 Task: Create List views for custom objects.
Action: Mouse moved to (1, 75)
Screenshot: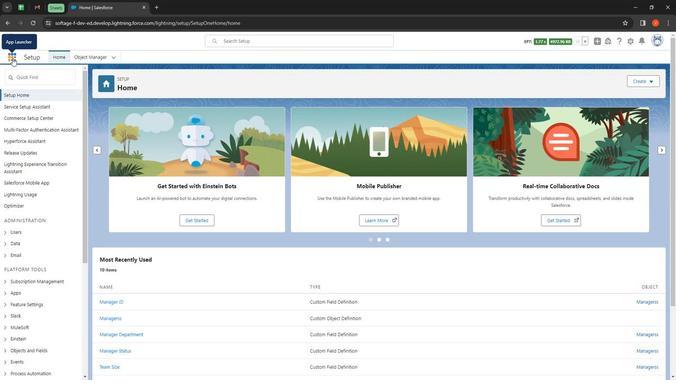 
Action: Mouse pressed left at (1, 75)
Screenshot: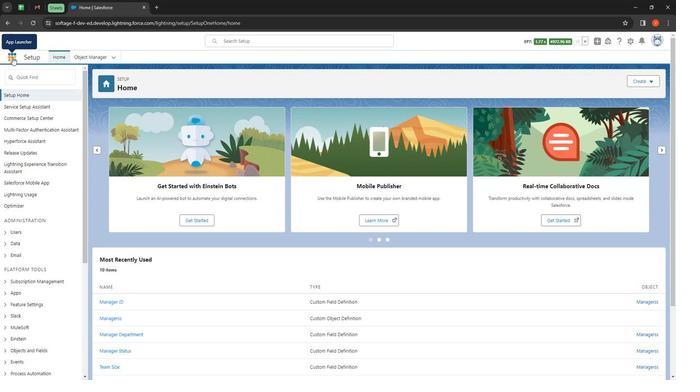 
Action: Mouse moved to (9, 181)
Screenshot: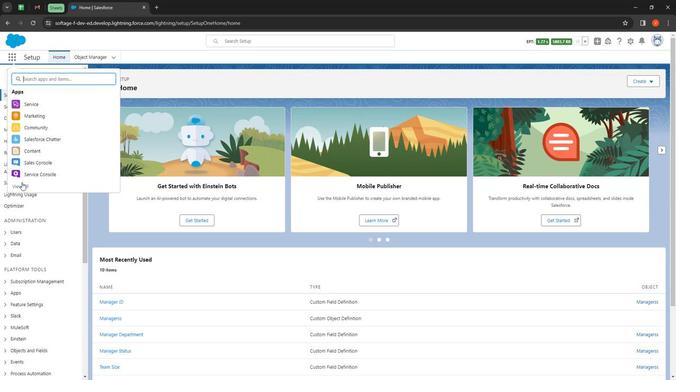 
Action: Mouse pressed left at (9, 181)
Screenshot: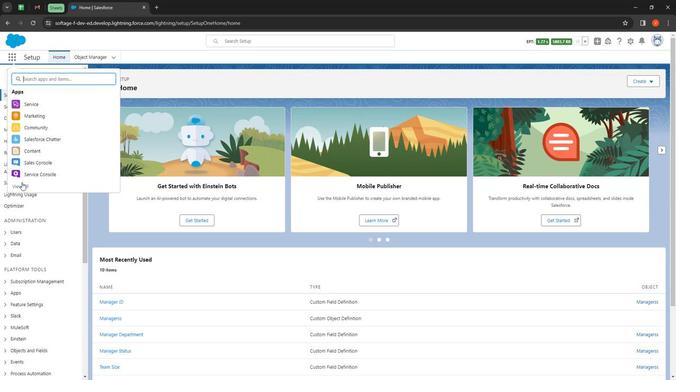 
Action: Mouse moved to (273, 226)
Screenshot: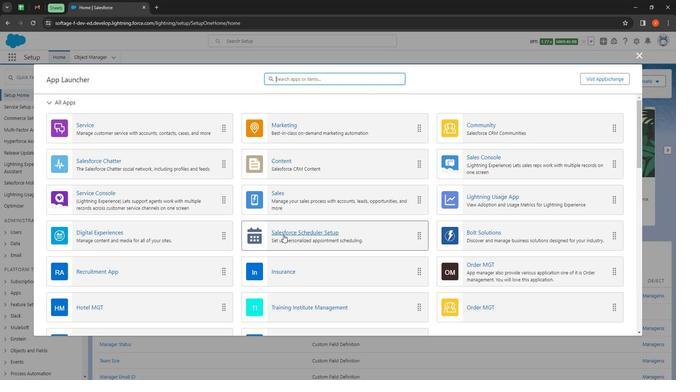 
Action: Mouse scrolled (273, 226) with delta (0, 0)
Screenshot: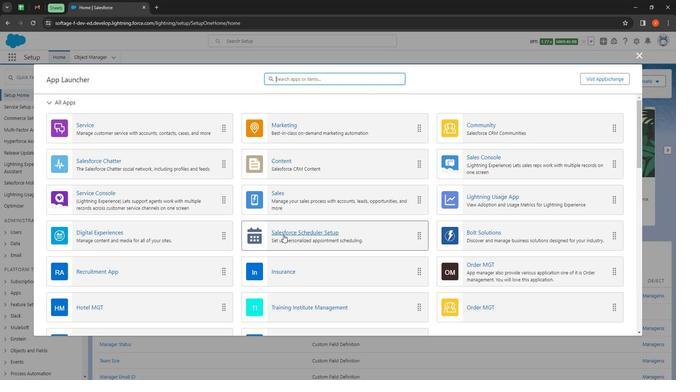 
Action: Mouse scrolled (273, 226) with delta (0, 0)
Screenshot: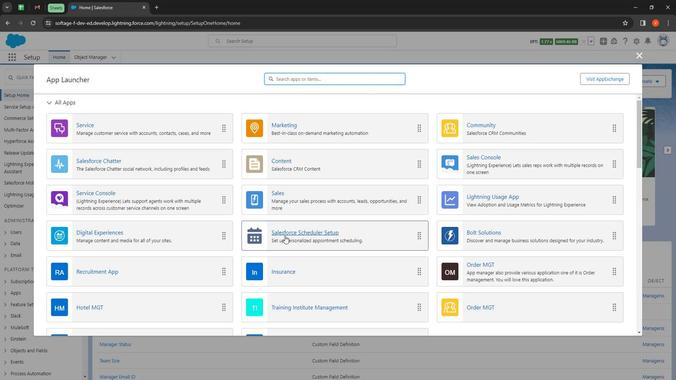 
Action: Mouse moved to (280, 252)
Screenshot: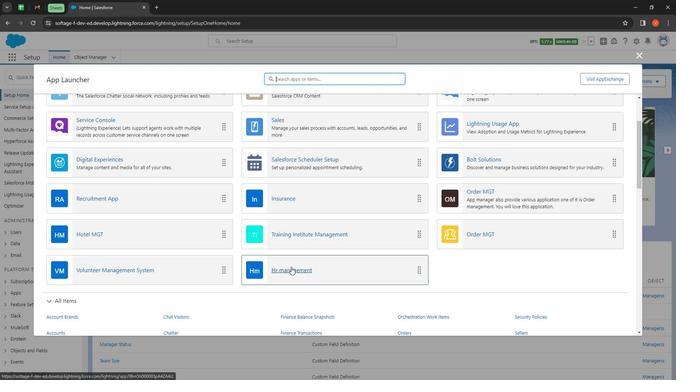 
Action: Mouse pressed left at (280, 252)
Screenshot: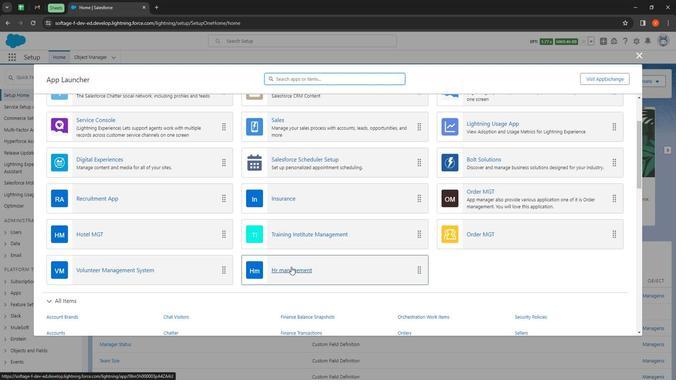 
Action: Mouse moved to (101, 75)
Screenshot: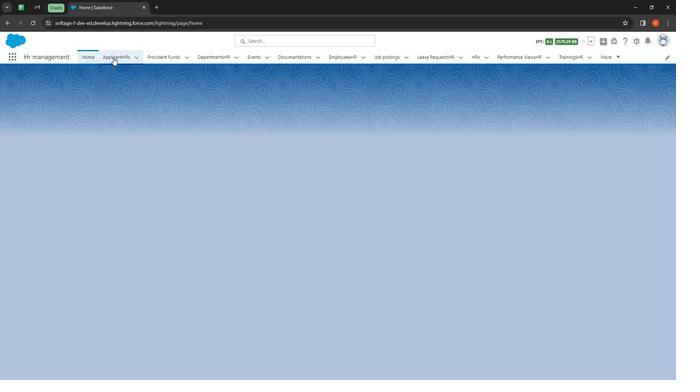 
Action: Mouse pressed left at (101, 75)
Screenshot: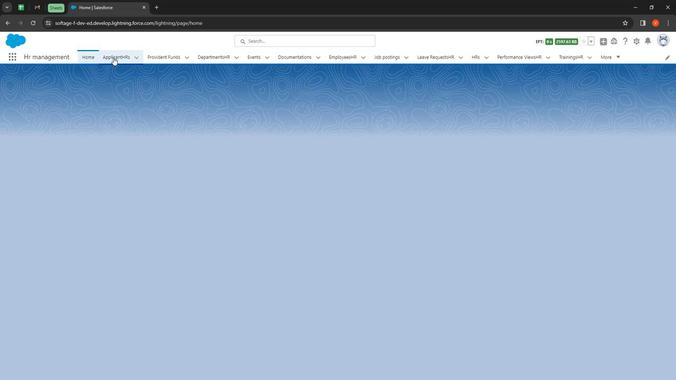 
Action: Mouse moved to (67, 94)
Screenshot: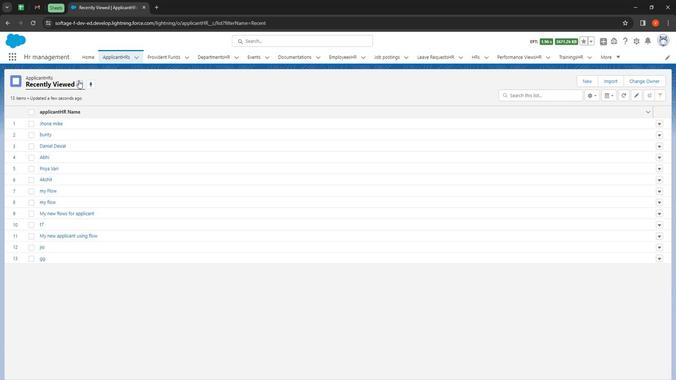 
Action: Mouse pressed left at (67, 94)
Screenshot: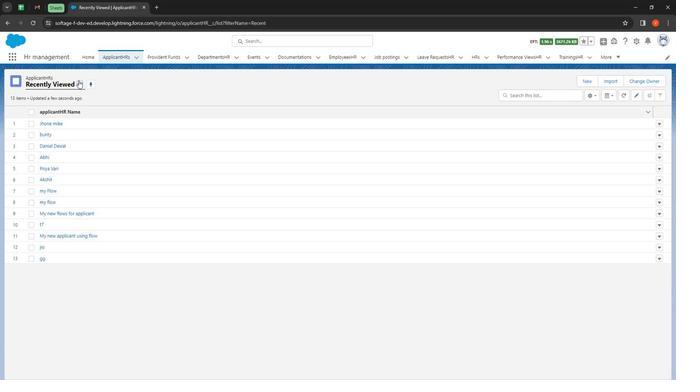 
Action: Mouse moved to (62, 114)
Screenshot: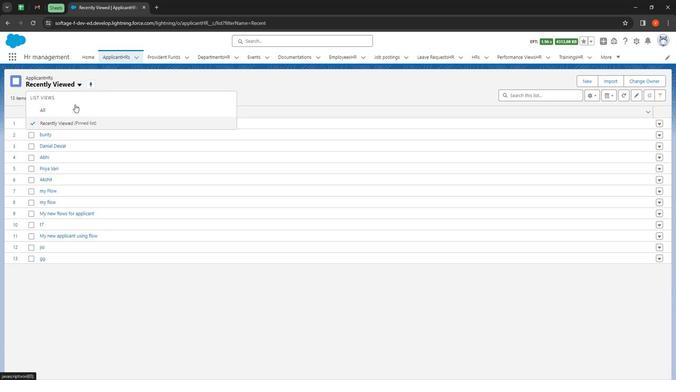 
Action: Mouse pressed left at (62, 114)
Screenshot: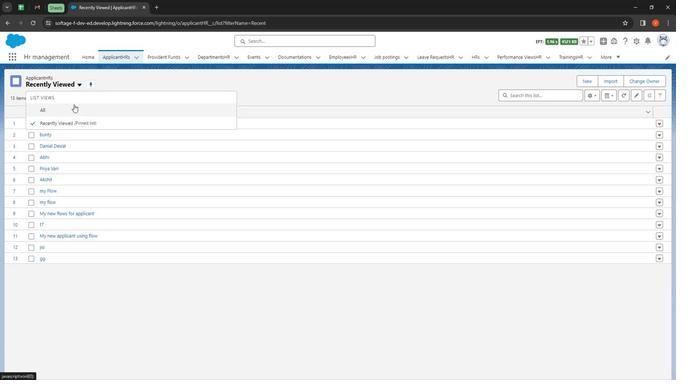 
Action: Mouse moved to (36, 98)
Screenshot: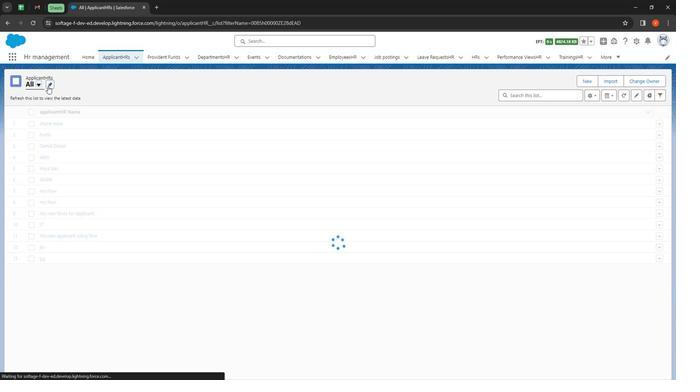 
Action: Mouse pressed left at (36, 98)
Screenshot: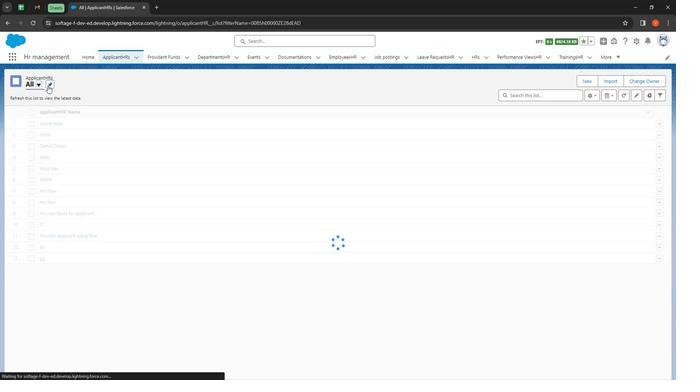 
Action: Mouse moved to (584, 106)
Screenshot: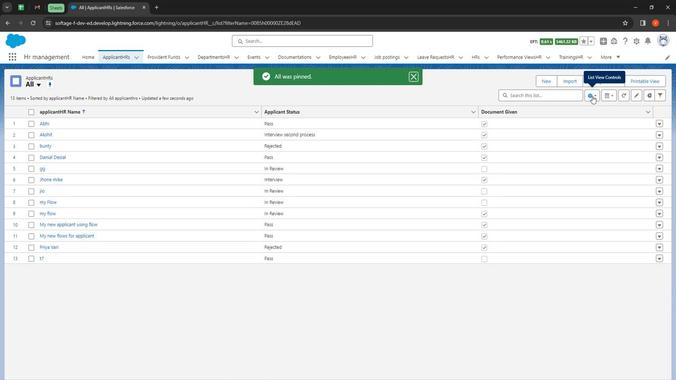 
Action: Mouse pressed left at (584, 106)
Screenshot: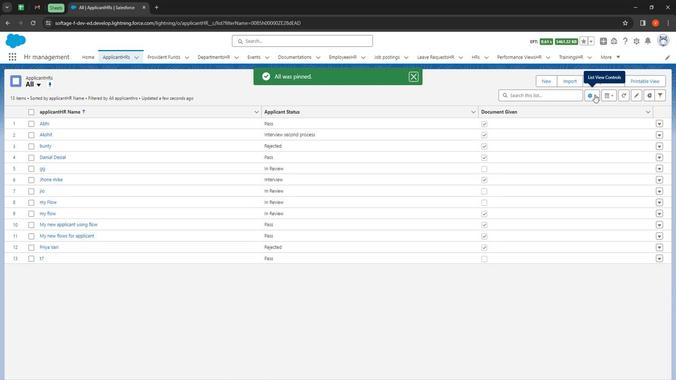 
Action: Mouse moved to (563, 133)
Screenshot: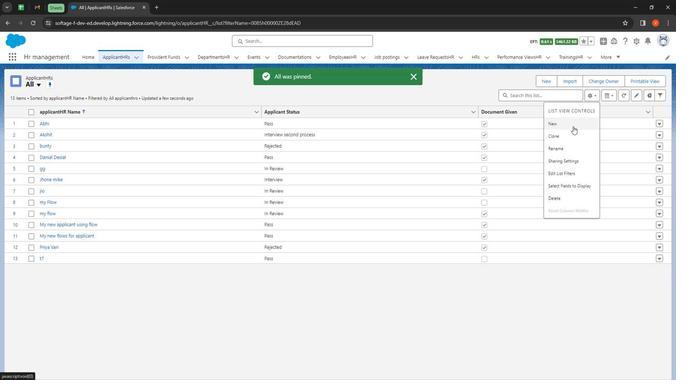 
Action: Mouse pressed left at (563, 133)
Screenshot: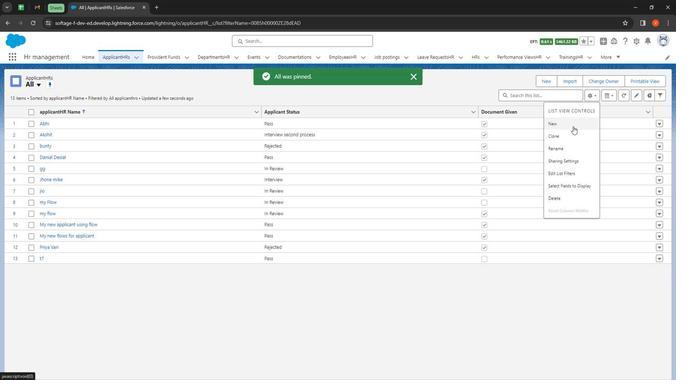 
Action: Mouse moved to (263, 164)
Screenshot: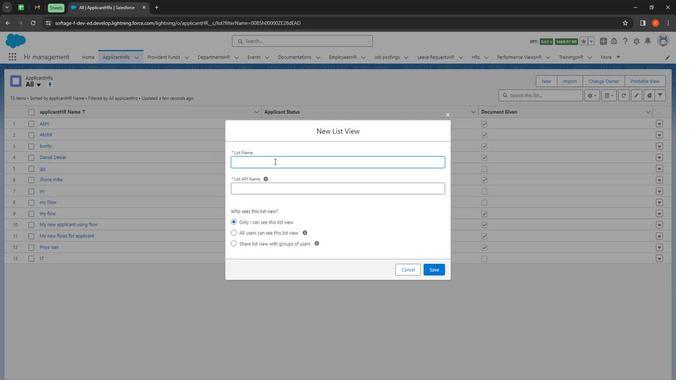
Action: Mouse pressed left at (263, 164)
Screenshot: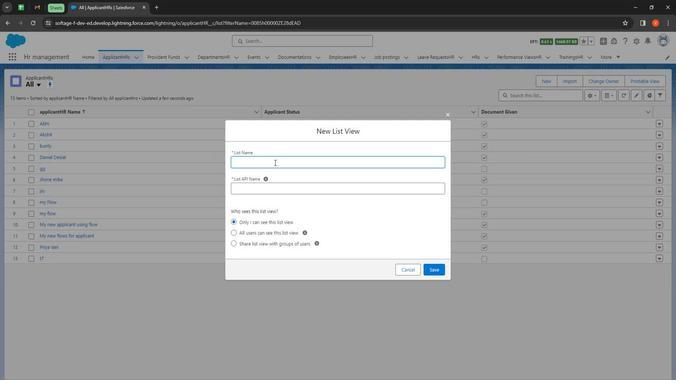 
Action: Mouse moved to (256, 160)
Screenshot: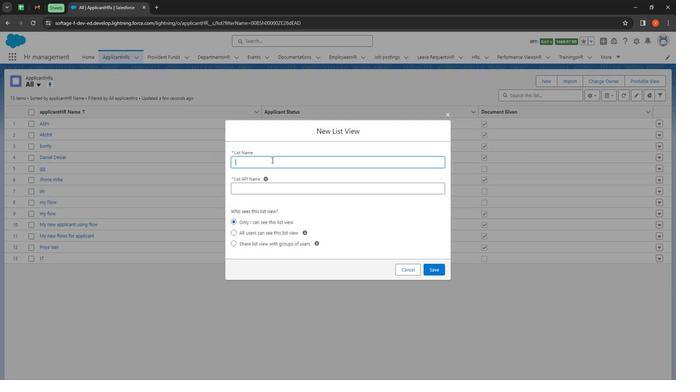 
Action: Key pressed <Key.esc>
Screenshot: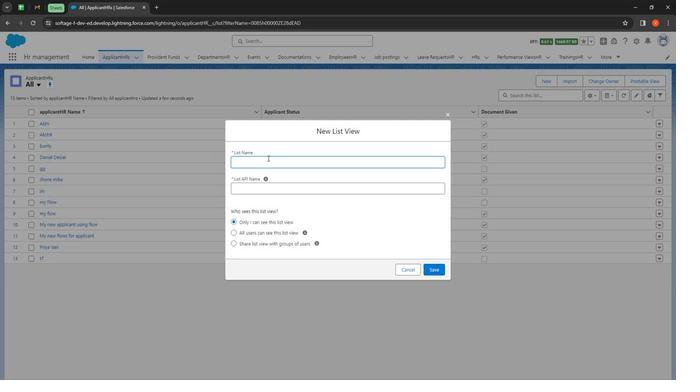 
Action: Mouse moved to (581, 107)
Screenshot: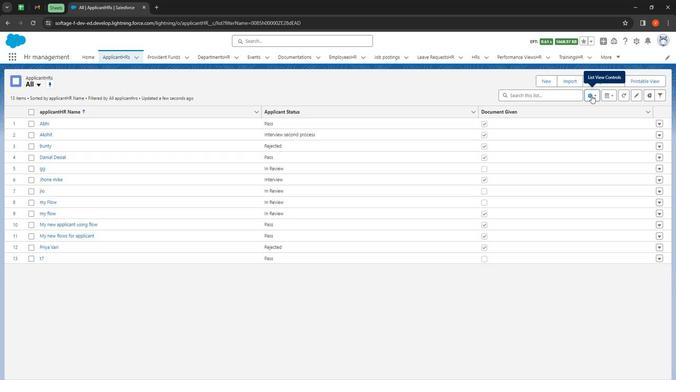 
Action: Mouse pressed left at (581, 107)
Screenshot: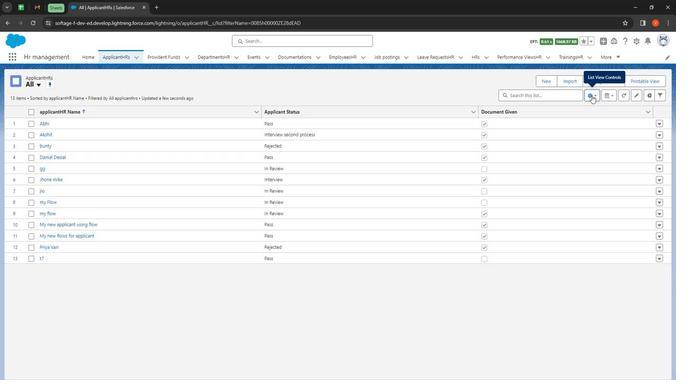 
Action: Mouse moved to (569, 128)
Screenshot: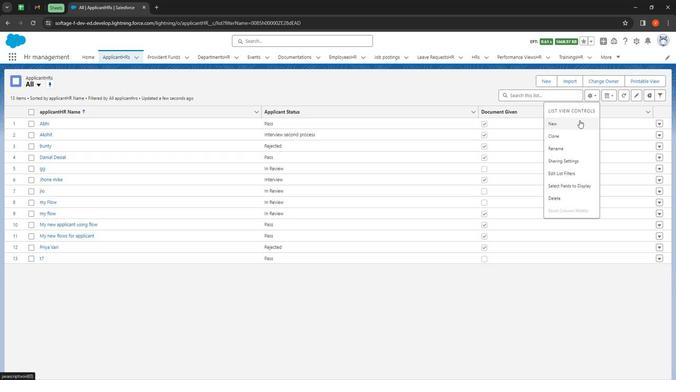 
Action: Mouse pressed left at (569, 128)
Screenshot: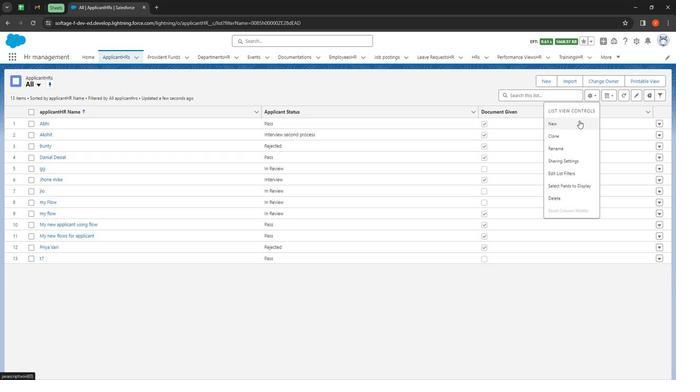 
Action: Mouse moved to (261, 165)
Screenshot: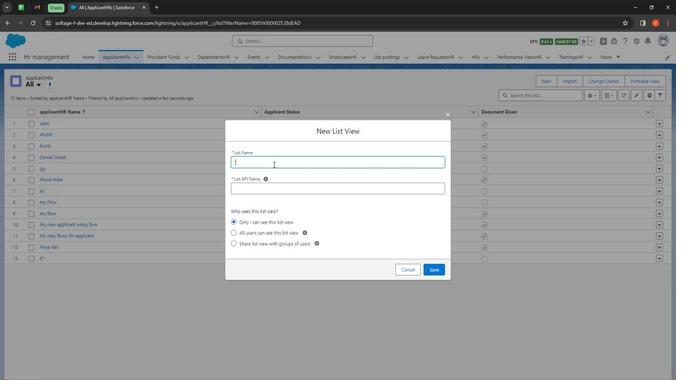 
Action: Mouse pressed left at (261, 165)
Screenshot: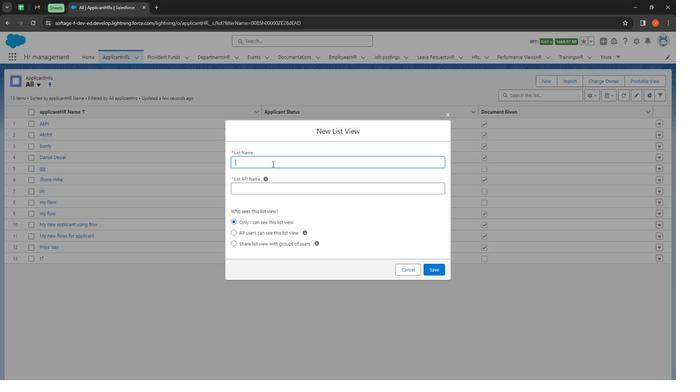 
Action: Mouse moved to (247, 157)
Screenshot: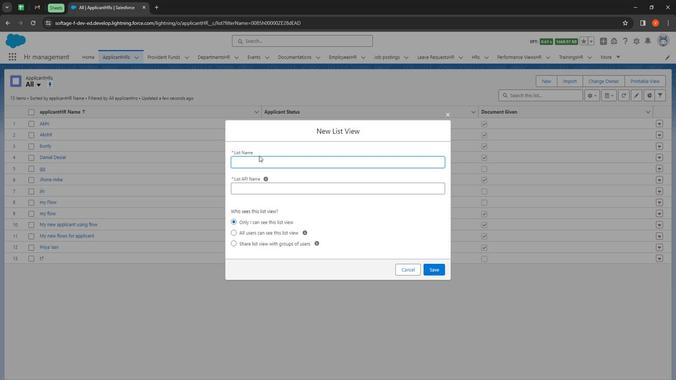 
Action: Key pressed applicant<Key.space>status<Key.space>in<Key.space>review
Screenshot: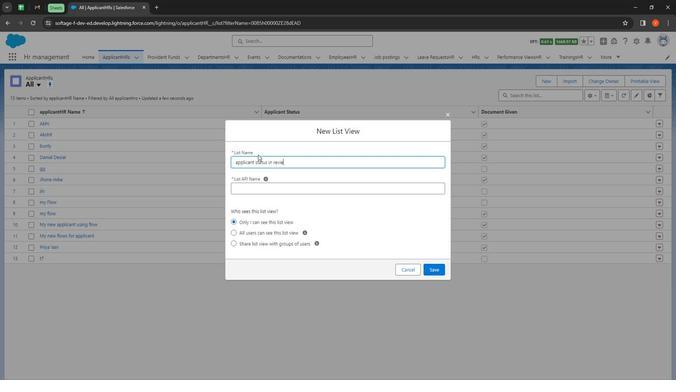
Action: Mouse moved to (265, 187)
Screenshot: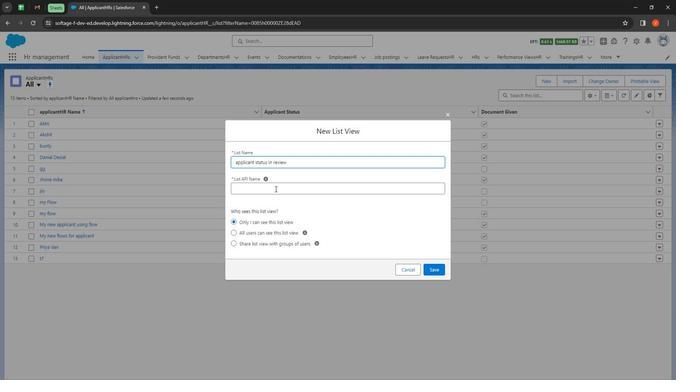 
Action: Mouse pressed left at (265, 187)
Screenshot: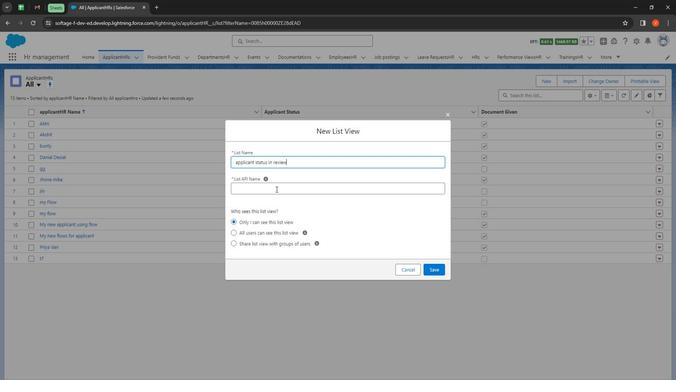 
Action: Mouse moved to (248, 224)
Screenshot: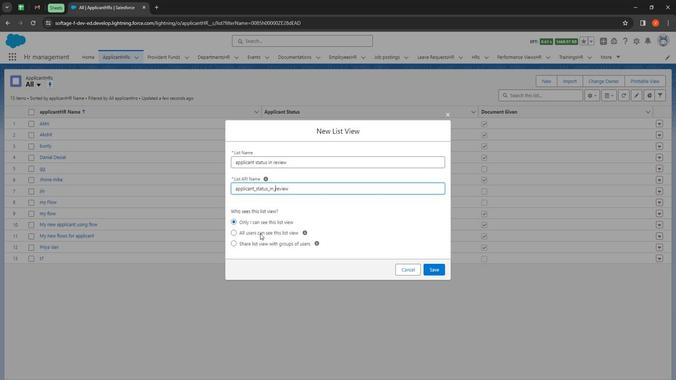 
Action: Mouse pressed left at (248, 224)
Screenshot: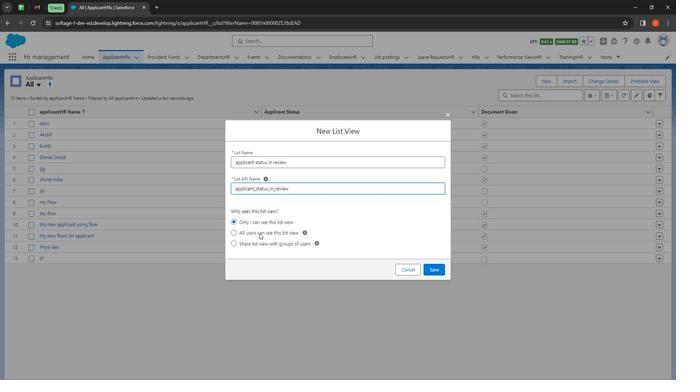 
Action: Mouse moved to (416, 256)
Screenshot: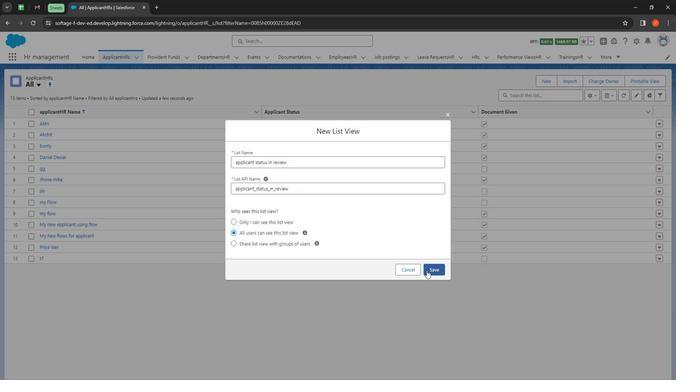 
Action: Mouse pressed left at (416, 256)
Screenshot: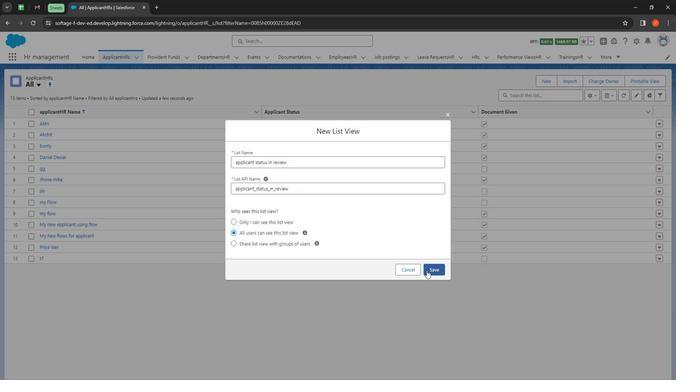 
Action: Mouse moved to (568, 162)
Screenshot: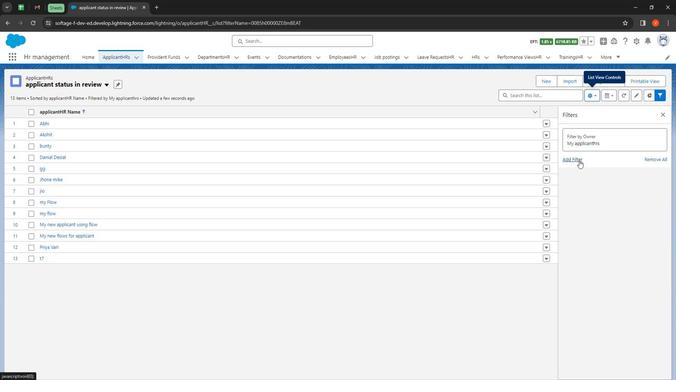 
Action: Mouse pressed left at (568, 162)
Screenshot: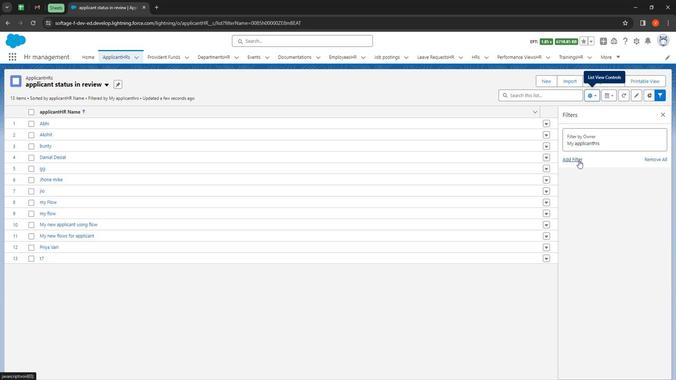 
Action: Mouse moved to (443, 147)
Screenshot: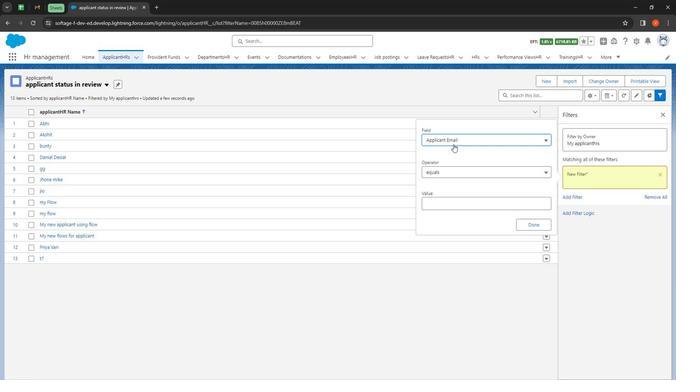 
Action: Mouse pressed left at (443, 147)
Screenshot: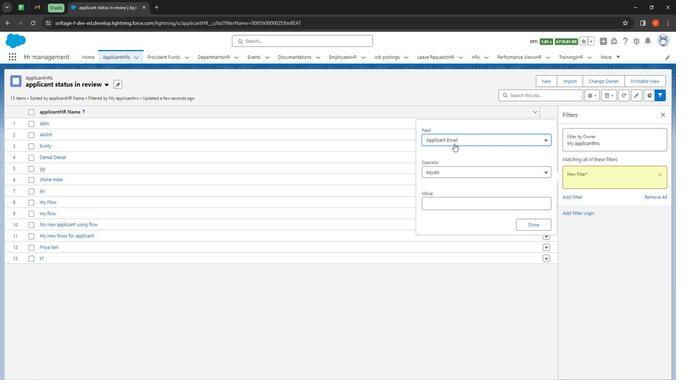 
Action: Mouse moved to (463, 205)
Screenshot: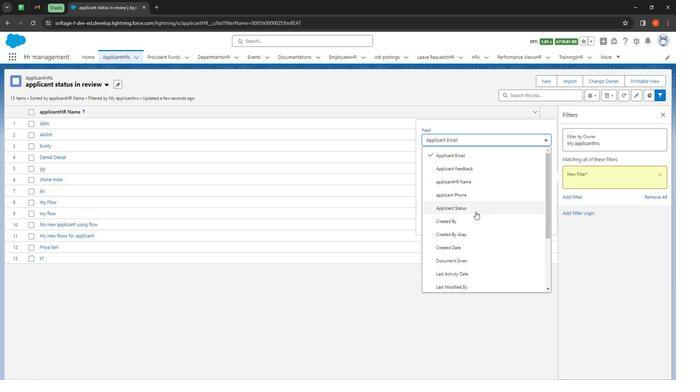 
Action: Mouse pressed left at (463, 205)
Screenshot: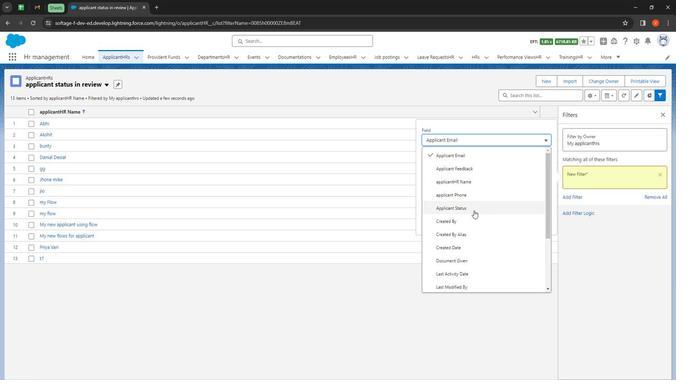 
Action: Mouse moved to (444, 199)
Screenshot: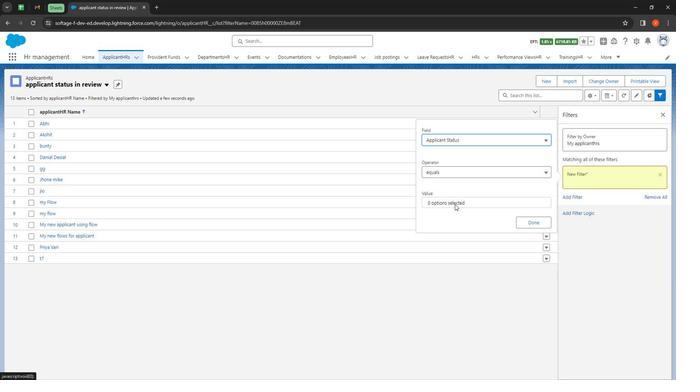 
Action: Mouse pressed left at (444, 199)
Screenshot: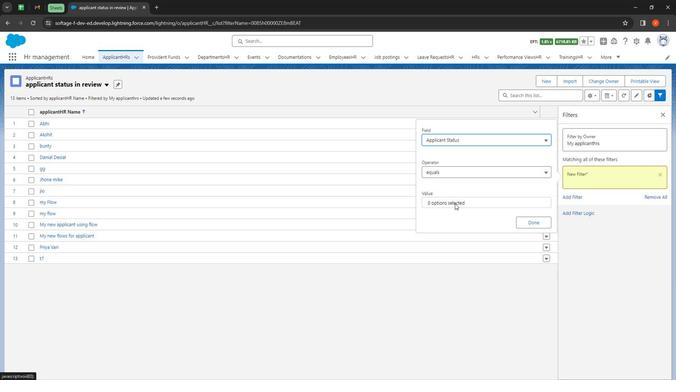 
Action: Mouse moved to (445, 165)
Screenshot: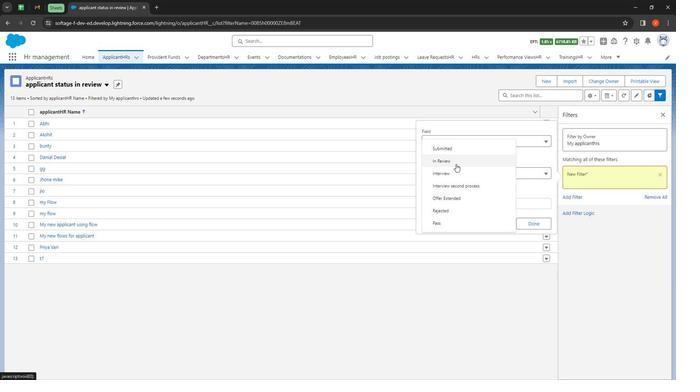 
Action: Mouse pressed left at (445, 165)
Screenshot: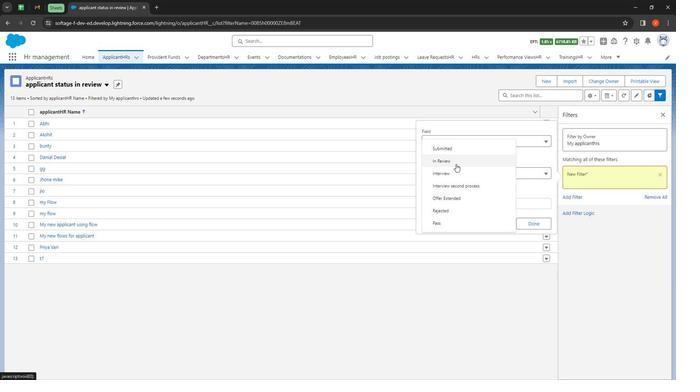 
Action: Mouse moved to (521, 216)
Screenshot: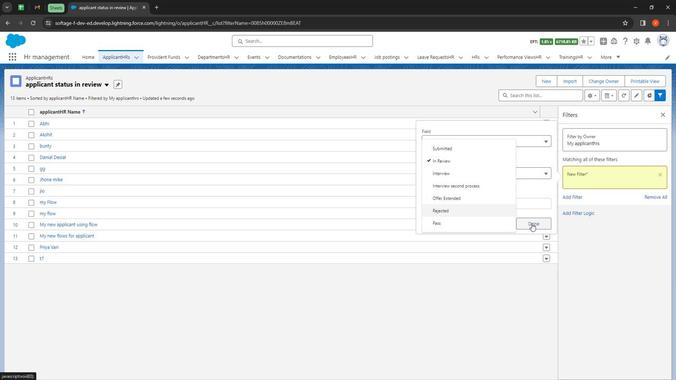 
Action: Mouse pressed left at (521, 216)
Screenshot: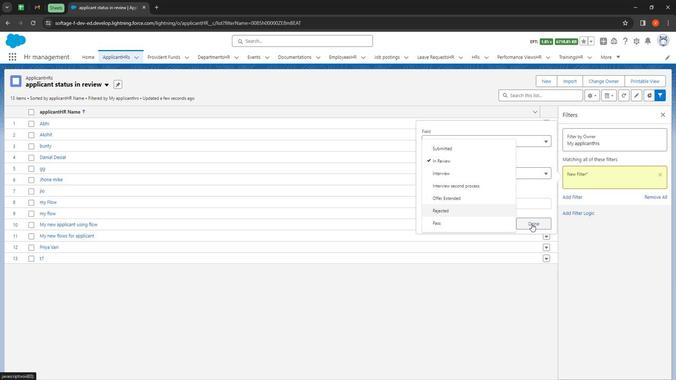 
Action: Mouse moved to (634, 126)
Screenshot: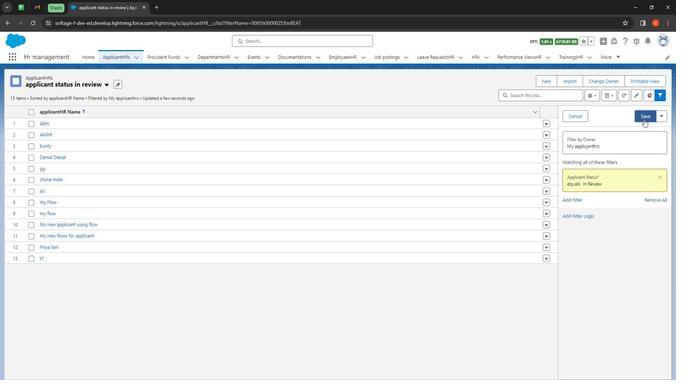 
Action: Mouse pressed left at (634, 126)
Screenshot: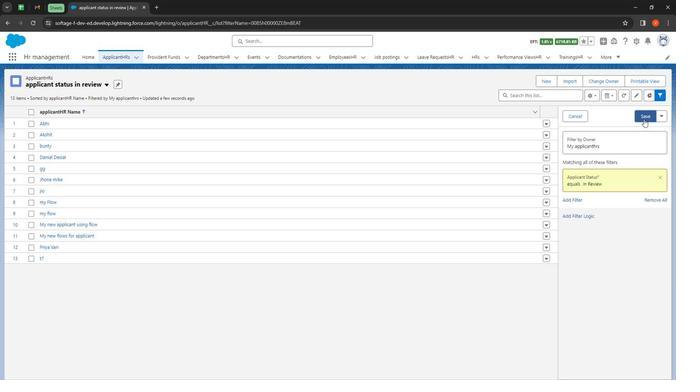 
Action: Mouse moved to (585, 109)
Screenshot: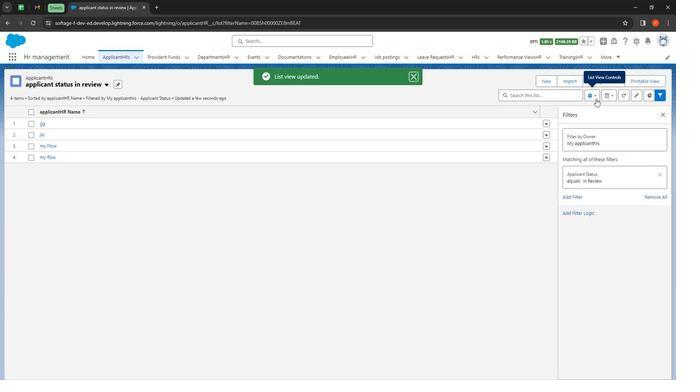 
Action: Mouse pressed left at (585, 109)
Screenshot: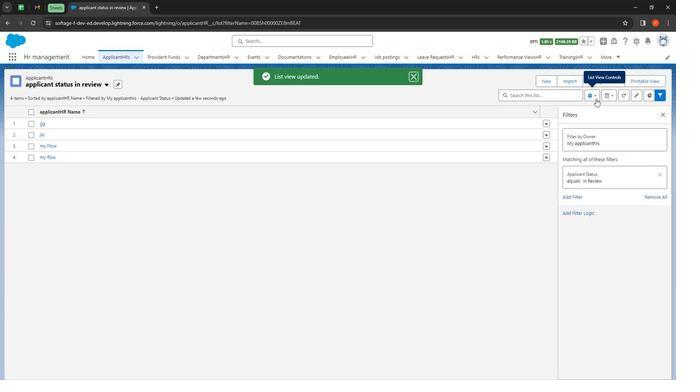 
Action: Mouse moved to (573, 185)
Screenshot: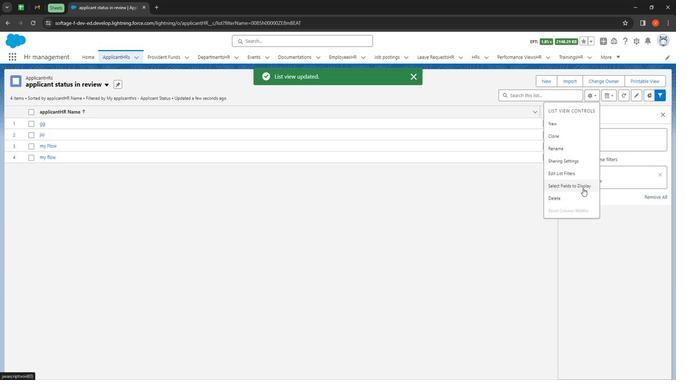 
Action: Mouse pressed left at (573, 185)
Screenshot: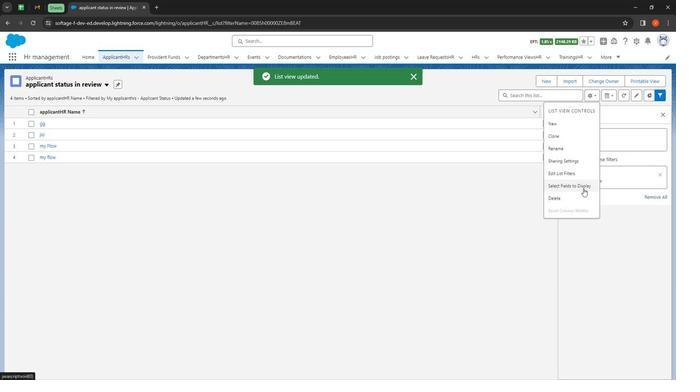 
Action: Mouse moved to (268, 217)
Screenshot: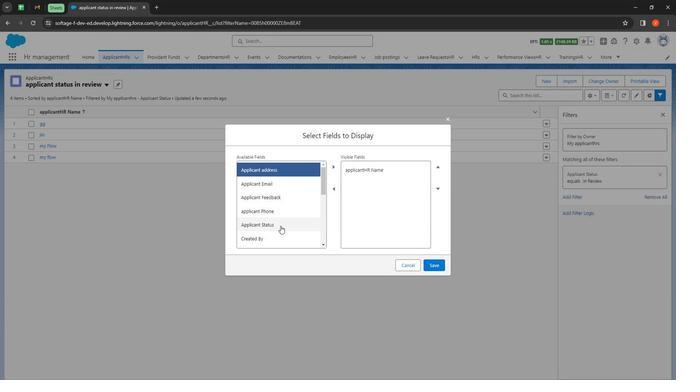 
Action: Mouse pressed left at (268, 217)
Screenshot: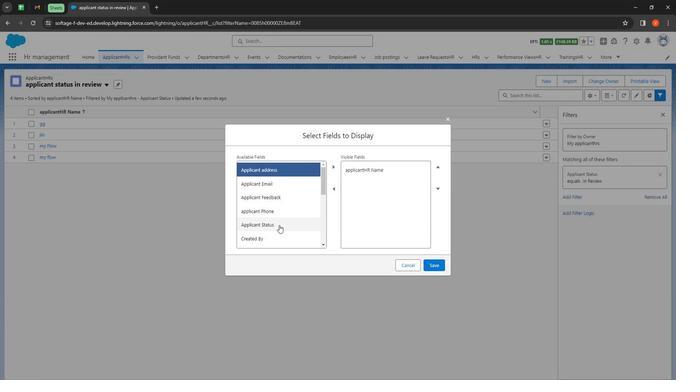 
Action: Mouse moved to (321, 166)
Screenshot: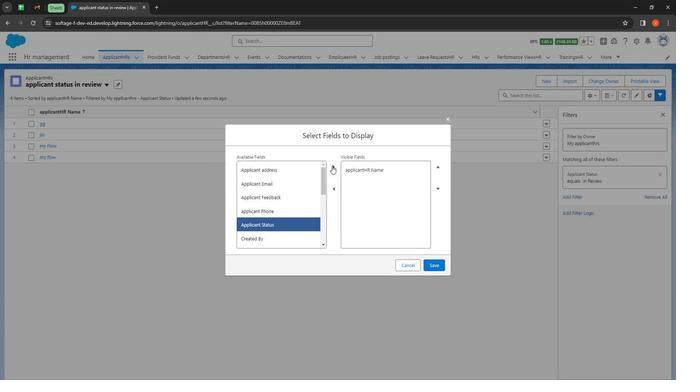 
Action: Mouse pressed left at (321, 166)
Screenshot: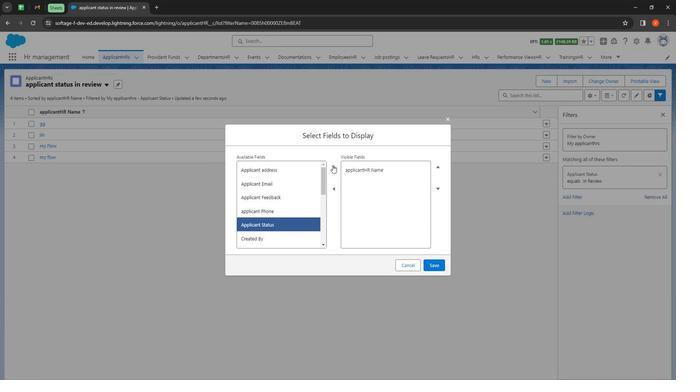 
Action: Mouse moved to (272, 195)
Screenshot: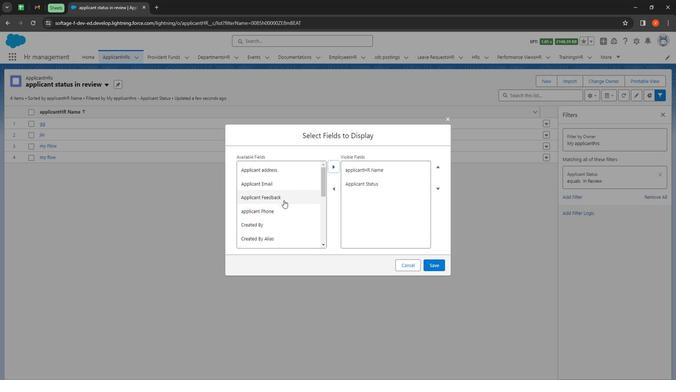 
Action: Mouse scrolled (272, 195) with delta (0, 0)
Screenshot: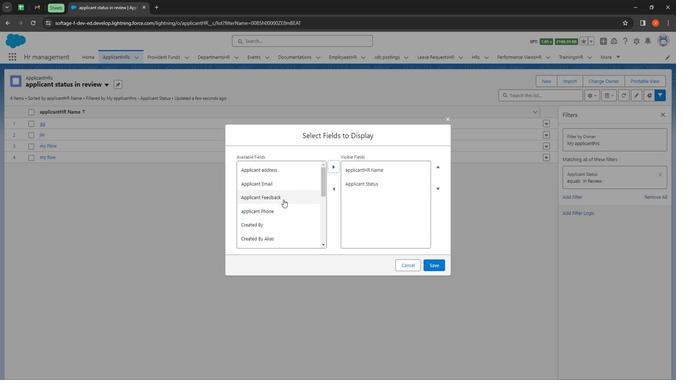 
Action: Mouse moved to (272, 195)
Screenshot: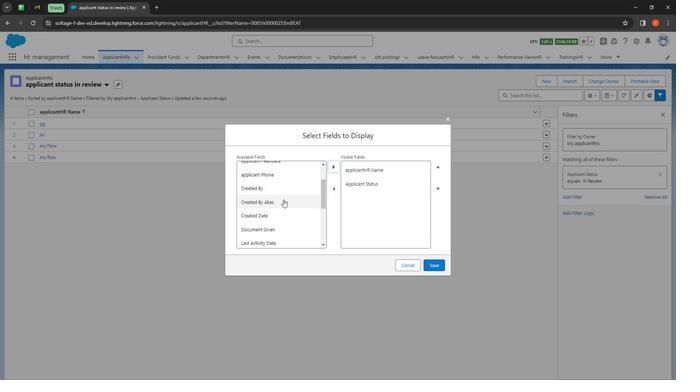 
Action: Mouse scrolled (272, 195) with delta (0, 0)
Screenshot: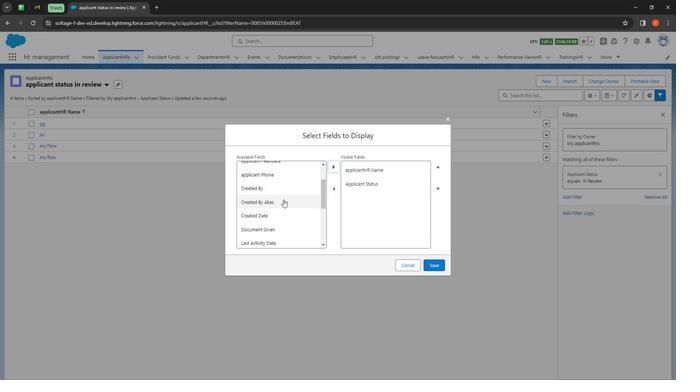 
Action: Mouse moved to (264, 190)
Screenshot: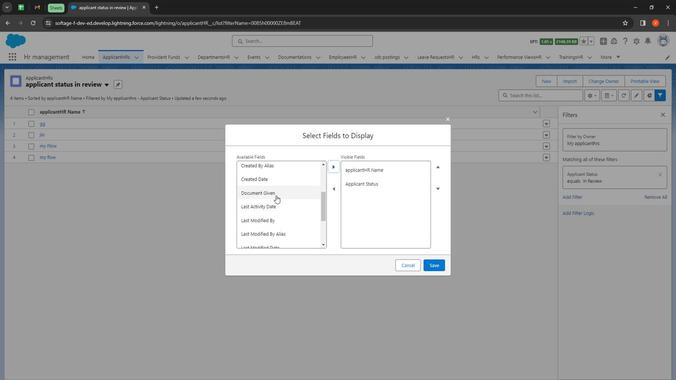 
Action: Mouse pressed left at (264, 190)
Screenshot: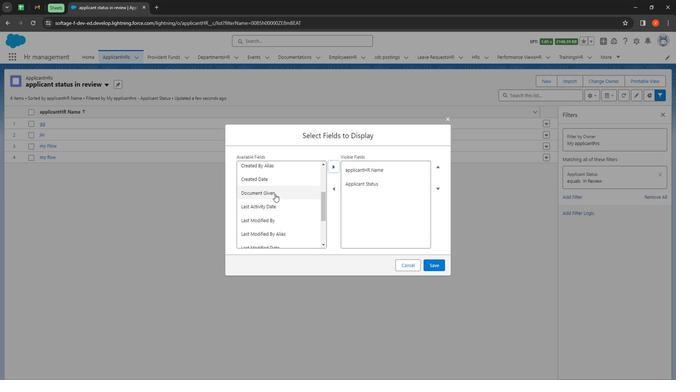 
Action: Mouse moved to (322, 168)
Screenshot: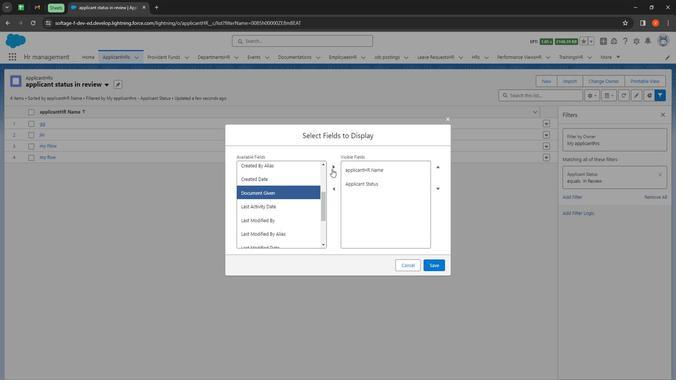 
Action: Mouse pressed left at (322, 168)
Screenshot: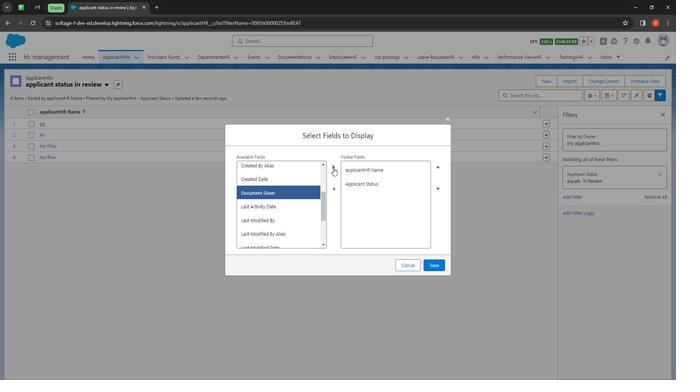 
Action: Mouse moved to (424, 249)
Screenshot: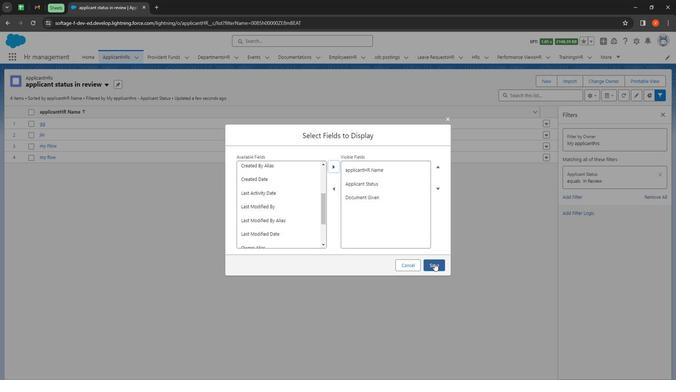 
Action: Mouse pressed left at (424, 249)
Screenshot: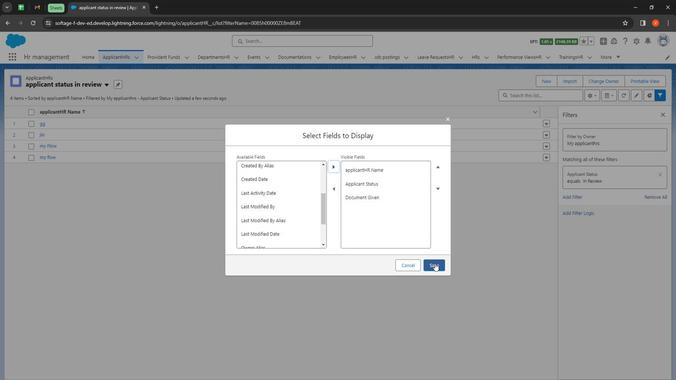 
Action: Mouse moved to (653, 124)
Screenshot: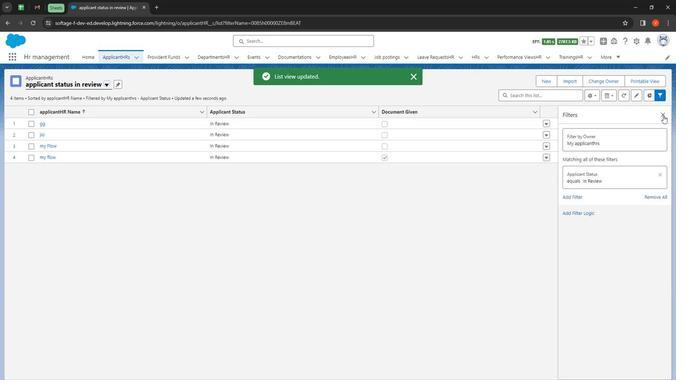 
Action: Mouse pressed left at (653, 124)
Screenshot: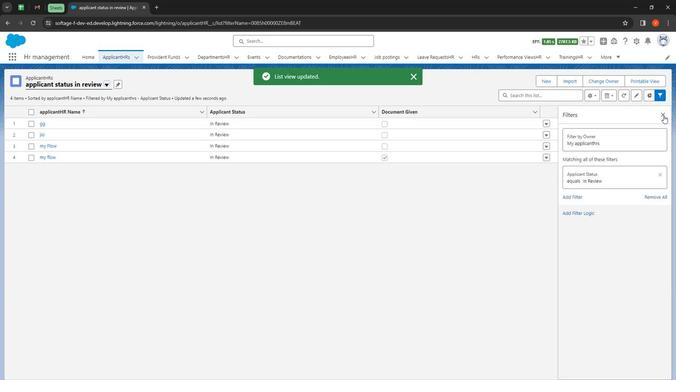 
Action: Mouse moved to (579, 108)
Screenshot: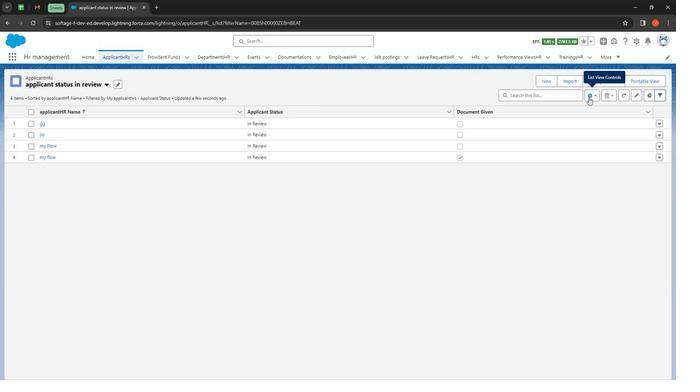 
Action: Mouse pressed left at (579, 108)
Screenshot: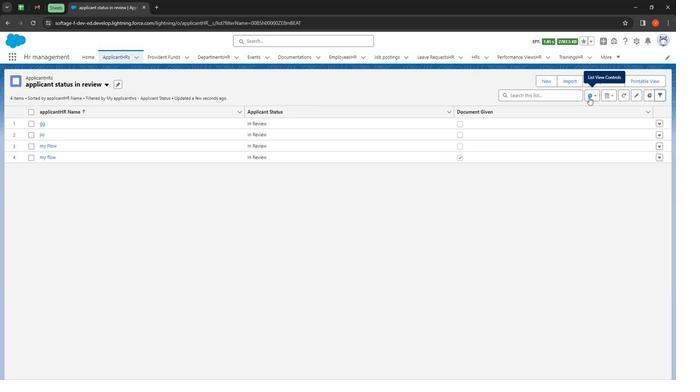 
Action: Mouse moved to (548, 131)
Screenshot: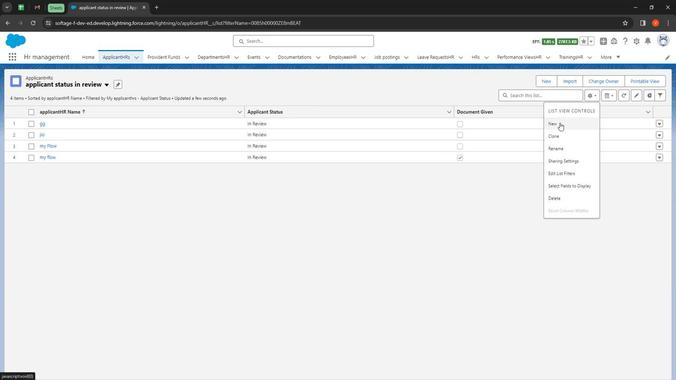 
Action: Mouse pressed left at (548, 131)
Screenshot: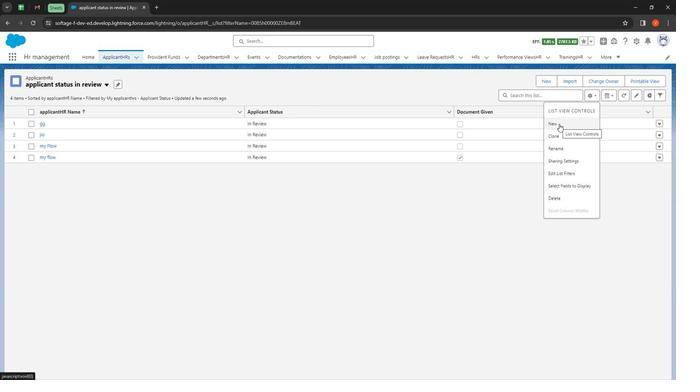 
Action: Mouse moved to (261, 163)
Screenshot: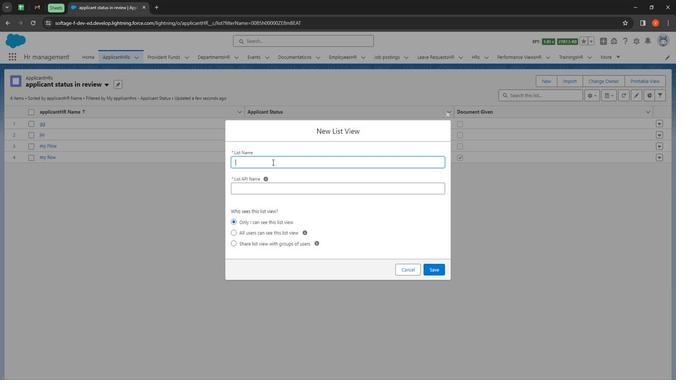 
Action: Mouse pressed left at (261, 163)
Screenshot: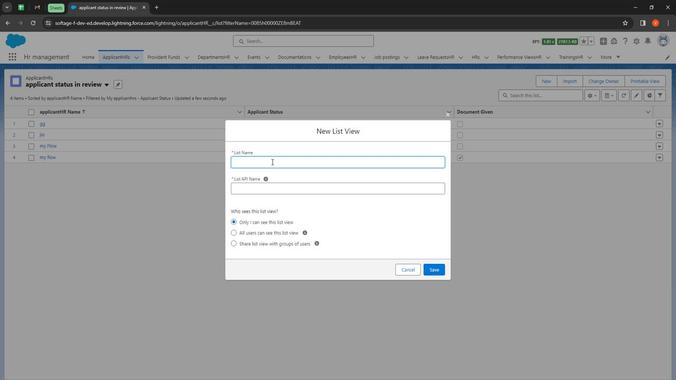 
Action: Mouse moved to (258, 165)
Screenshot: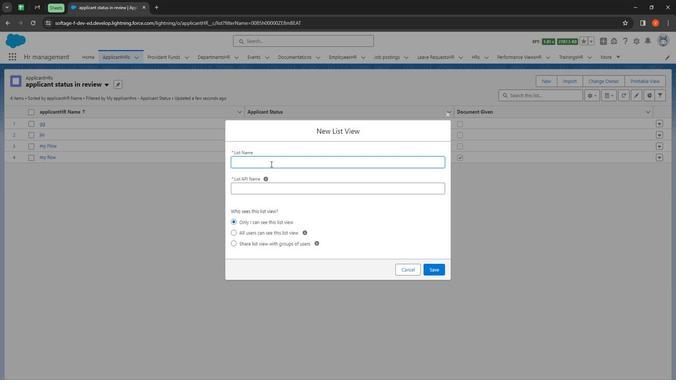 
Action: Key pressed <Key.shift>Document<Key.space>given<Key.space>true
Screenshot: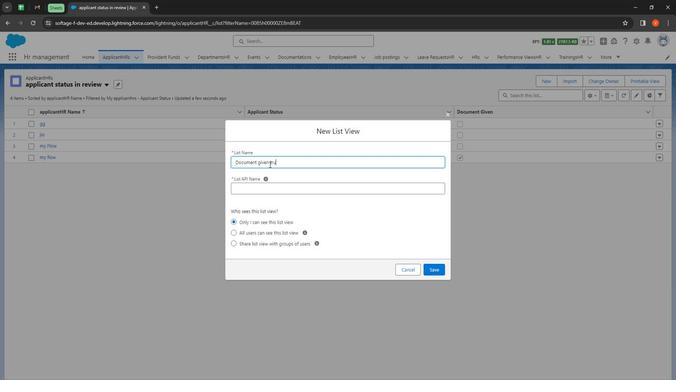 
Action: Mouse moved to (261, 192)
Screenshot: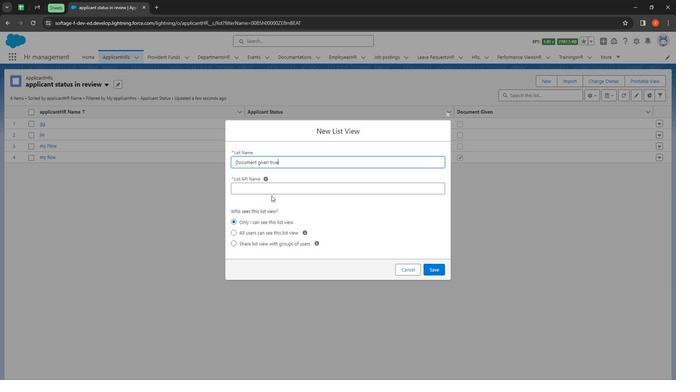 
Action: Mouse pressed left at (261, 192)
Screenshot: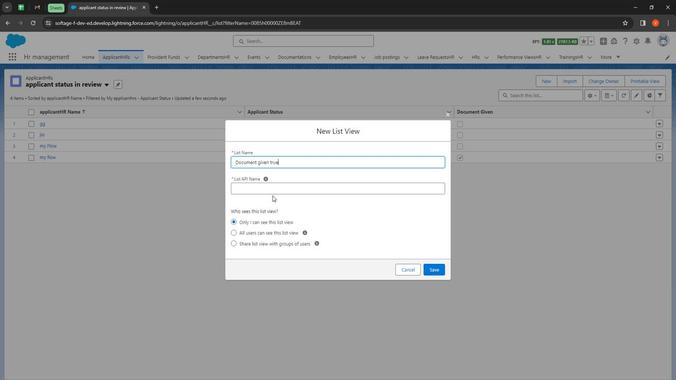 
Action: Mouse moved to (247, 224)
Screenshot: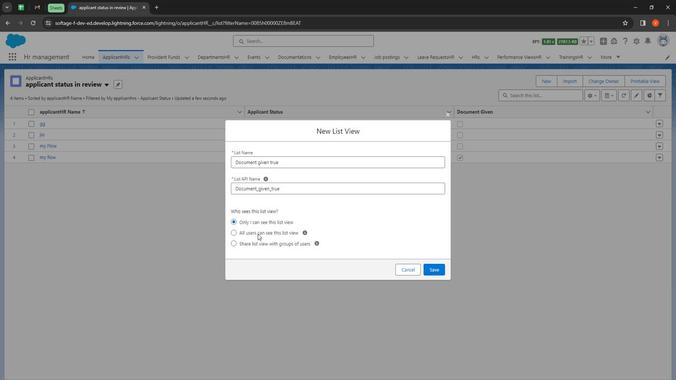 
Action: Mouse pressed left at (247, 224)
Screenshot: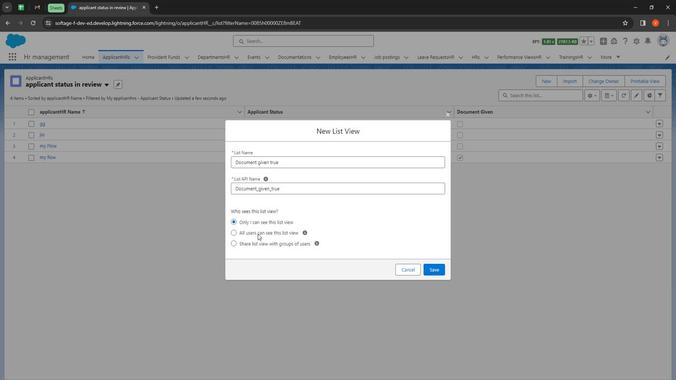 
Action: Mouse moved to (424, 255)
Screenshot: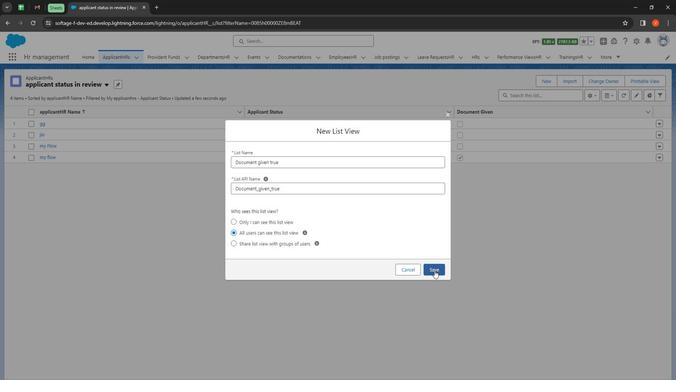 
Action: Mouse pressed left at (424, 255)
Screenshot: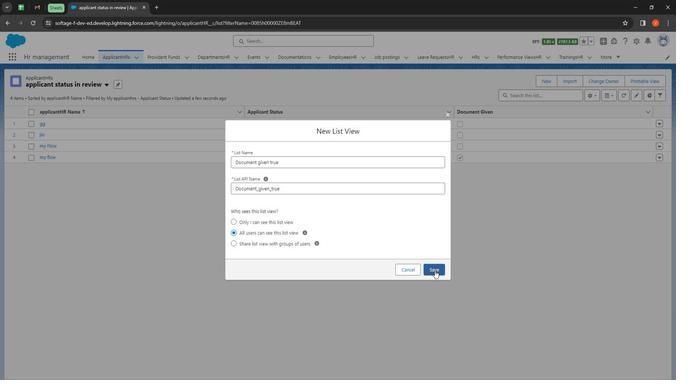 
Action: Mouse moved to (583, 148)
Screenshot: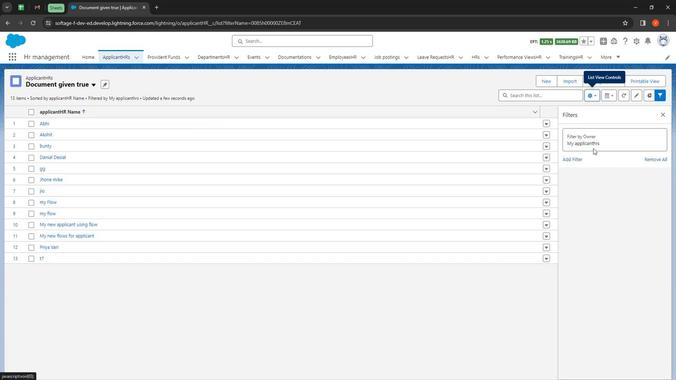 
Action: Mouse pressed left at (583, 148)
Screenshot: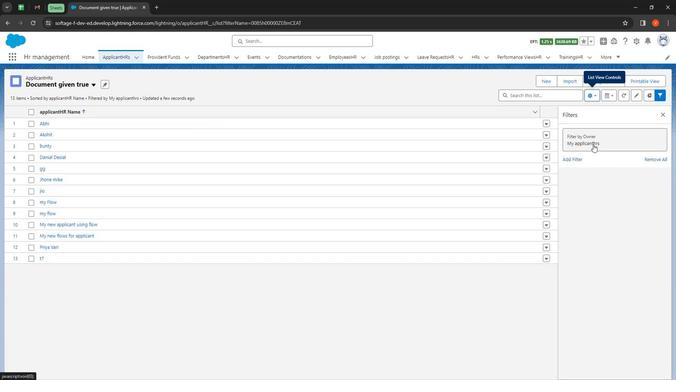 
Action: Mouse moved to (423, 126)
Screenshot: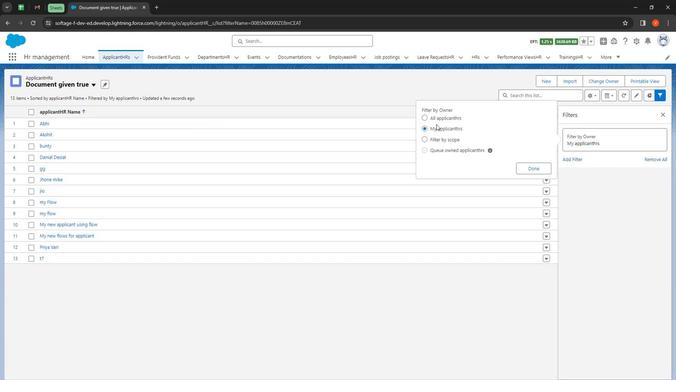 
Action: Mouse pressed left at (423, 126)
Screenshot: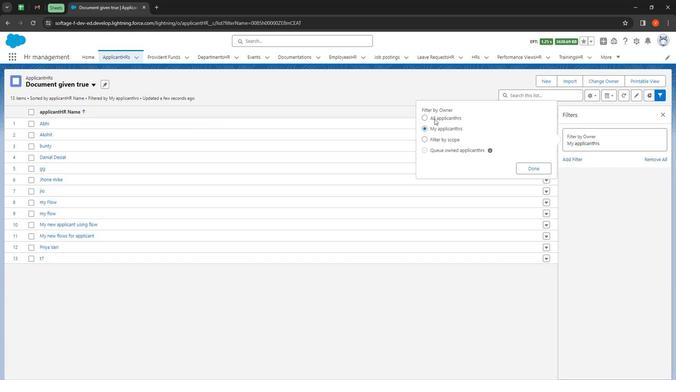 
Action: Mouse moved to (519, 169)
Screenshot: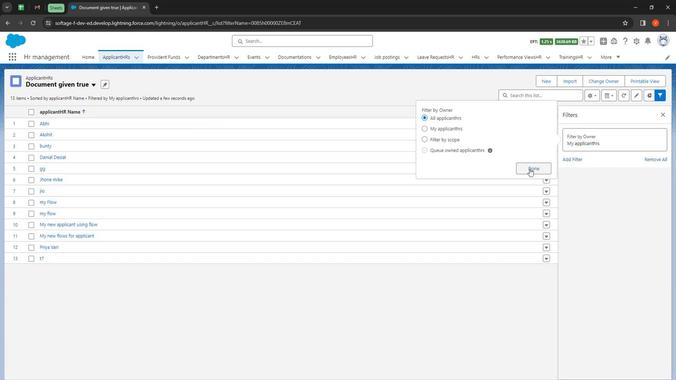 
Action: Mouse pressed left at (519, 169)
Screenshot: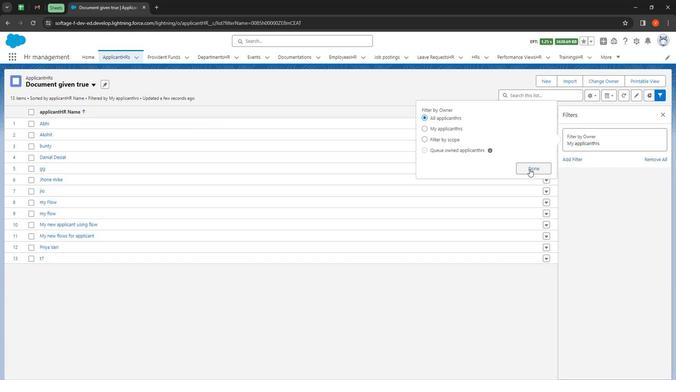 
Action: Mouse moved to (557, 165)
Screenshot: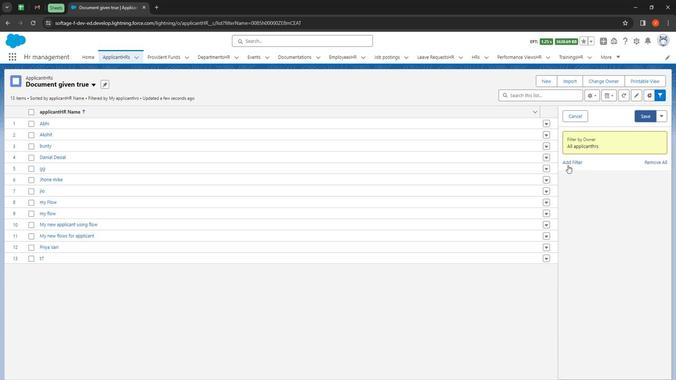 
Action: Mouse pressed left at (557, 165)
Screenshot: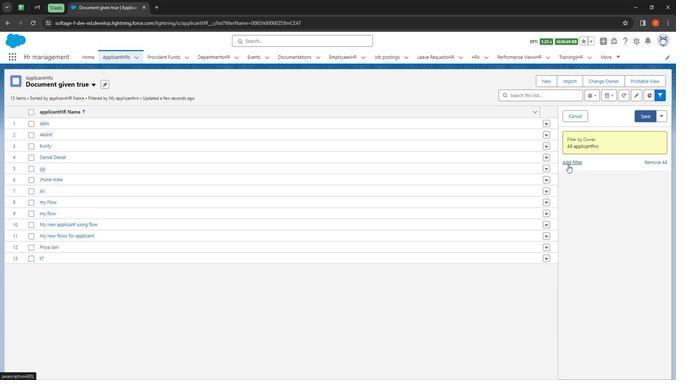 
Action: Mouse moved to (459, 146)
Screenshot: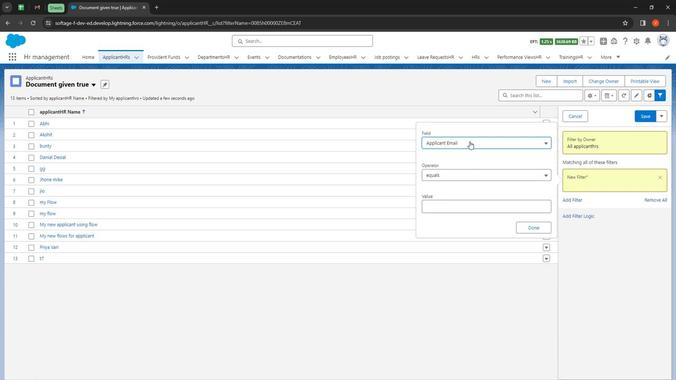 
Action: Mouse pressed left at (459, 146)
Screenshot: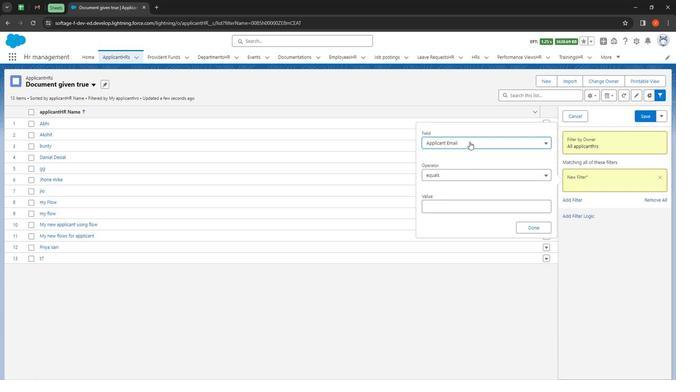 
Action: Mouse moved to (469, 251)
Screenshot: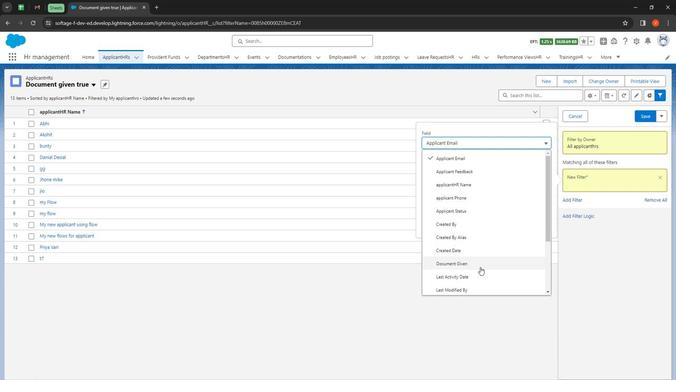 
Action: Mouse pressed left at (469, 251)
Screenshot: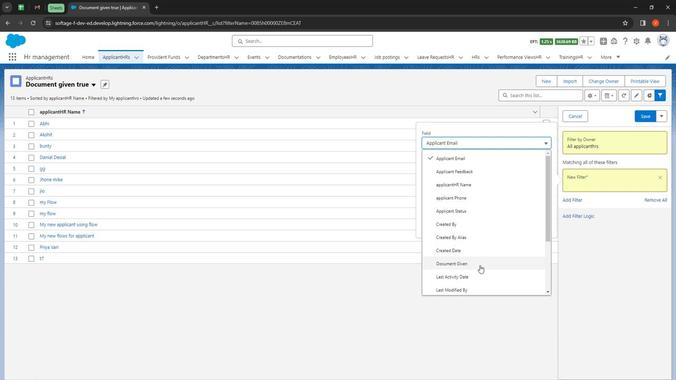 
Action: Mouse moved to (454, 205)
Screenshot: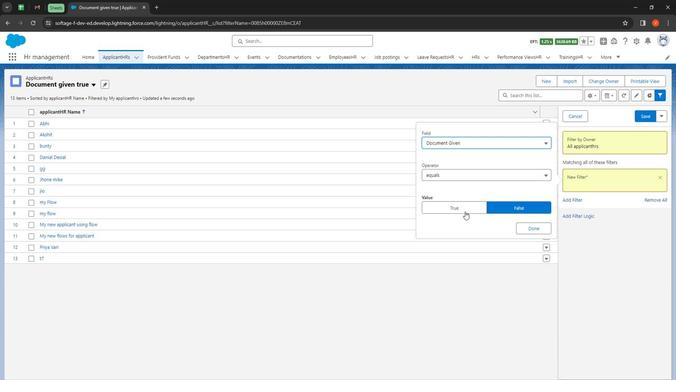 
Action: Mouse pressed left at (454, 205)
Screenshot: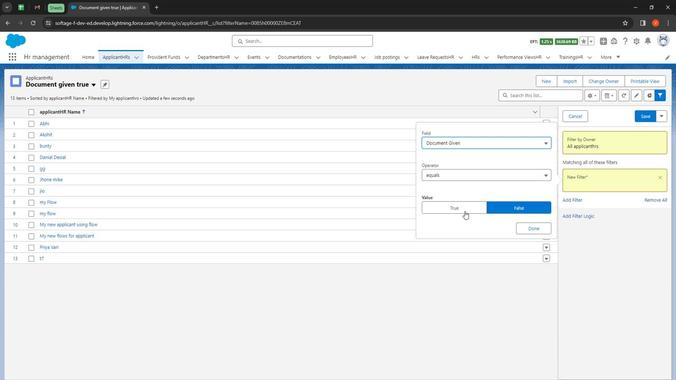 
Action: Mouse moved to (525, 220)
Screenshot: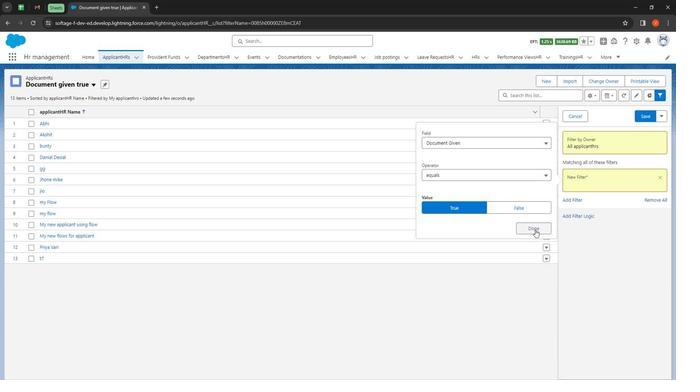 
Action: Mouse pressed left at (525, 220)
Screenshot: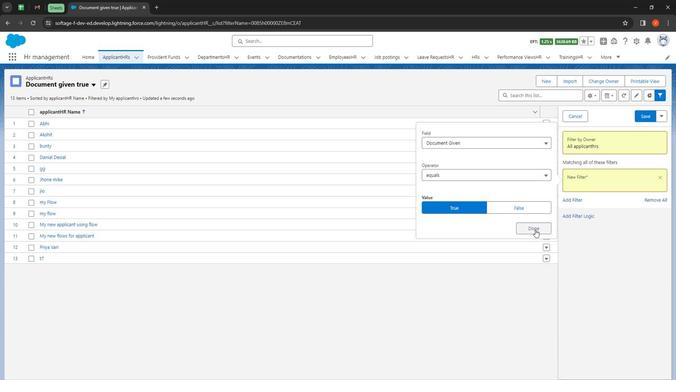 
Action: Mouse moved to (641, 123)
Screenshot: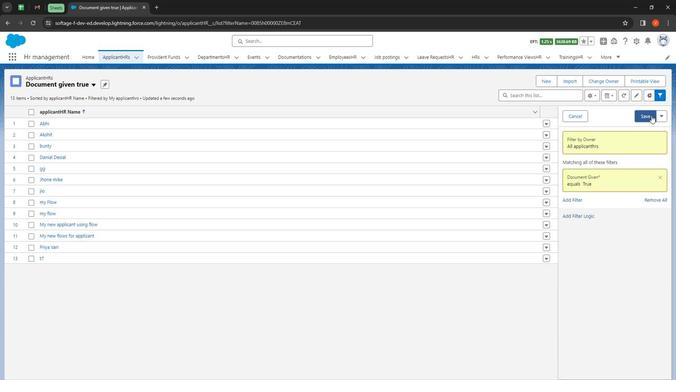 
Action: Mouse pressed left at (641, 123)
Screenshot: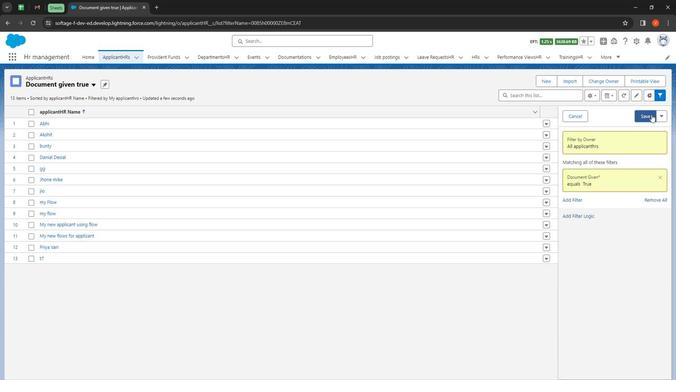 
Action: Mouse moved to (582, 106)
Screenshot: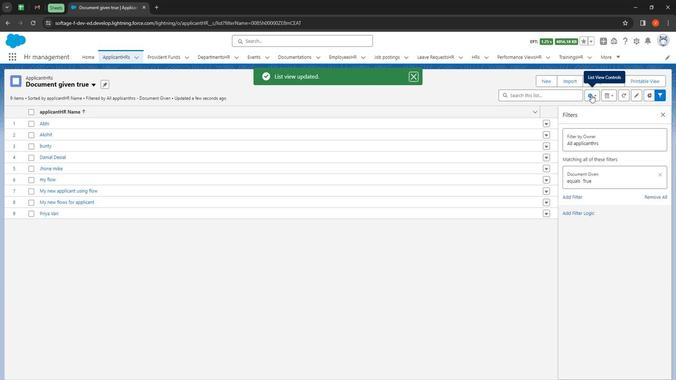 
Action: Mouse pressed left at (582, 106)
Screenshot: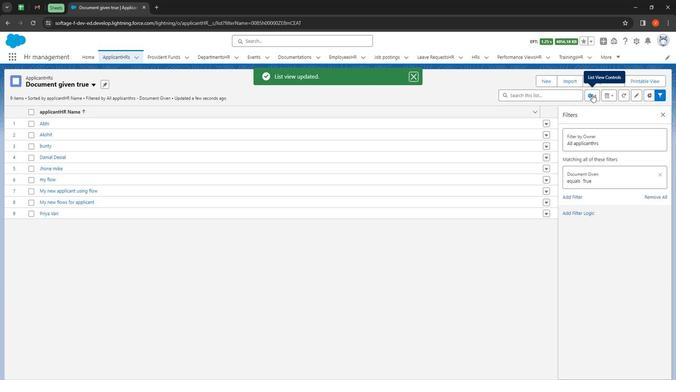 
Action: Mouse moved to (560, 185)
Screenshot: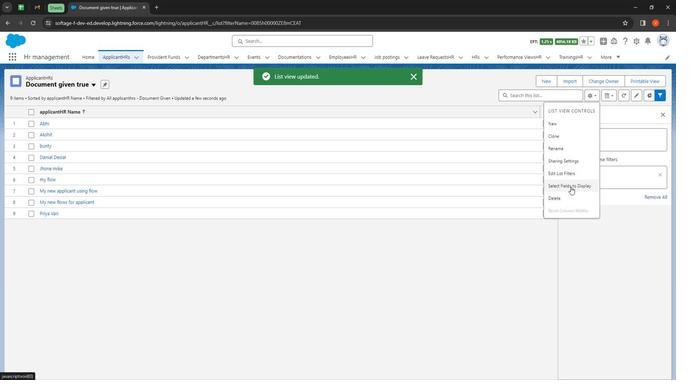 
Action: Mouse pressed left at (560, 185)
Screenshot: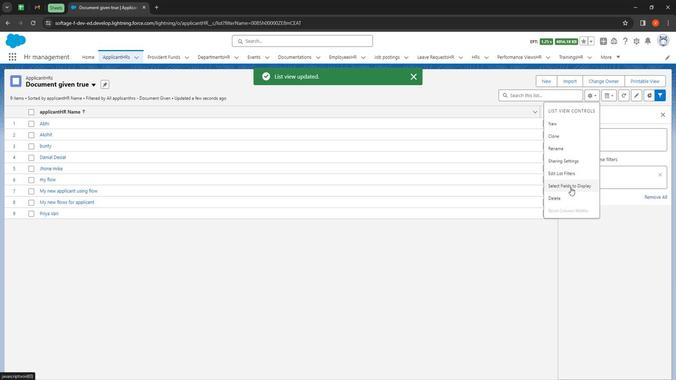 
Action: Mouse moved to (274, 199)
Screenshot: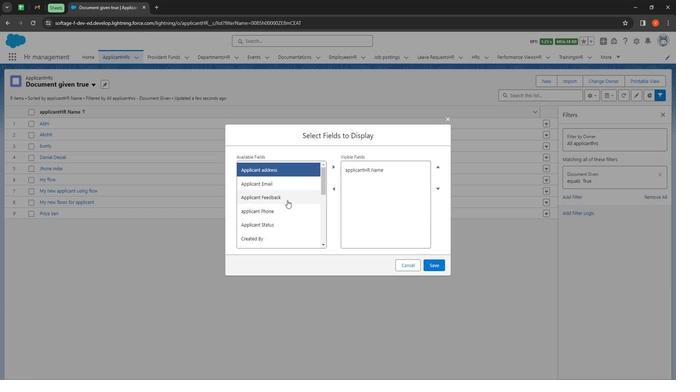 
Action: Mouse scrolled (274, 199) with delta (0, 0)
Screenshot: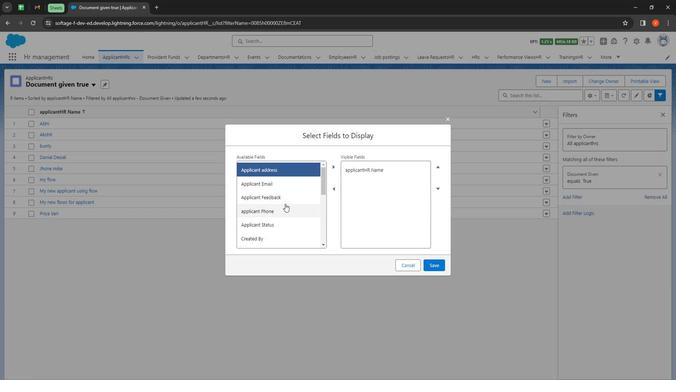 
Action: Mouse moved to (266, 213)
Screenshot: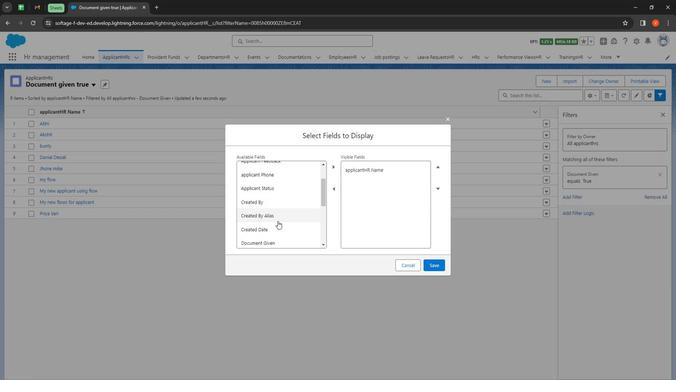 
Action: Mouse scrolled (266, 213) with delta (0, 0)
Screenshot: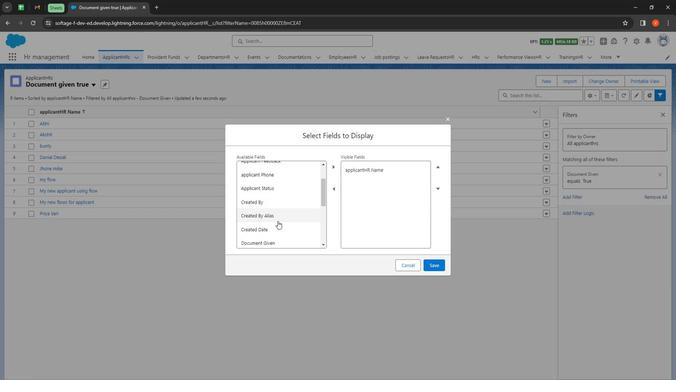 
Action: Mouse moved to (255, 198)
Screenshot: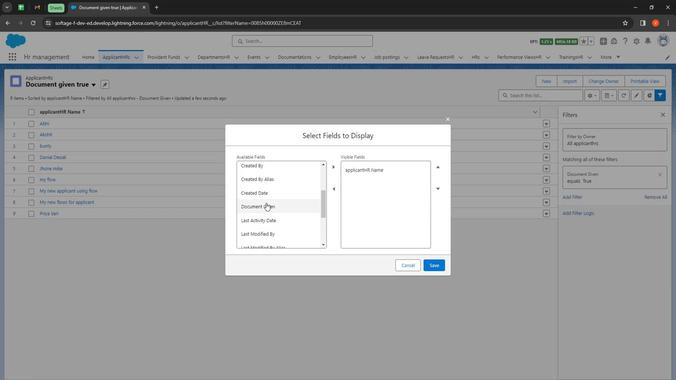 
Action: Mouse pressed left at (255, 198)
Screenshot: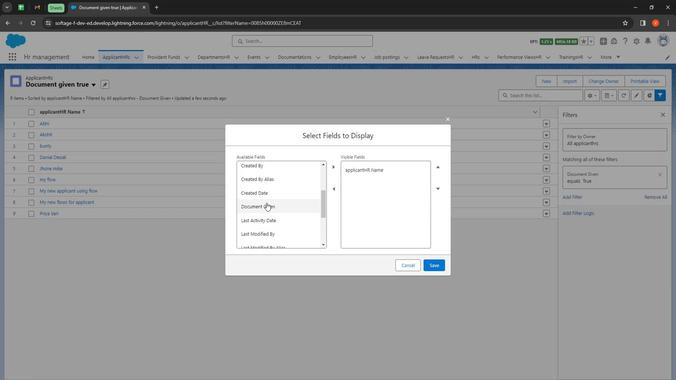 
Action: Mouse moved to (320, 166)
Screenshot: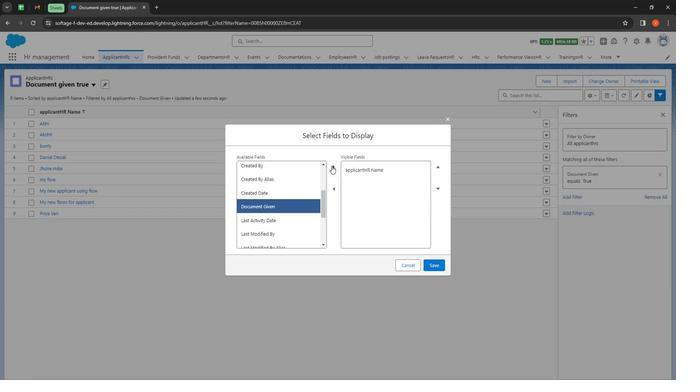 
Action: Mouse pressed left at (320, 166)
Screenshot: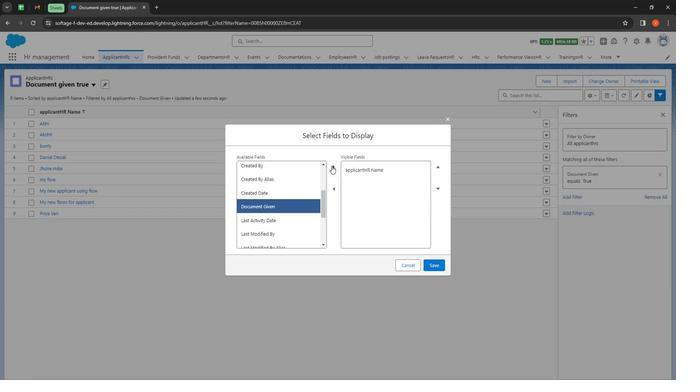 
Action: Mouse moved to (426, 248)
Screenshot: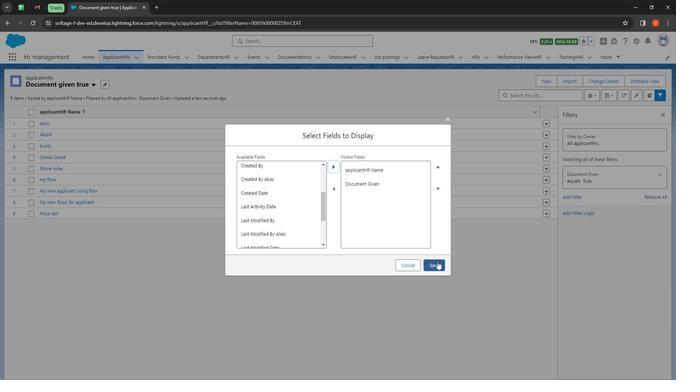 
Action: Mouse pressed left at (426, 248)
Screenshot: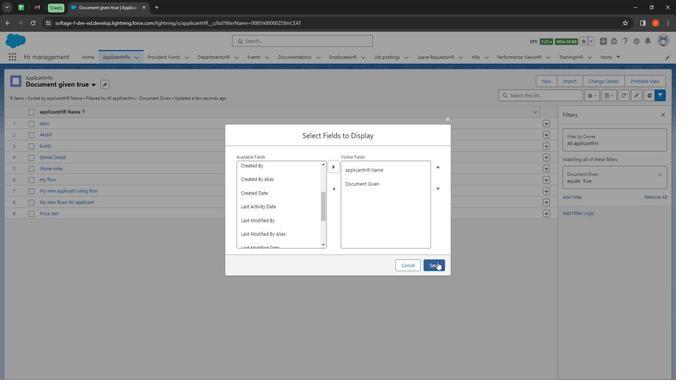 
Action: Mouse moved to (652, 124)
Screenshot: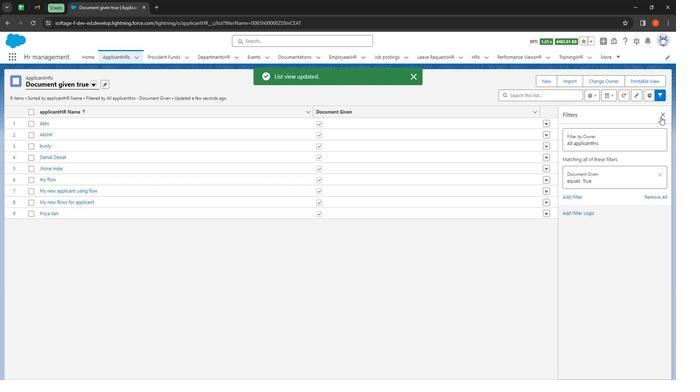 
Action: Mouse pressed left at (652, 124)
Screenshot: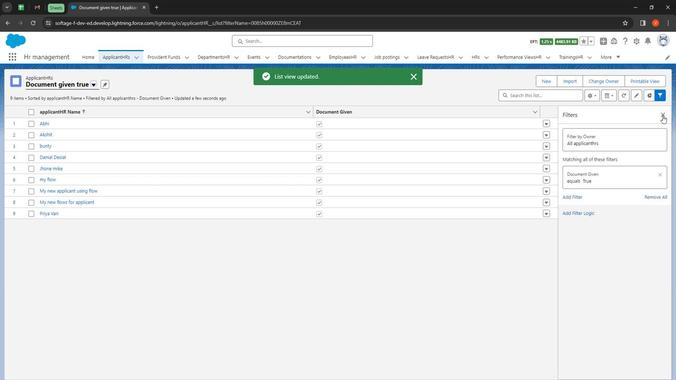 
Action: Mouse moved to (582, 106)
Screenshot: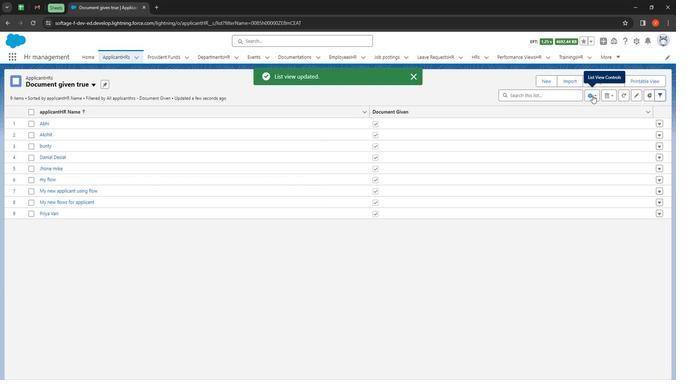 
Action: Mouse pressed left at (582, 106)
Screenshot: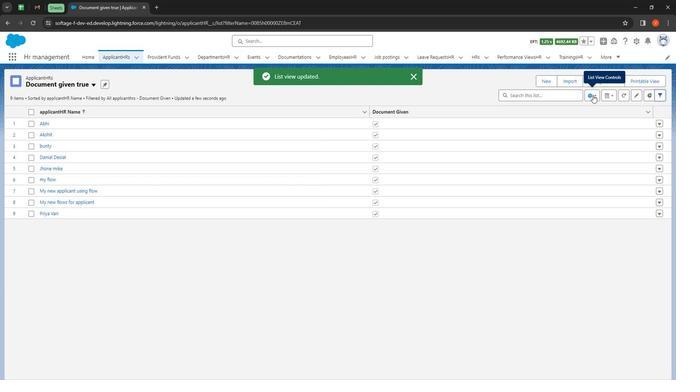 
Action: Mouse moved to (556, 131)
Screenshot: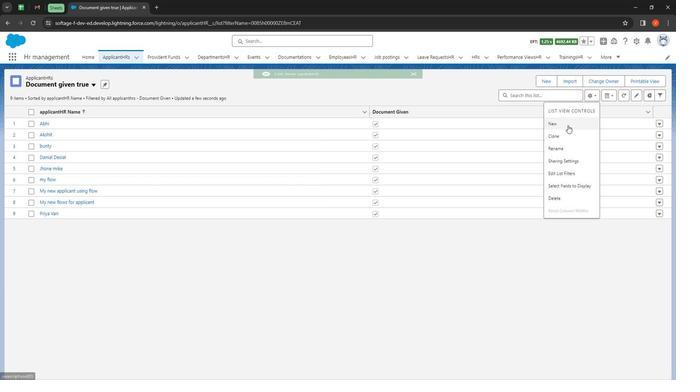
Action: Mouse pressed left at (556, 131)
Screenshot: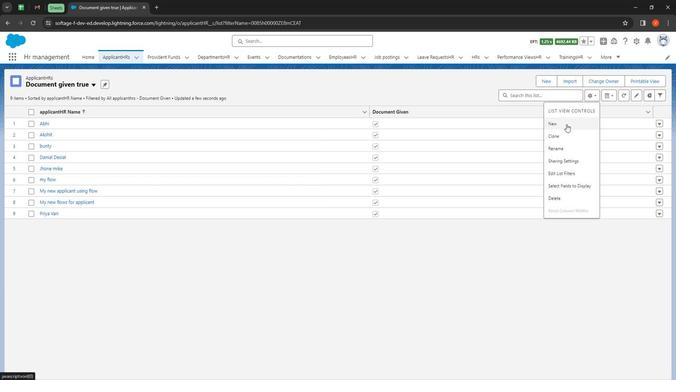 
Action: Mouse moved to (317, 166)
Screenshot: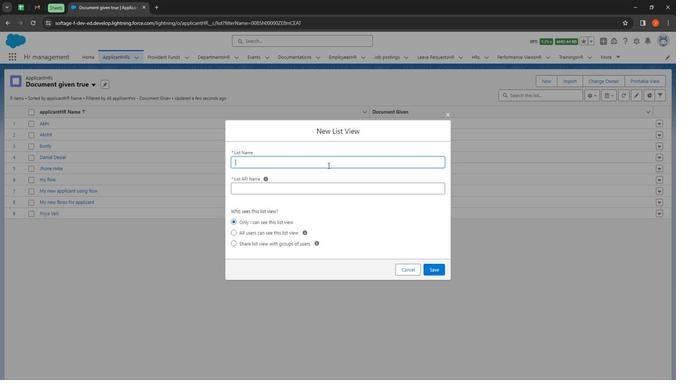 
Action: Mouse pressed left at (317, 166)
Screenshot: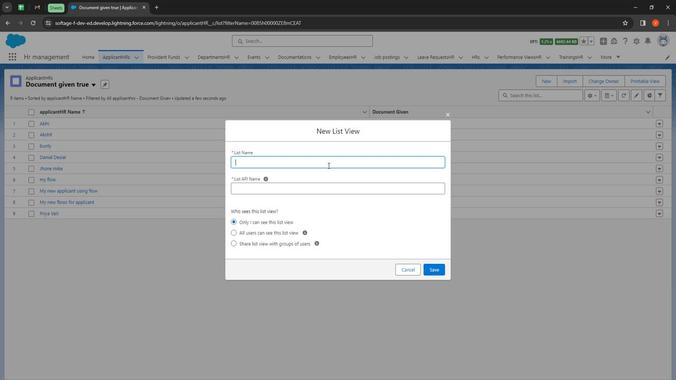
Action: Mouse moved to (300, 162)
Screenshot: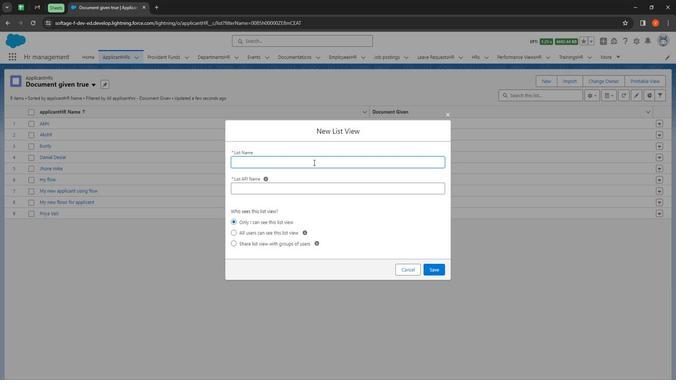 
Action: Key pressed <Key.shift>Document<Key.space>given<Key.space>fale<Key.backspace>se
Screenshot: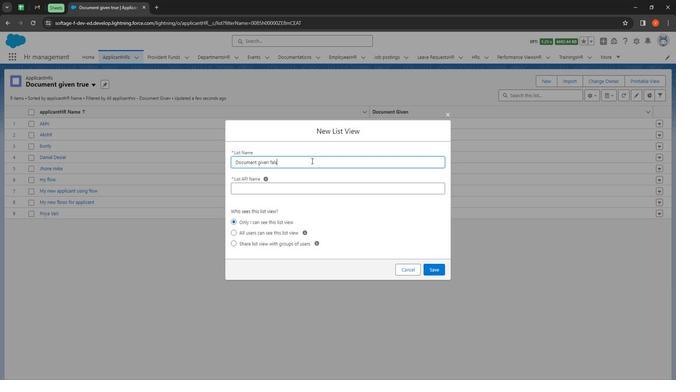 
Action: Mouse moved to (257, 226)
Screenshot: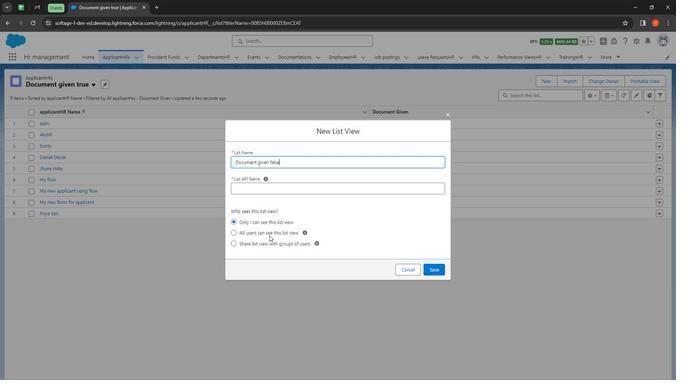 
Action: Mouse pressed left at (257, 226)
Screenshot: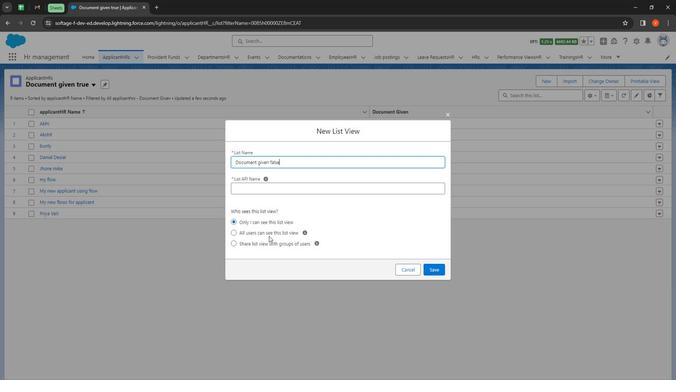 
Action: Mouse moved to (268, 224)
Screenshot: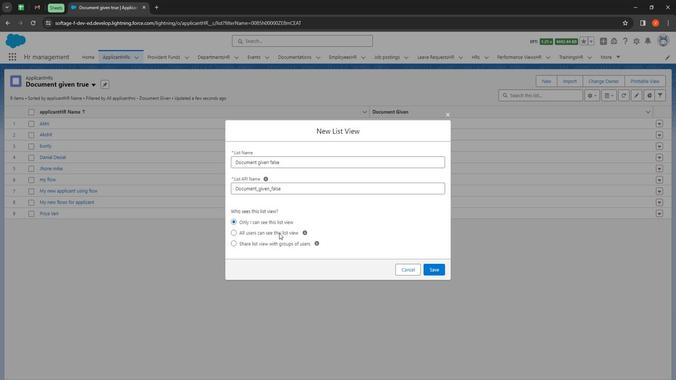 
Action: Mouse pressed left at (268, 224)
Screenshot: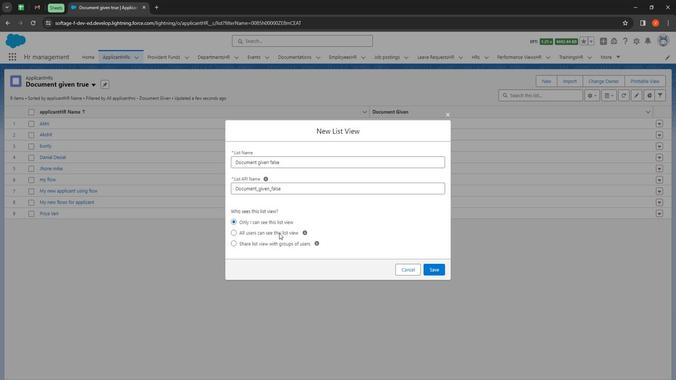 
Action: Mouse moved to (418, 256)
Screenshot: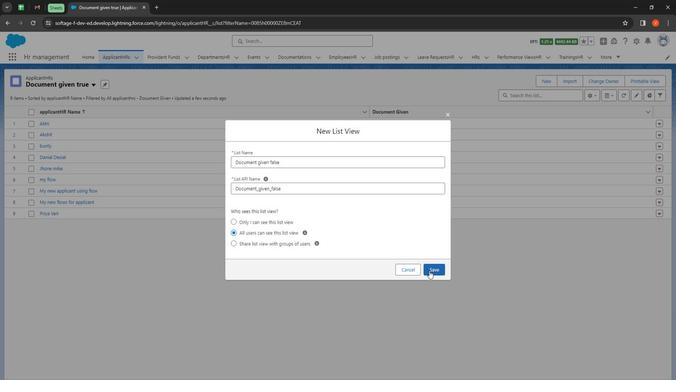 
Action: Mouse pressed left at (418, 256)
Screenshot: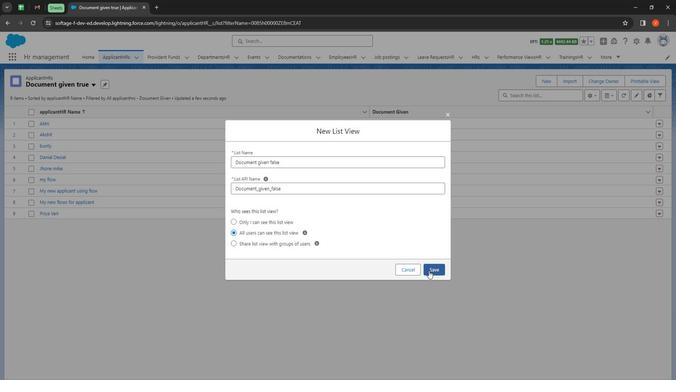 
Action: Mouse moved to (588, 150)
Screenshot: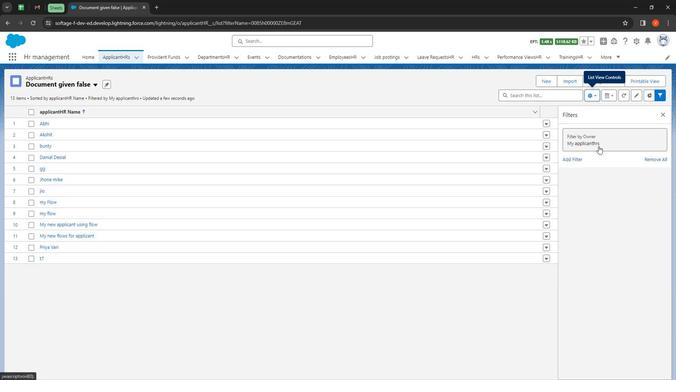 
Action: Mouse pressed left at (588, 150)
Screenshot: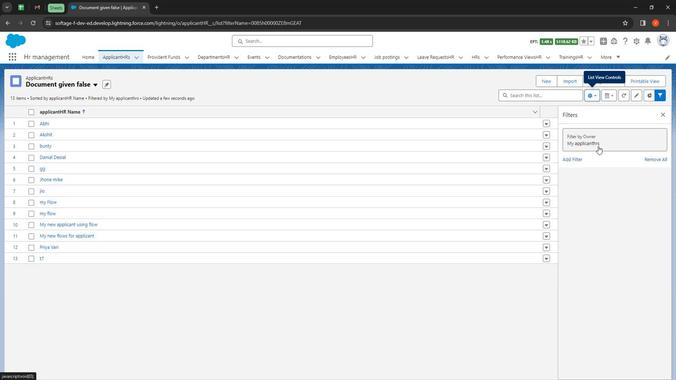 
Action: Mouse moved to (576, 144)
Screenshot: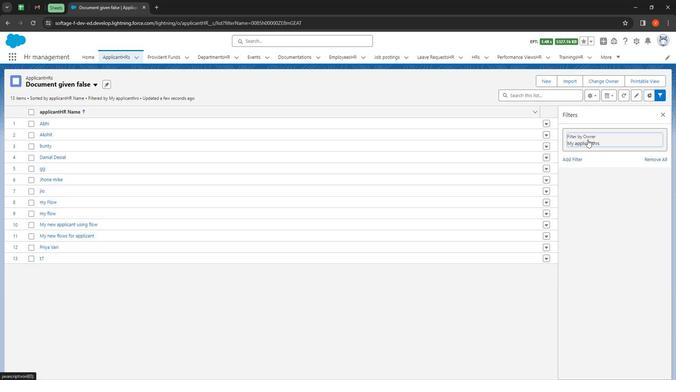 
Action: Mouse pressed left at (576, 144)
Screenshot: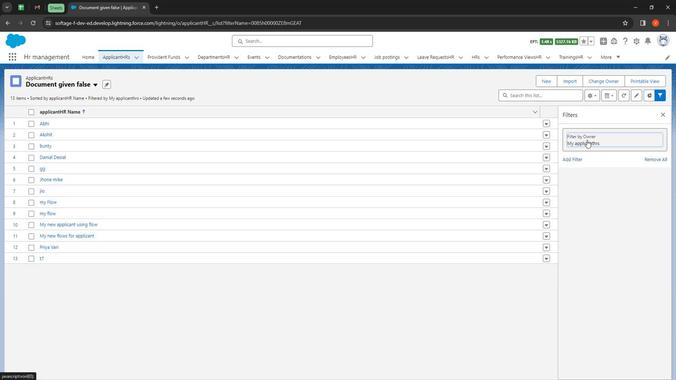 
Action: Mouse moved to (433, 127)
Screenshot: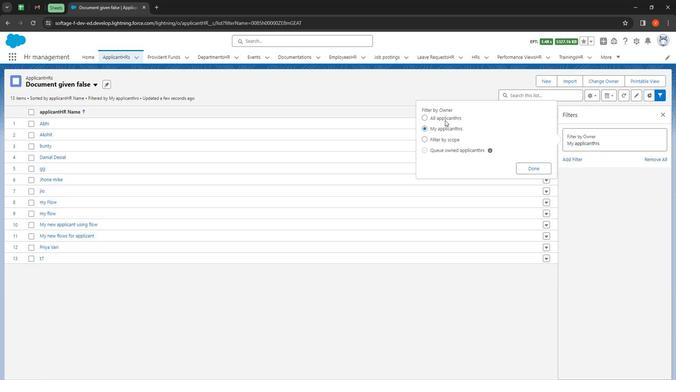 
Action: Mouse pressed left at (433, 127)
Screenshot: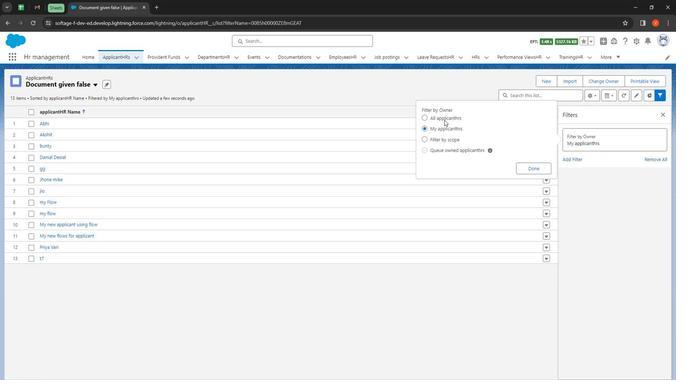 
Action: Mouse moved to (414, 126)
Screenshot: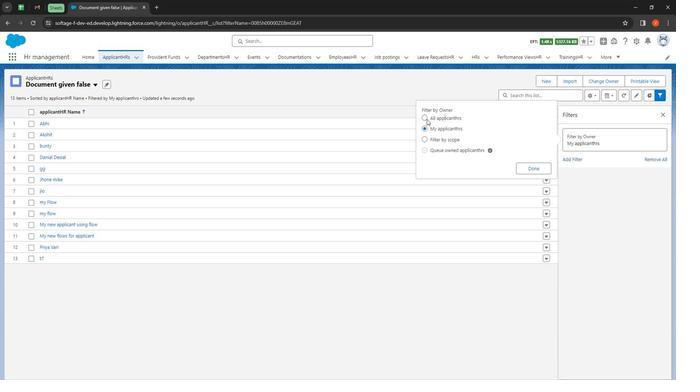 
Action: Mouse pressed left at (414, 126)
Screenshot: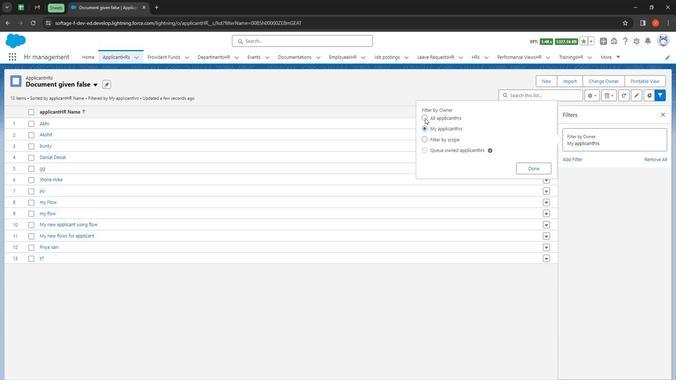 
Action: Mouse moved to (530, 168)
Screenshot: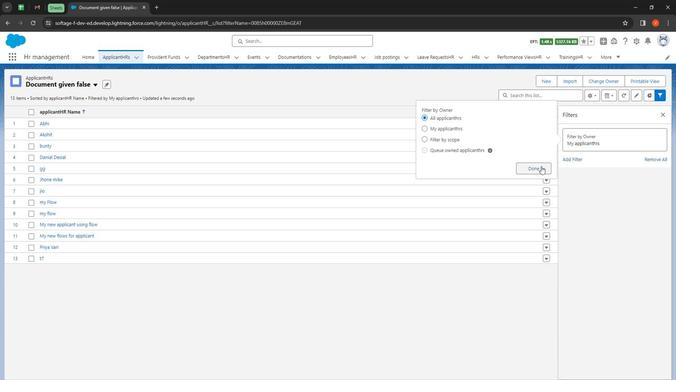 
Action: Mouse pressed left at (530, 168)
Screenshot: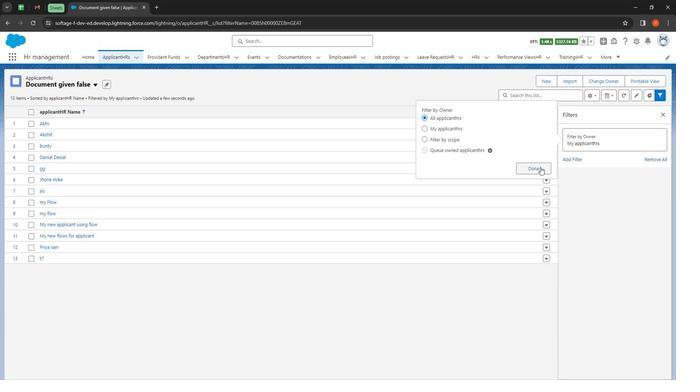 
Action: Mouse moved to (562, 165)
Screenshot: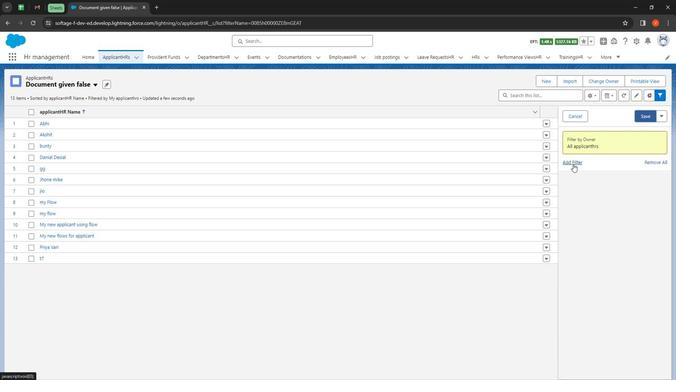 
Action: Mouse pressed left at (562, 165)
Screenshot: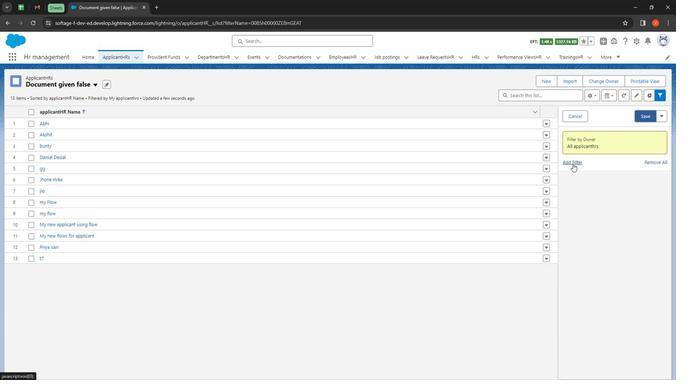 
Action: Mouse moved to (453, 147)
Screenshot: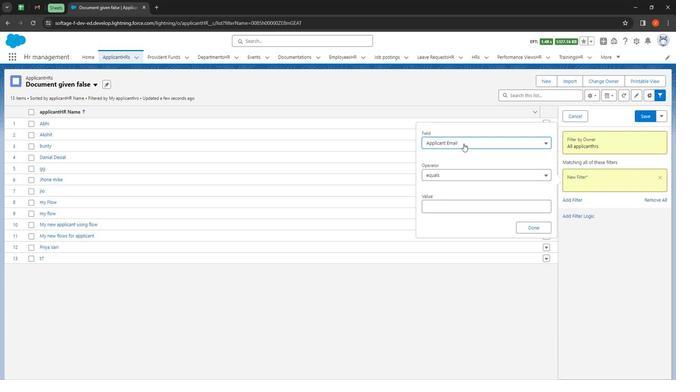 
Action: Mouse pressed left at (453, 147)
Screenshot: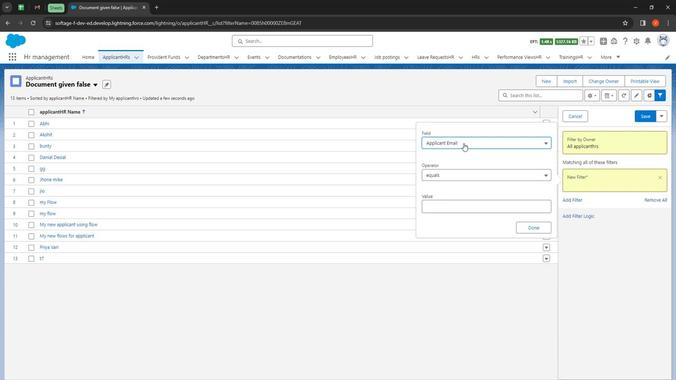 
Action: Mouse moved to (468, 248)
Screenshot: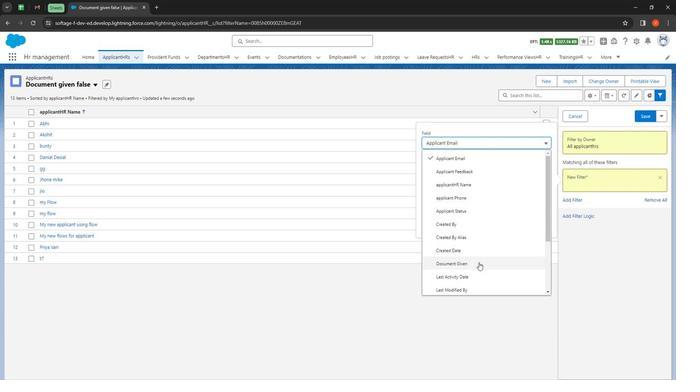 
Action: Mouse pressed left at (468, 248)
Screenshot: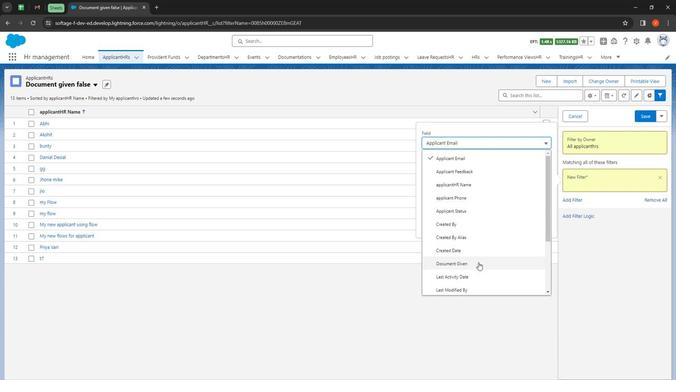 
Action: Mouse moved to (497, 205)
Screenshot: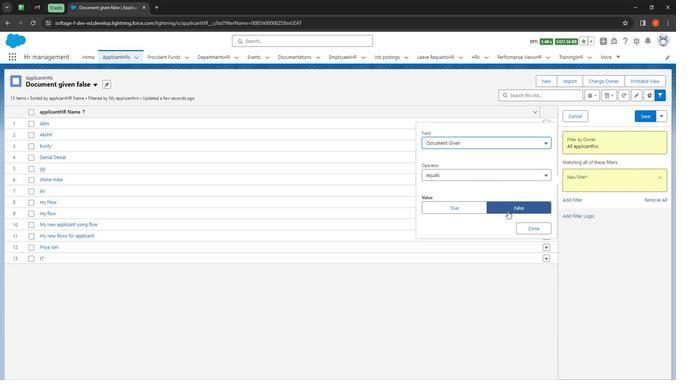 
Action: Mouse pressed left at (497, 205)
Screenshot: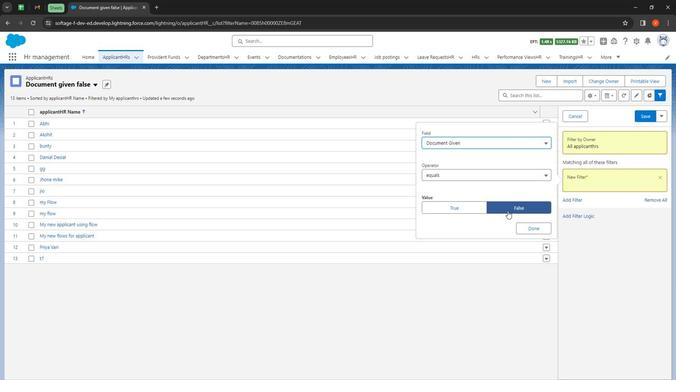 
Action: Mouse moved to (529, 222)
Screenshot: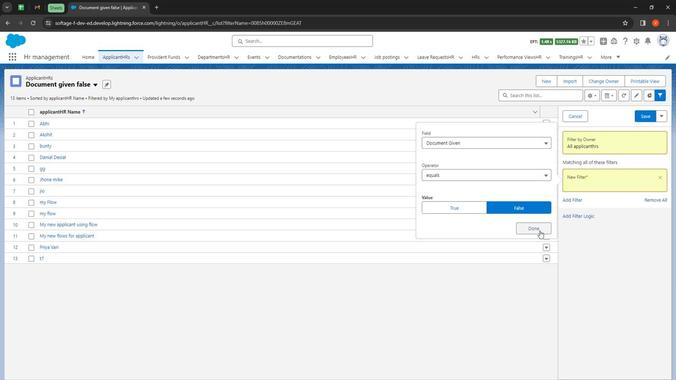 
Action: Mouse pressed left at (529, 222)
Screenshot: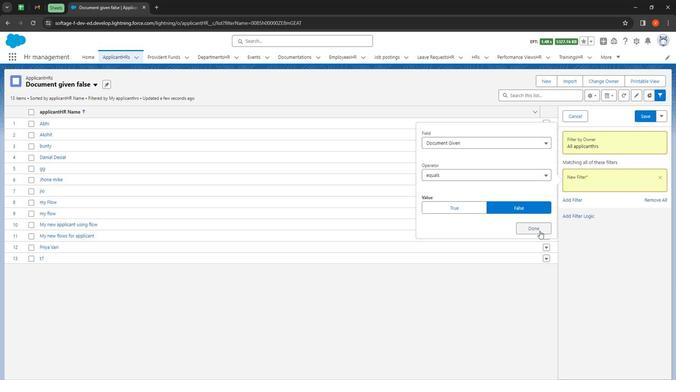 
Action: Mouse moved to (633, 125)
Screenshot: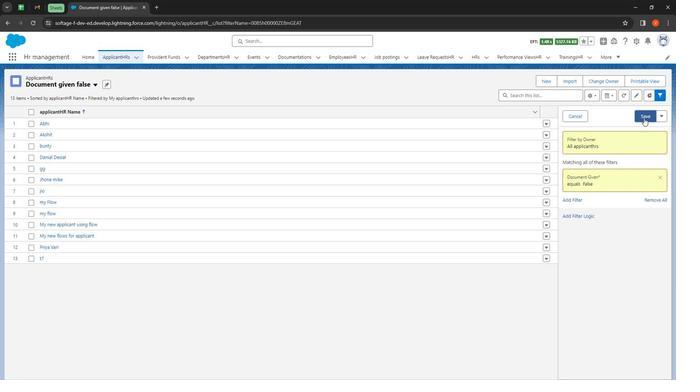 
Action: Mouse pressed left at (633, 125)
Screenshot: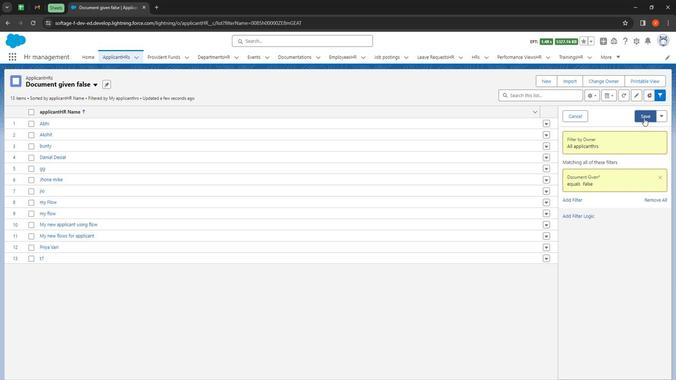 
Action: Mouse moved to (653, 123)
Screenshot: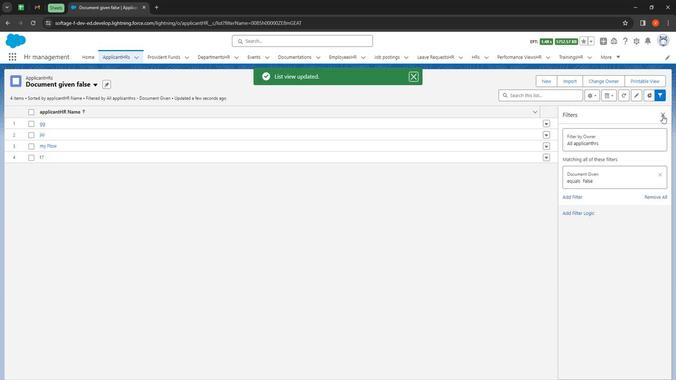 
Action: Mouse pressed left at (653, 123)
Screenshot: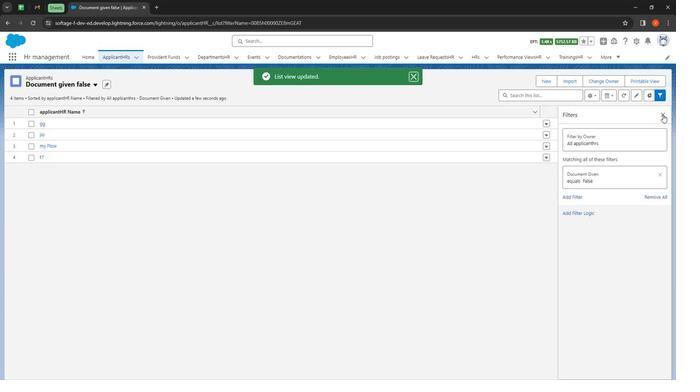 
Action: Mouse moved to (70, 97)
Screenshot: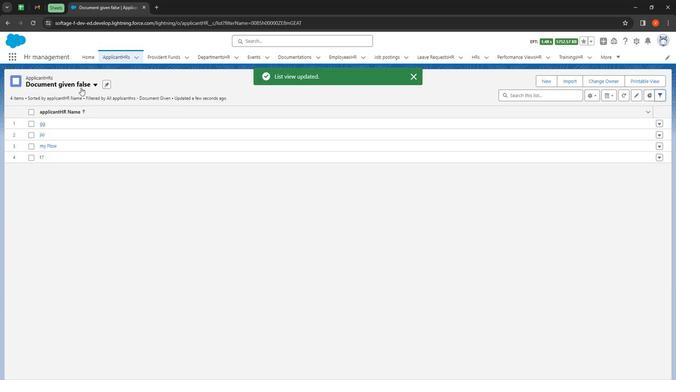 
Action: Mouse pressed left at (70, 97)
Screenshot: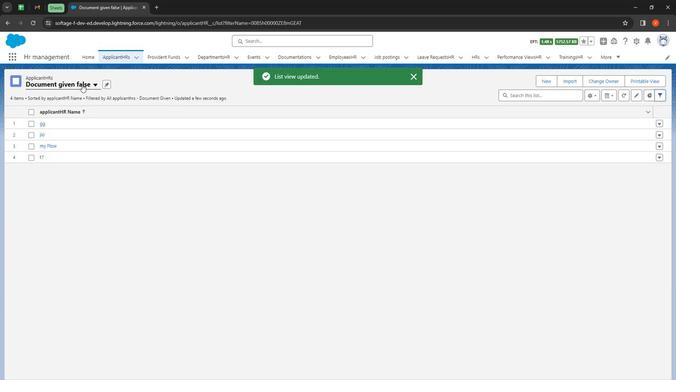 
Action: Mouse moved to (56, 118)
Screenshot: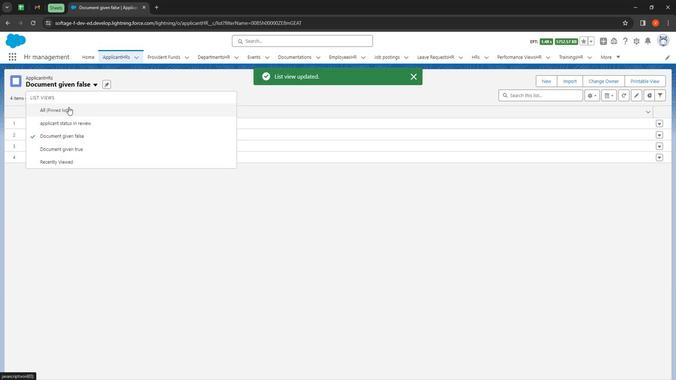 
Action: Mouse pressed left at (56, 118)
Screenshot: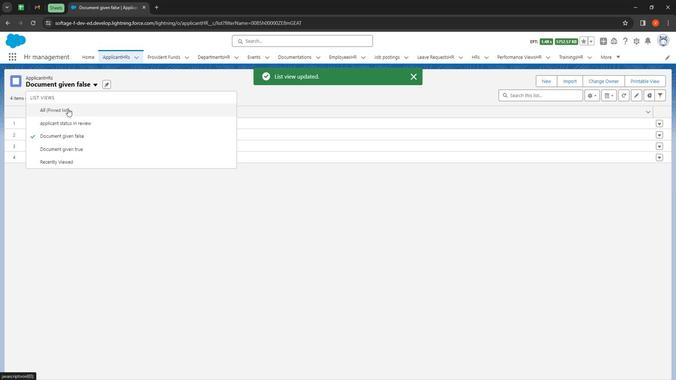 
Action: Mouse moved to (585, 107)
Screenshot: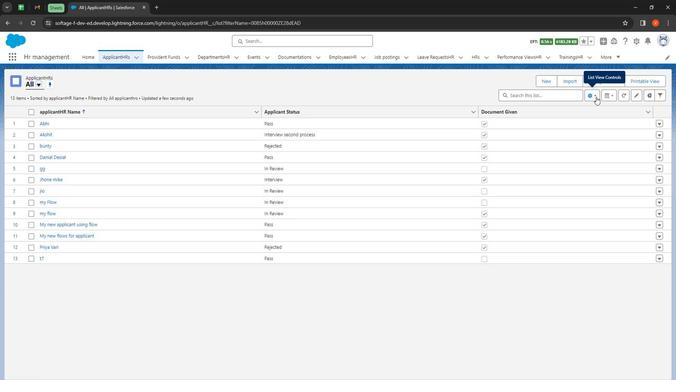 
Action: Mouse pressed left at (585, 107)
Screenshot: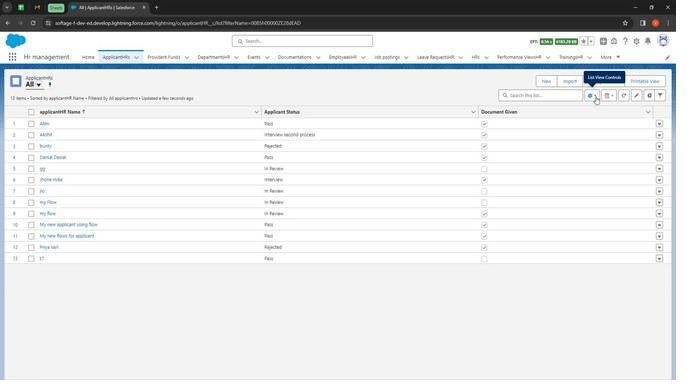 
Action: Mouse moved to (561, 131)
Screenshot: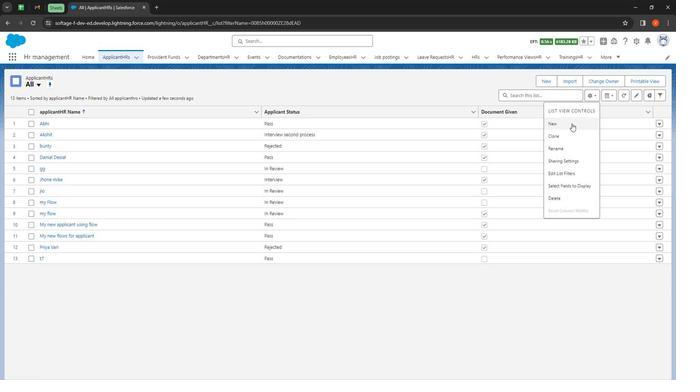 
Action: Mouse pressed left at (561, 131)
Screenshot: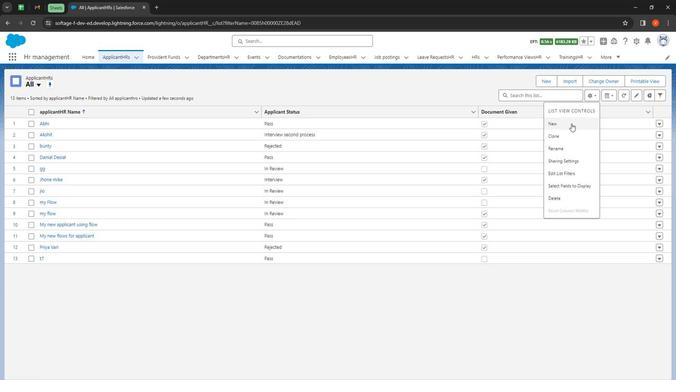 
Action: Mouse moved to (275, 162)
Screenshot: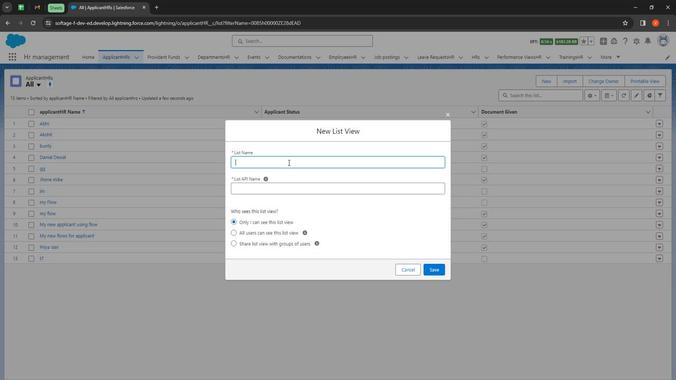 
Action: Mouse pressed left at (275, 162)
Screenshot: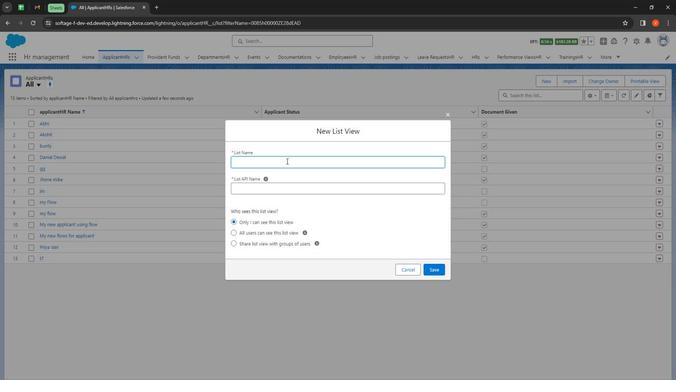 
Action: Mouse moved to (237, 156)
Screenshot: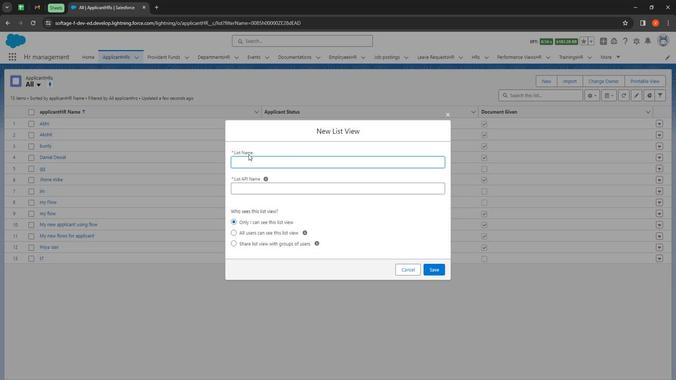 
Action: Key pressed applicant<Key.space>status<Key.space>pass
Screenshot: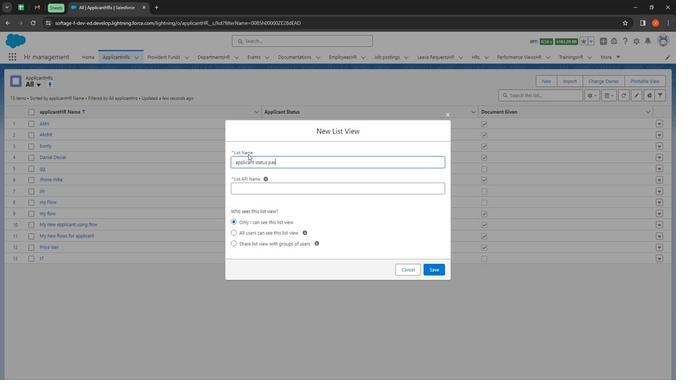 
Action: Mouse moved to (267, 184)
Screenshot: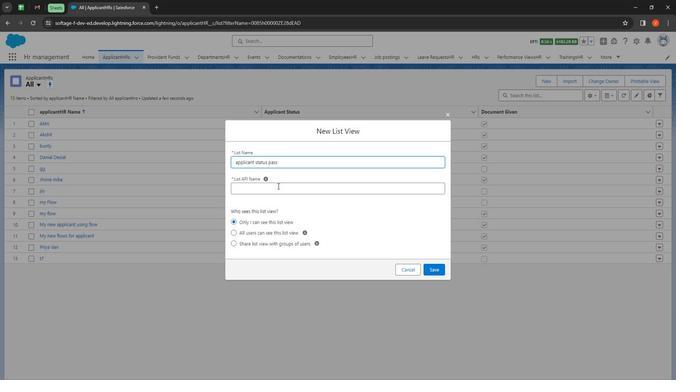 
Action: Mouse pressed left at (267, 184)
Screenshot: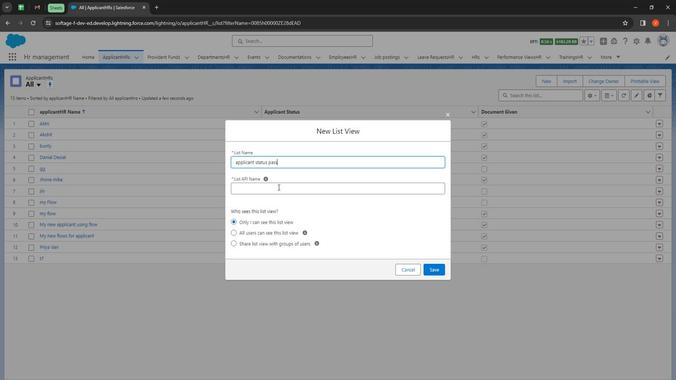 
Action: Mouse moved to (263, 225)
Screenshot: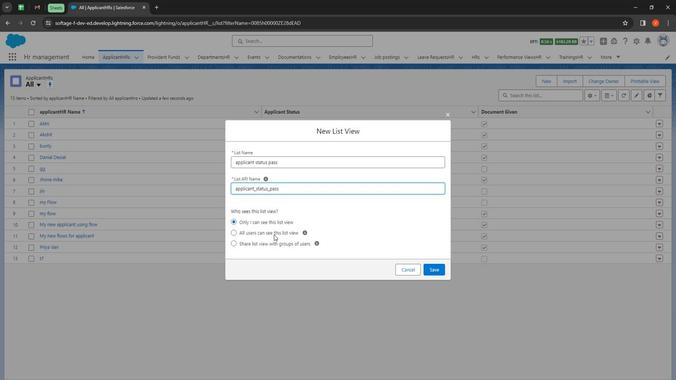 
Action: Mouse pressed left at (263, 225)
Screenshot: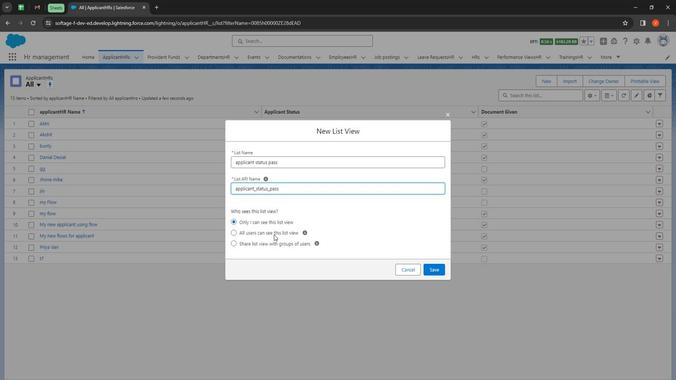 
Action: Mouse moved to (429, 254)
Screenshot: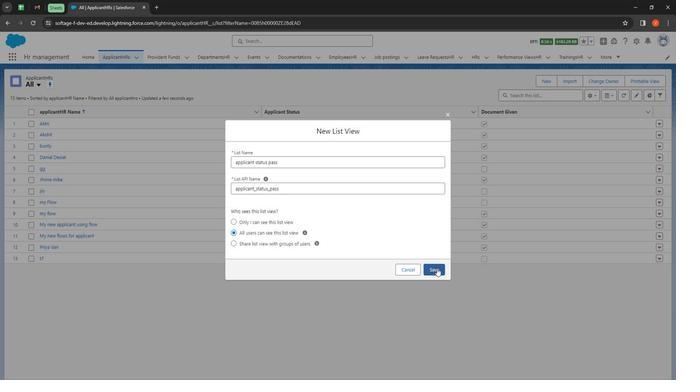 
Action: Mouse pressed left at (429, 254)
Screenshot: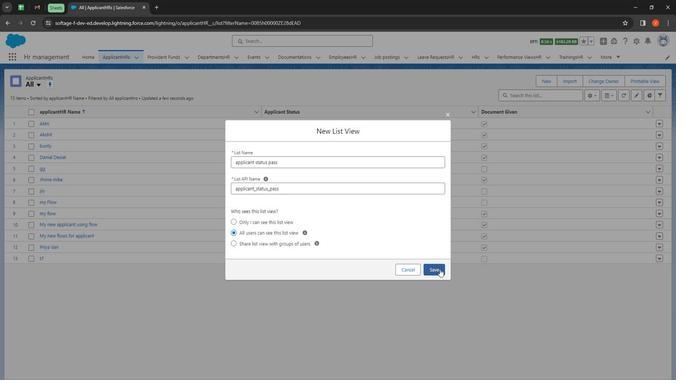 
Action: Mouse moved to (563, 146)
Screenshot: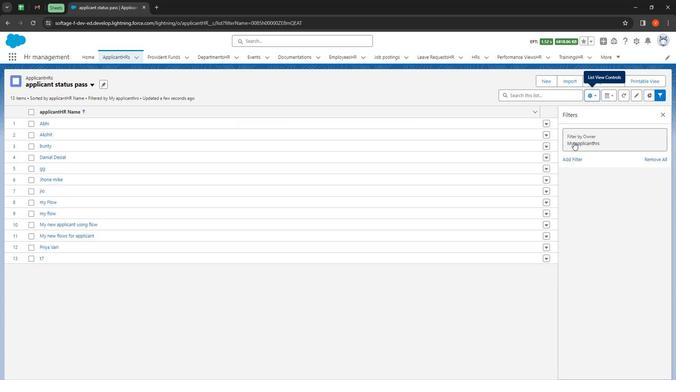 
Action: Mouse pressed left at (563, 146)
Screenshot: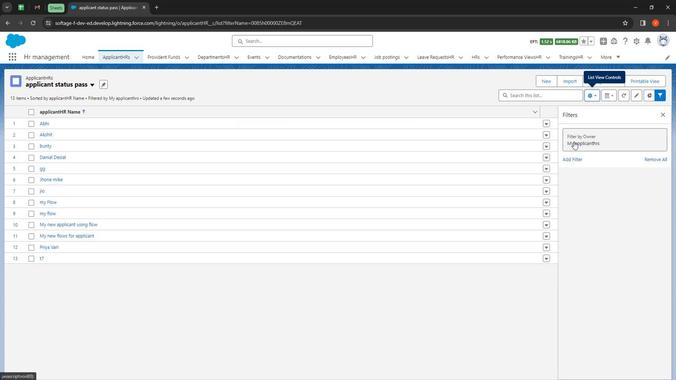 
Action: Mouse moved to (432, 128)
Screenshot: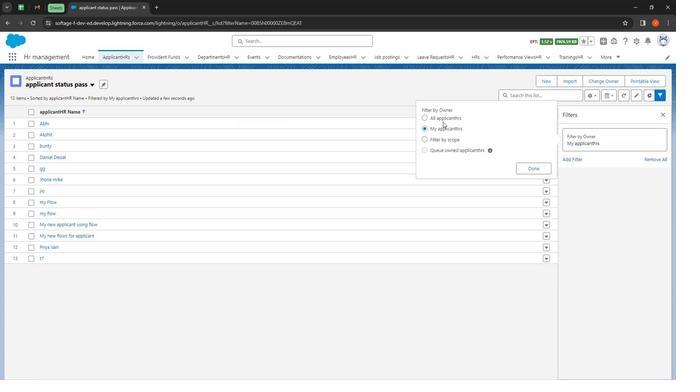 
Action: Mouse pressed left at (432, 128)
Screenshot: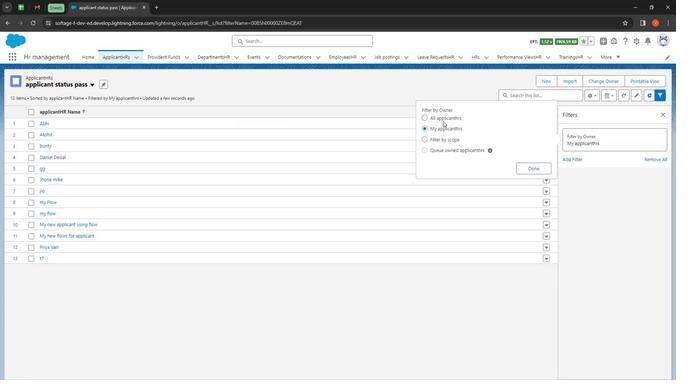 
Action: Mouse moved to (435, 127)
Screenshot: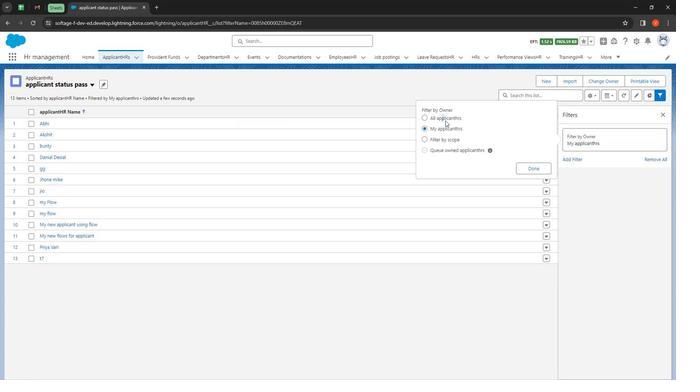 
Action: Mouse pressed left at (435, 127)
Screenshot: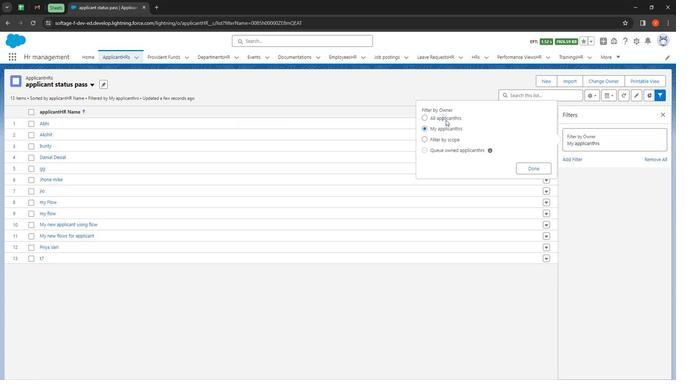 
Action: Mouse moved to (520, 166)
Screenshot: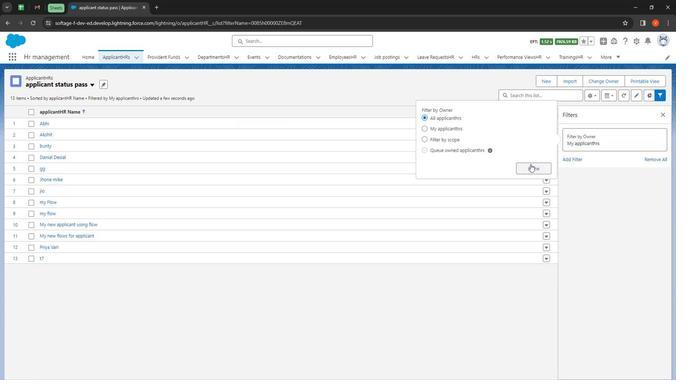 
Action: Mouse pressed left at (520, 166)
Screenshot: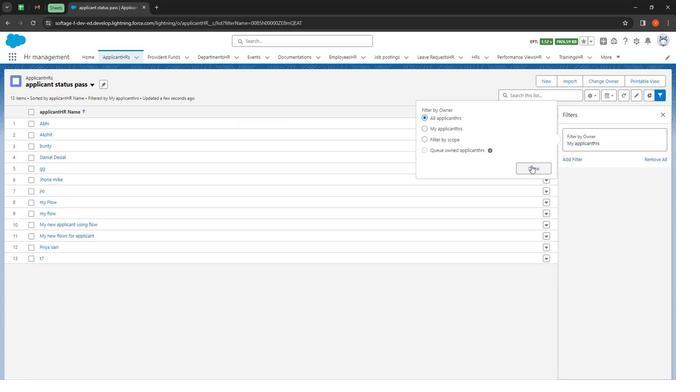 
Action: Mouse moved to (565, 163)
Screenshot: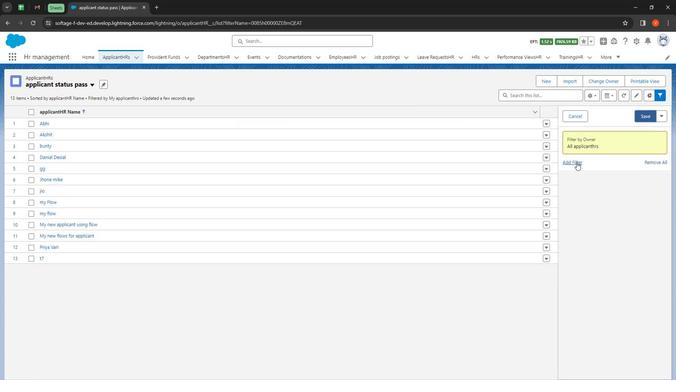 
Action: Mouse pressed left at (565, 163)
Screenshot: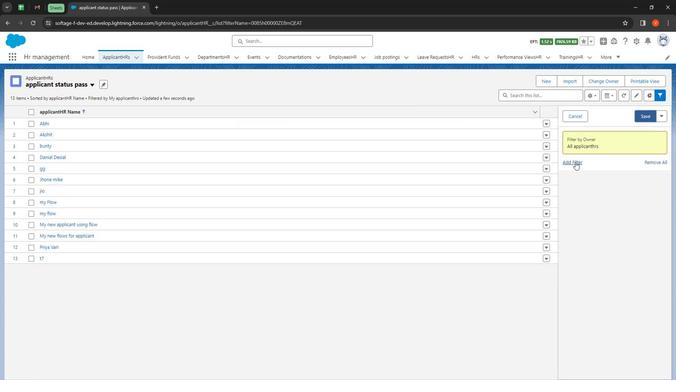 
Action: Mouse moved to (436, 149)
Screenshot: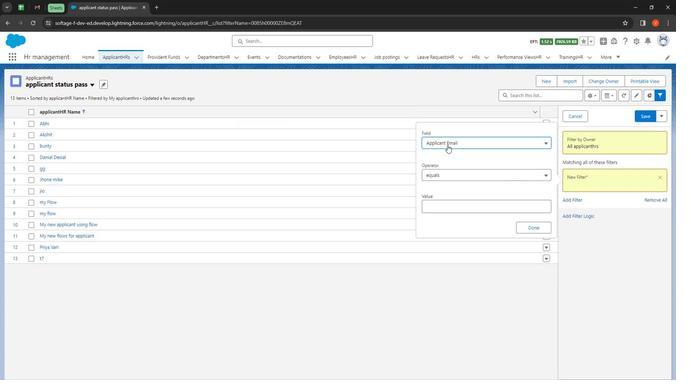 
Action: Mouse pressed left at (436, 149)
Screenshot: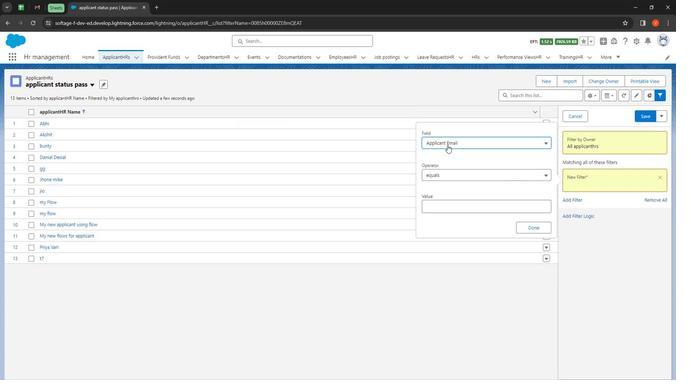 
Action: Mouse moved to (465, 204)
Screenshot: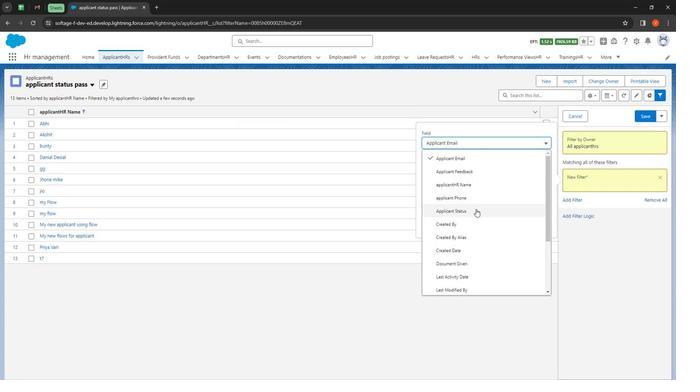 
Action: Mouse pressed left at (465, 204)
Screenshot: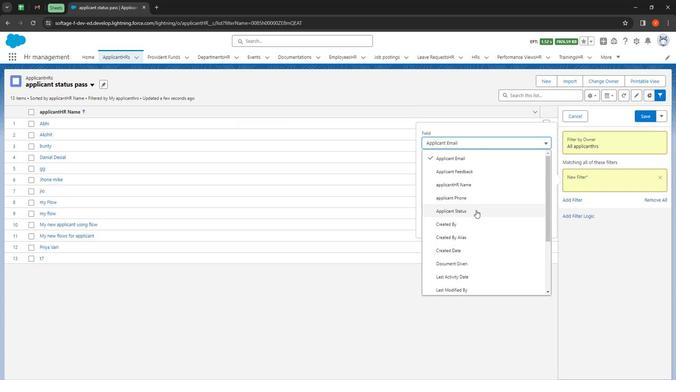 
Action: Mouse moved to (450, 174)
Screenshot: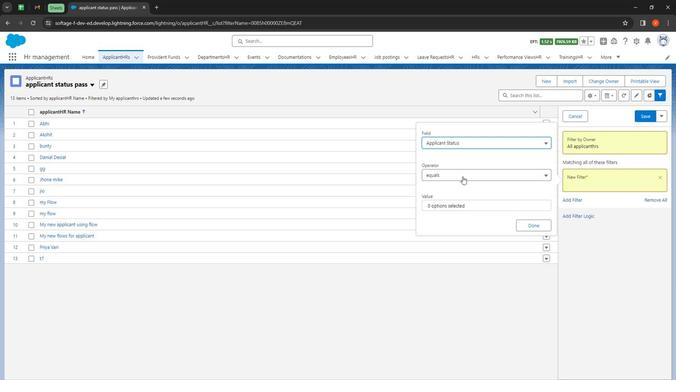 
Action: Mouse pressed left at (450, 174)
Screenshot: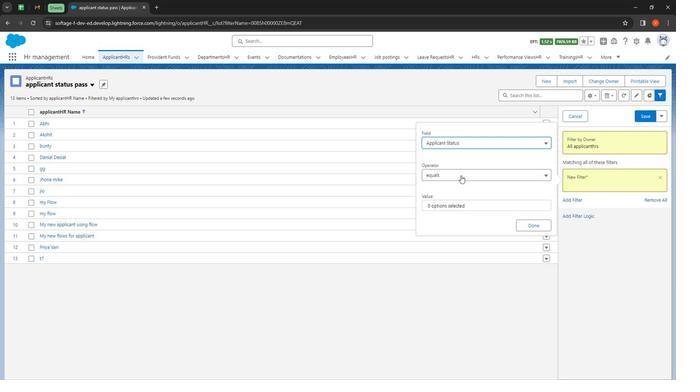 
Action: Mouse moved to (444, 185)
Screenshot: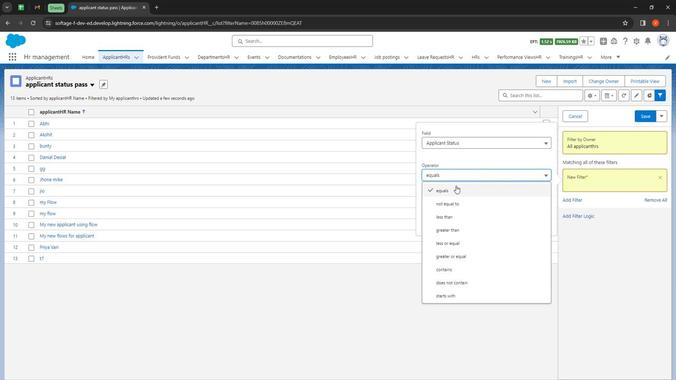 
Action: Mouse pressed left at (444, 185)
Screenshot: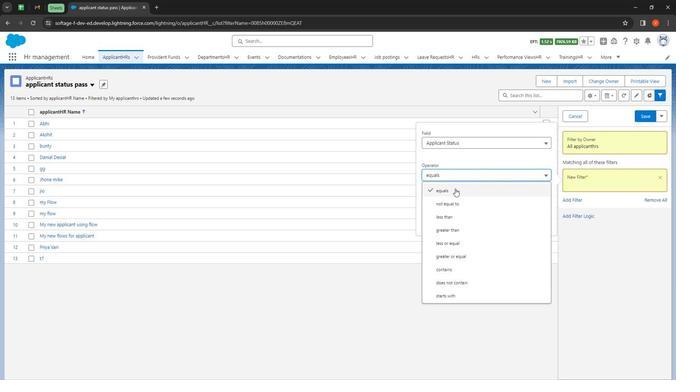 
Action: Mouse moved to (448, 197)
Screenshot: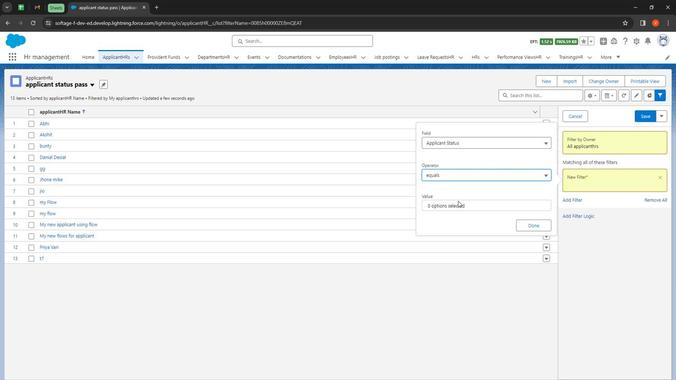 
Action: Mouse pressed left at (448, 197)
Screenshot: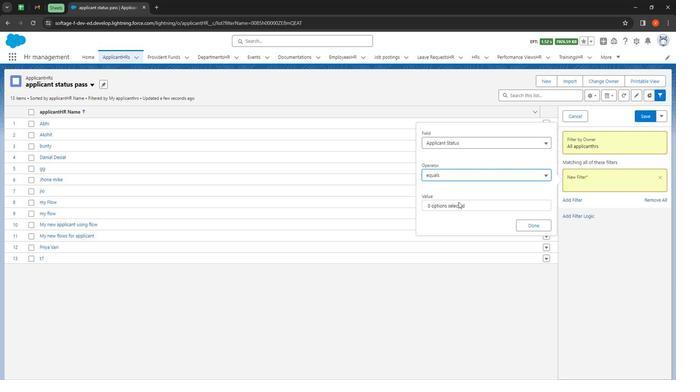 
Action: Mouse moved to (445, 217)
Screenshot: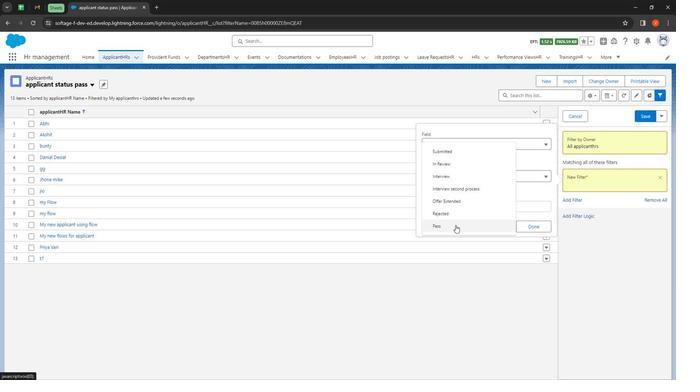 
Action: Mouse pressed left at (445, 217)
Screenshot: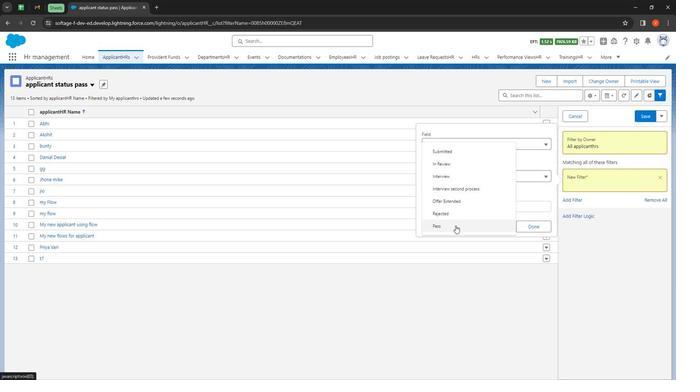 
Action: Mouse moved to (523, 215)
Screenshot: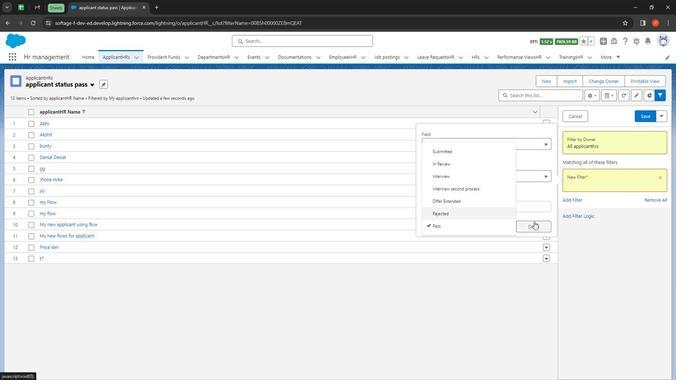 
Action: Mouse pressed left at (523, 215)
Screenshot: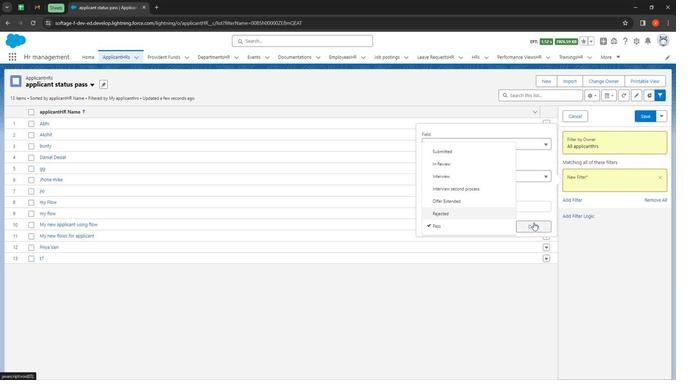 
Action: Mouse moved to (635, 126)
Screenshot: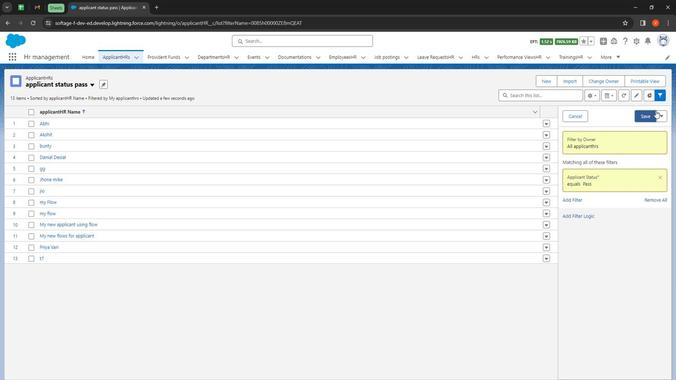 
Action: Mouse pressed left at (635, 126)
Screenshot: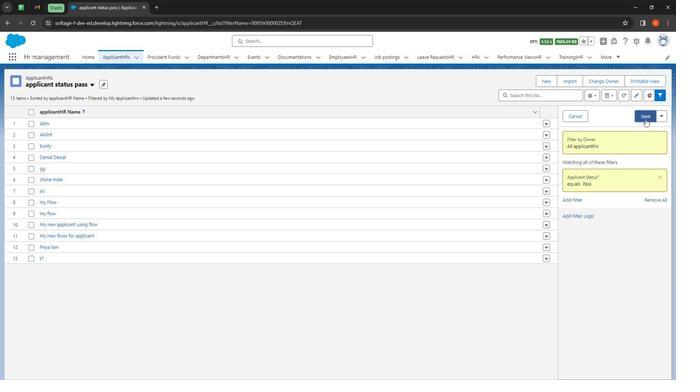 
Action: Mouse moved to (649, 123)
Screenshot: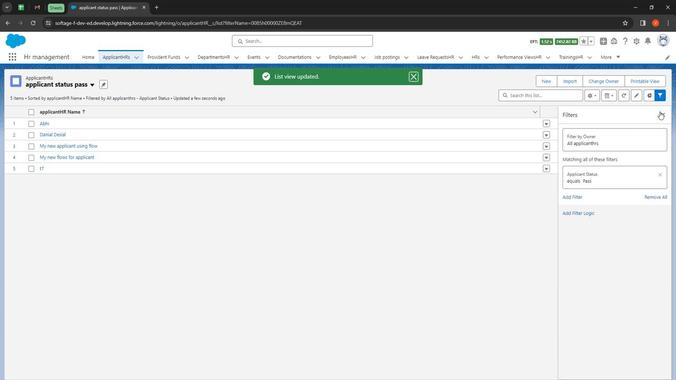 
Action: Mouse pressed left at (649, 123)
Screenshot: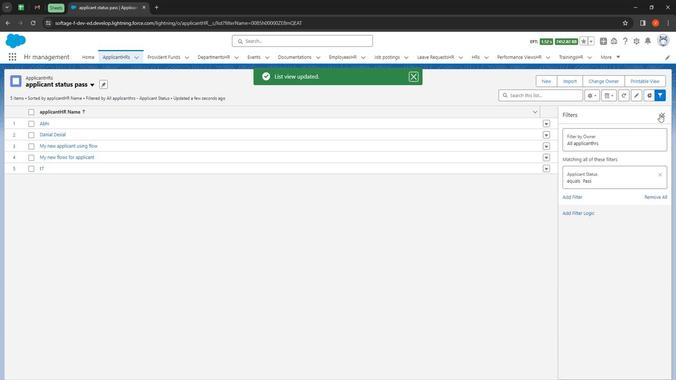 
Action: Mouse moved to (577, 109)
Screenshot: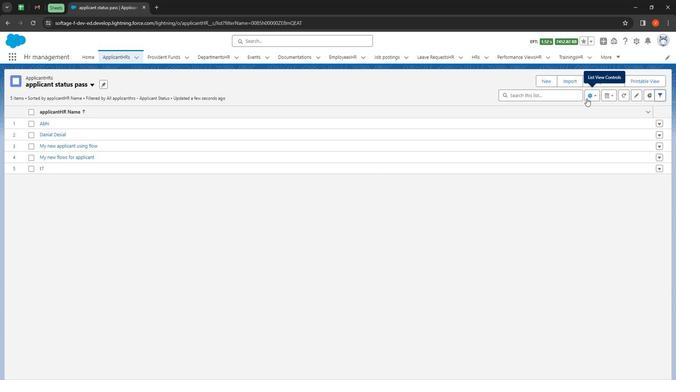
Action: Mouse pressed left at (577, 109)
Screenshot: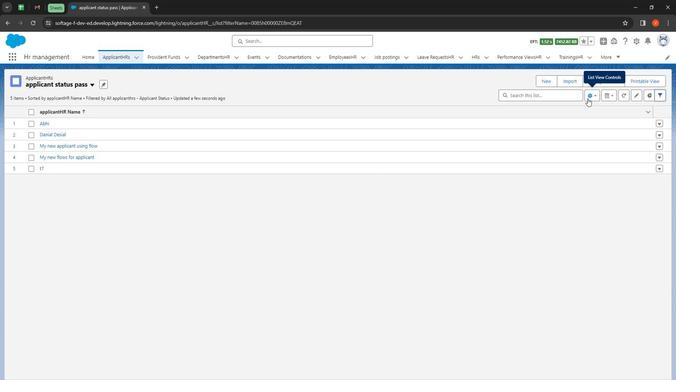 
Action: Mouse moved to (570, 183)
Screenshot: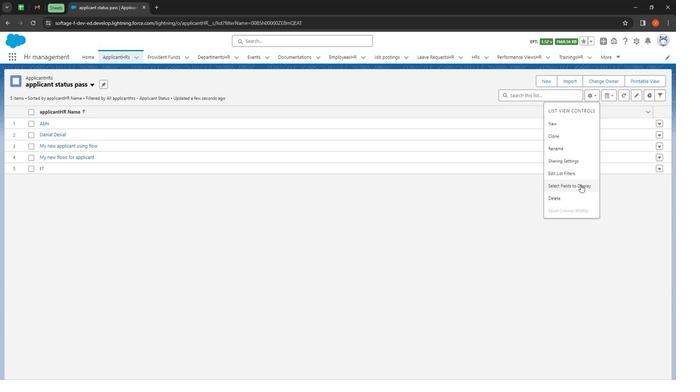 
Action: Mouse pressed left at (570, 183)
Screenshot: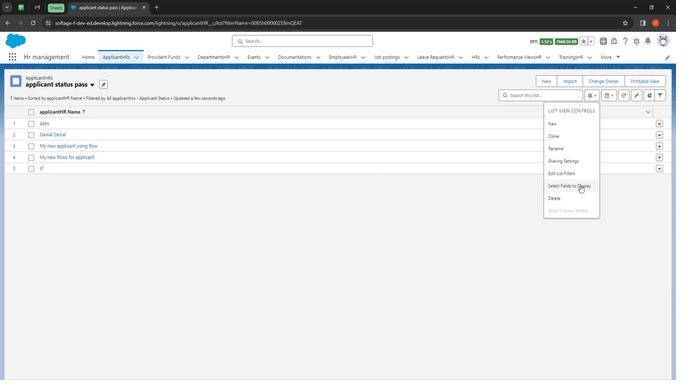 
Action: Mouse moved to (270, 218)
Screenshot: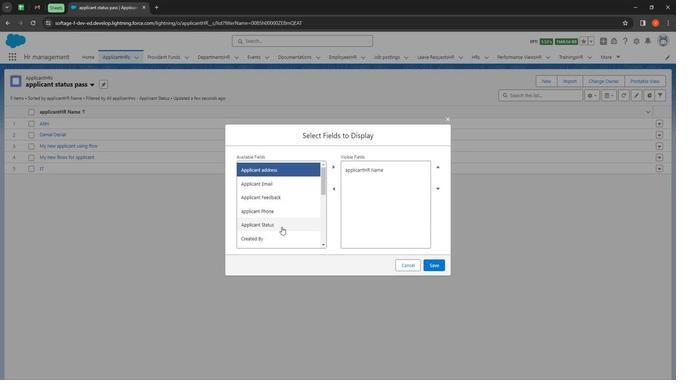 
Action: Mouse pressed left at (270, 218)
Screenshot: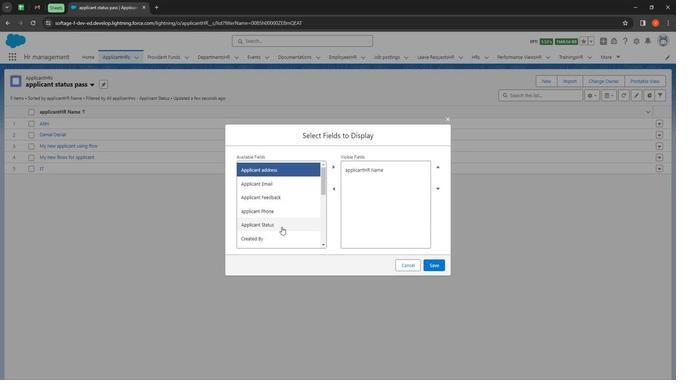 
Action: Mouse moved to (319, 168)
Screenshot: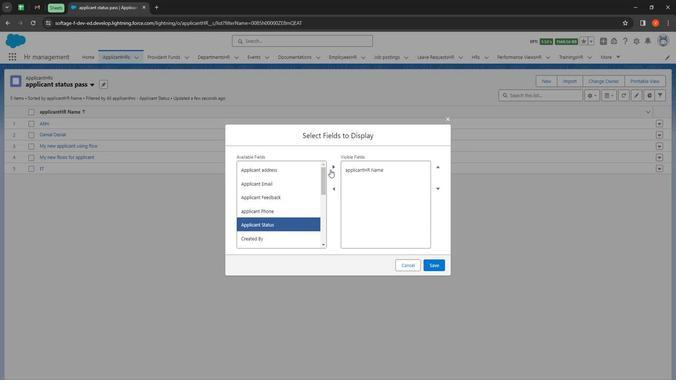 
Action: Mouse pressed left at (319, 168)
Screenshot: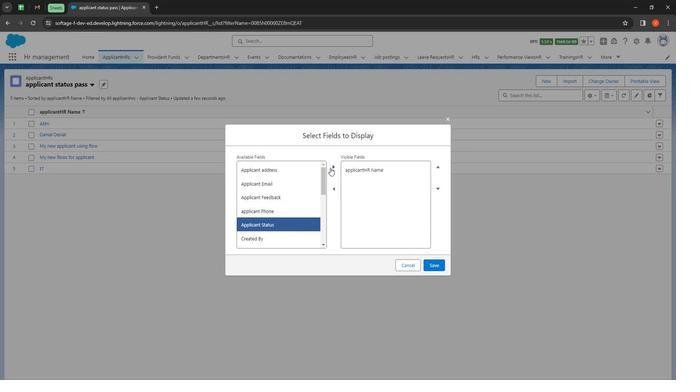 
Action: Mouse moved to (427, 248)
Screenshot: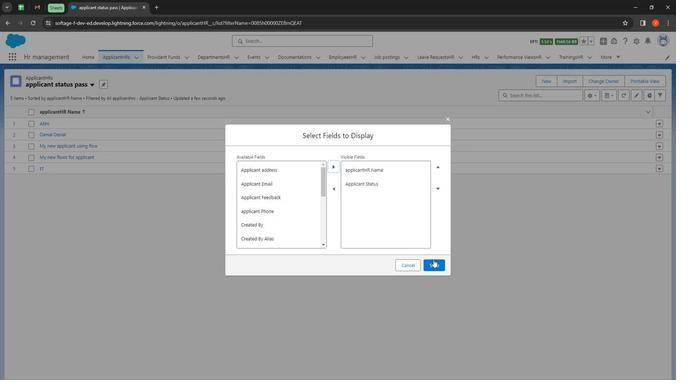 
Action: Mouse pressed left at (427, 248)
Screenshot: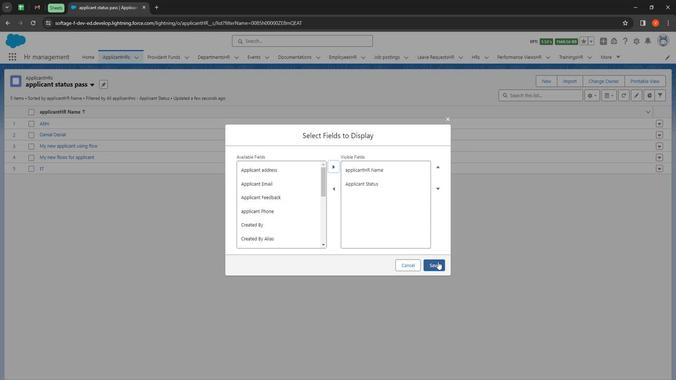 
Action: Mouse moved to (146, 75)
Screenshot: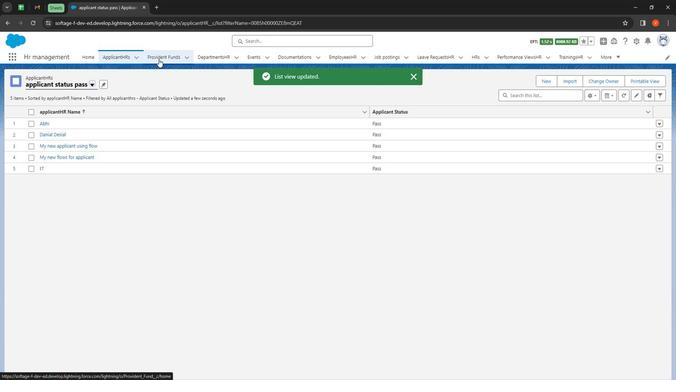 
Action: Mouse pressed left at (146, 75)
Screenshot: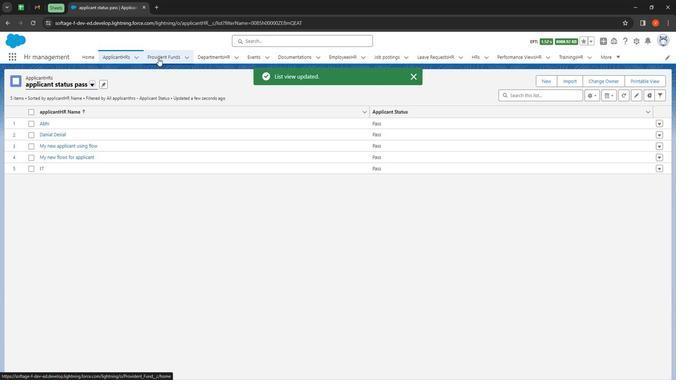 
Action: Mouse moved to (61, 99)
Screenshot: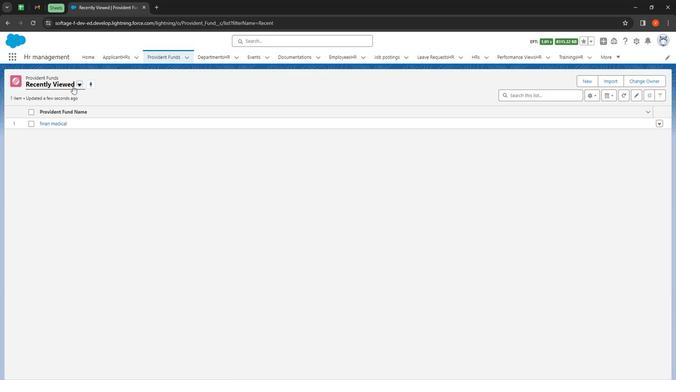
Action: Mouse pressed left at (61, 99)
Screenshot: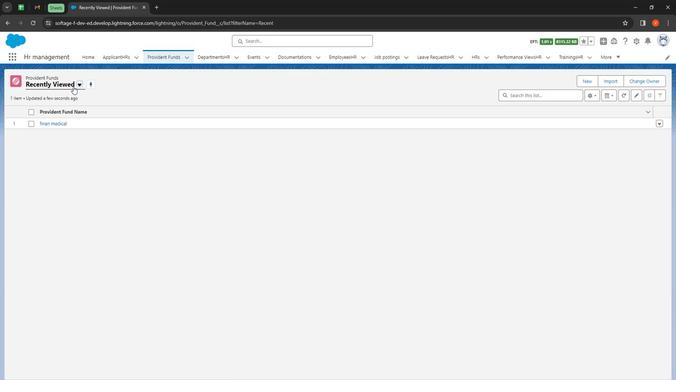 
Action: Mouse moved to (39, 116)
Screenshot: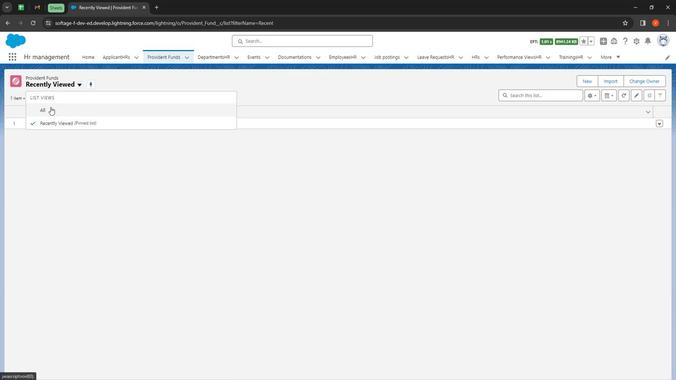 
Action: Mouse pressed left at (39, 116)
Screenshot: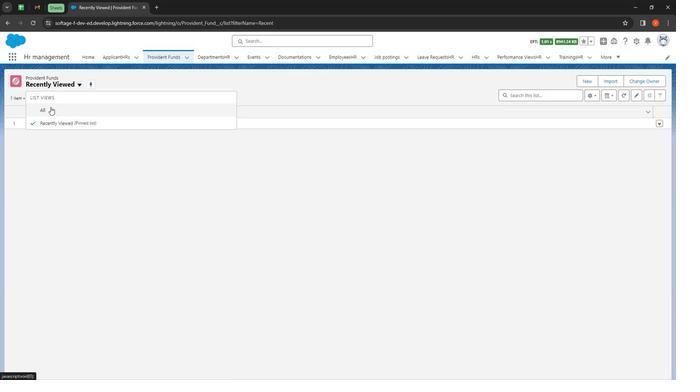 
Action: Mouse moved to (583, 107)
Screenshot: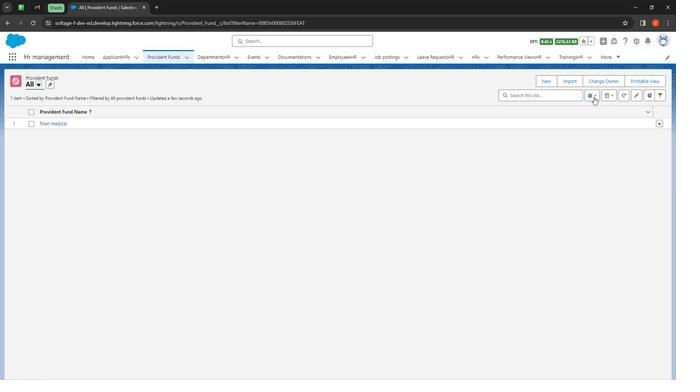 
Action: Mouse pressed left at (583, 107)
Screenshot: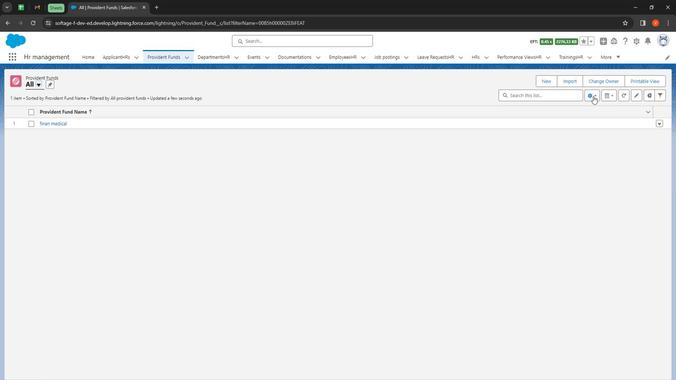 
Action: Mouse moved to (200, 73)
Screenshot: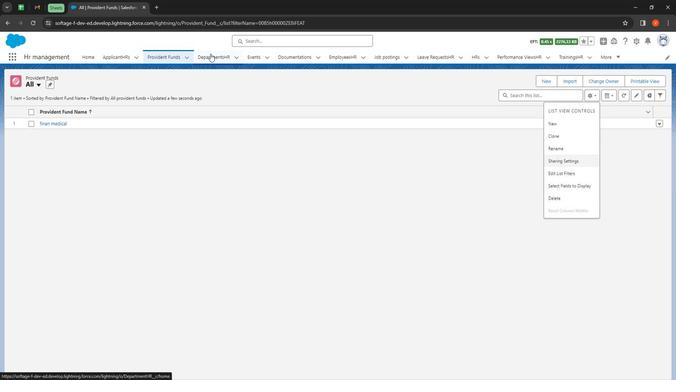 
Action: Mouse pressed left at (200, 73)
Screenshot: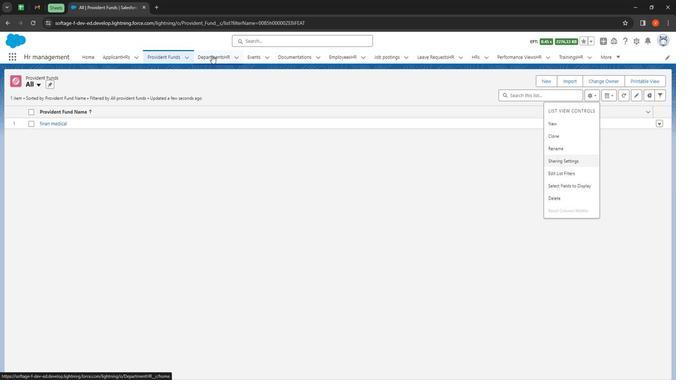 
Action: Mouse moved to (587, 108)
Screenshot: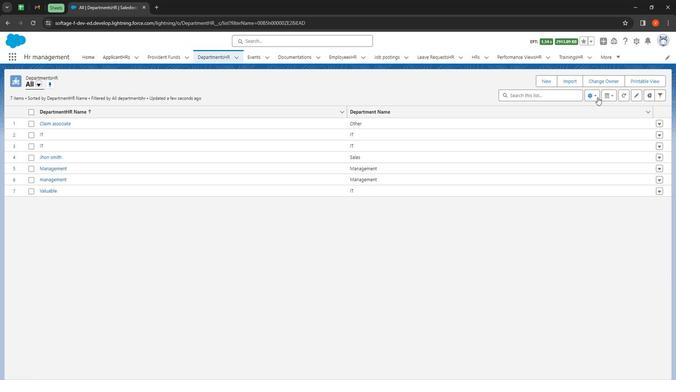 
Action: Mouse pressed left at (587, 108)
Screenshot: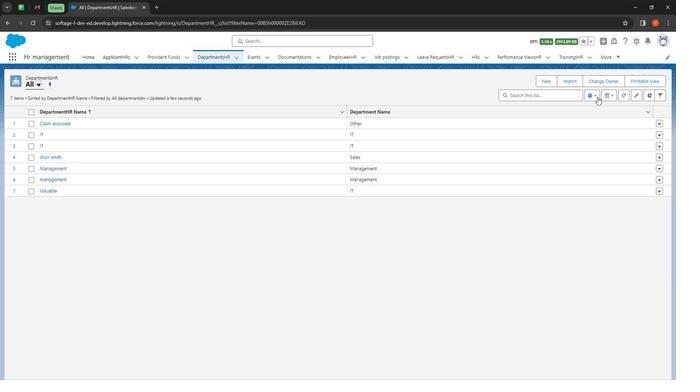 
Action: Mouse moved to (555, 133)
Screenshot: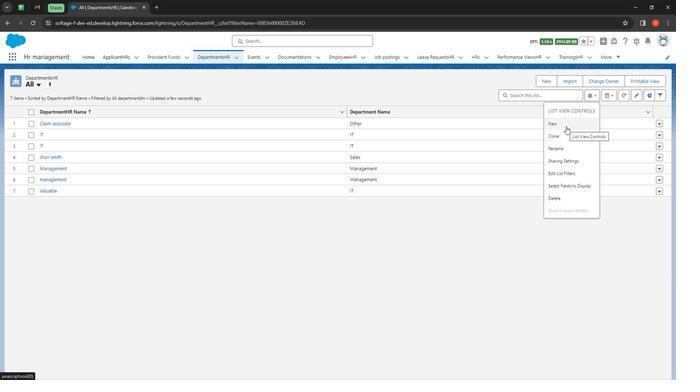 
Action: Mouse pressed left at (555, 133)
Screenshot: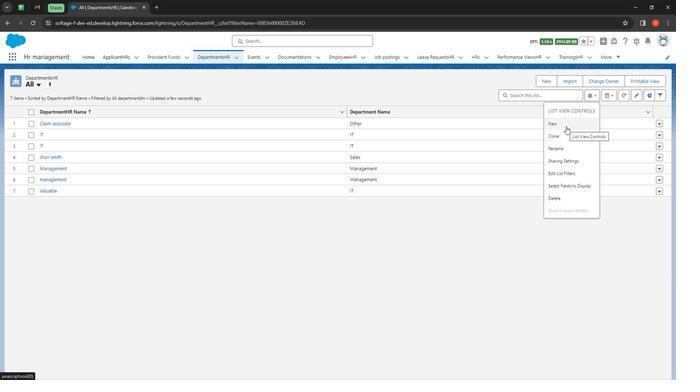 
Action: Mouse moved to (240, 164)
Screenshot: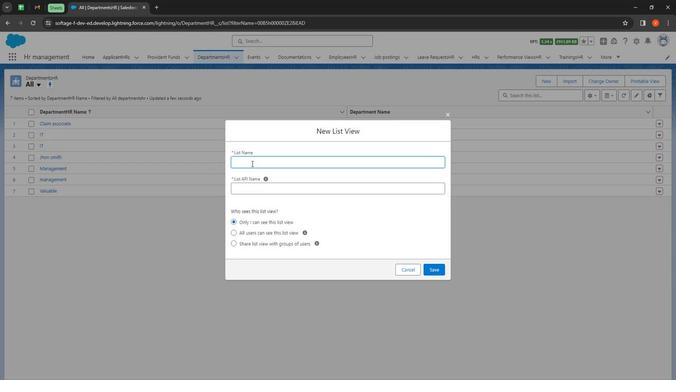 
Action: Mouse pressed left at (240, 164)
Screenshot: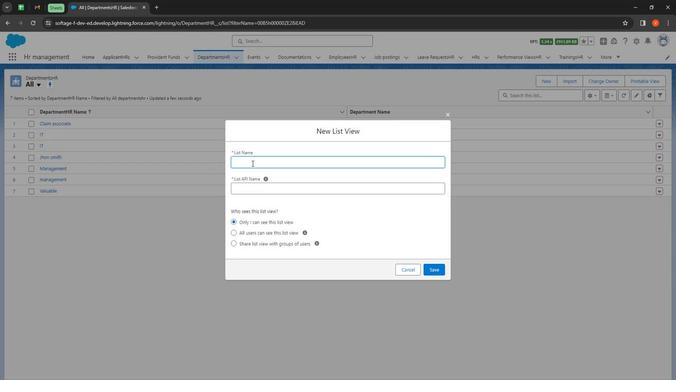 
Action: Mouse moved to (220, 150)
Screenshot: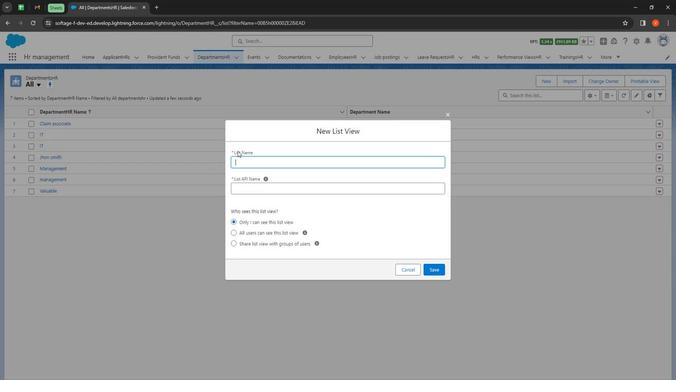
Action: Key pressed <Key.shift>
Screenshot: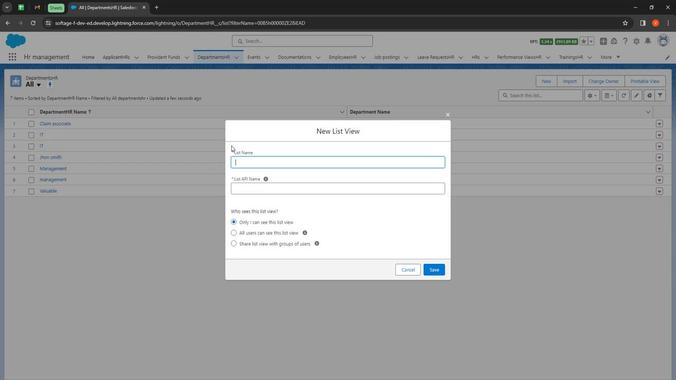 
Action: Mouse moved to (219, 149)
Screenshot: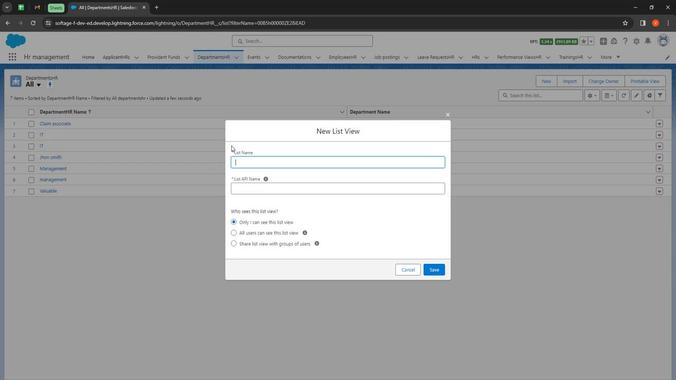
Action: Key pressed Department<Key.space>name<Key.space><Key.shift>Management
Screenshot: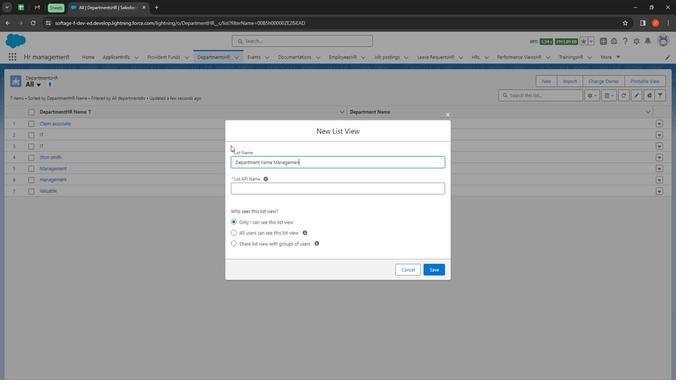 
Action: Mouse moved to (251, 184)
Screenshot: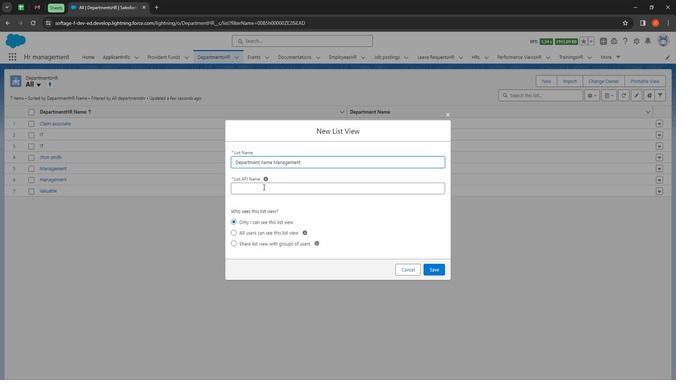 
Action: Mouse pressed left at (251, 184)
Screenshot: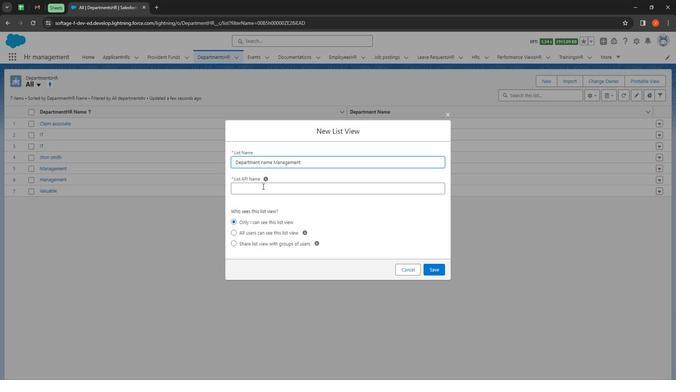 
Action: Mouse moved to (248, 224)
Screenshot: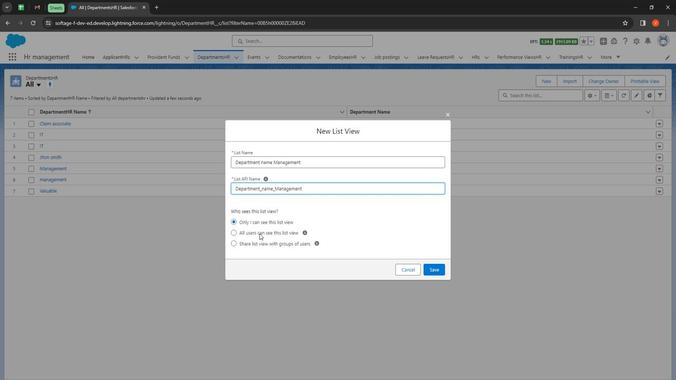 
Action: Mouse pressed left at (248, 224)
Screenshot: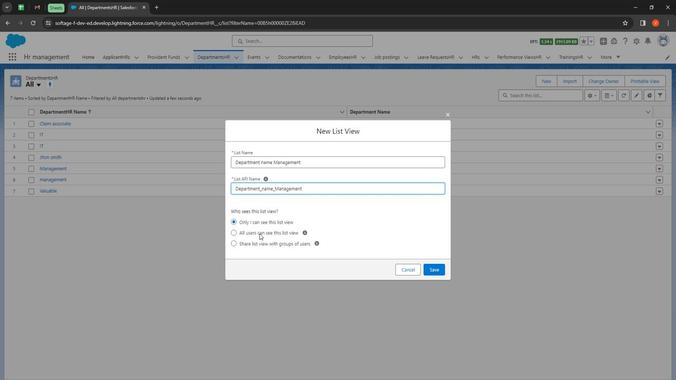 
Action: Mouse moved to (432, 257)
Screenshot: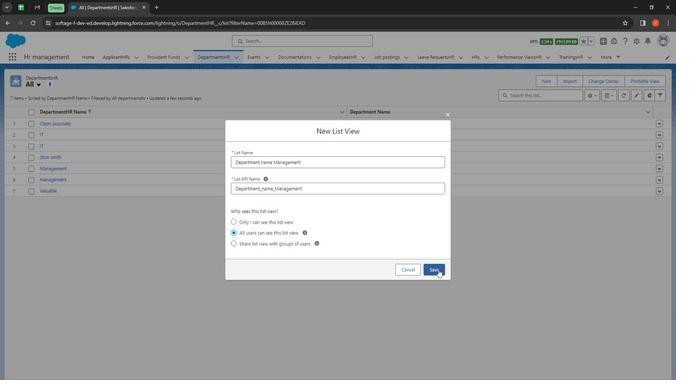 
Action: Mouse pressed left at (432, 257)
Screenshot: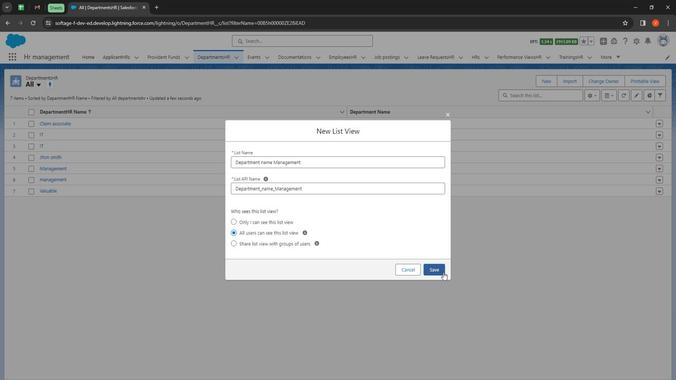 
Action: Mouse moved to (593, 146)
Screenshot: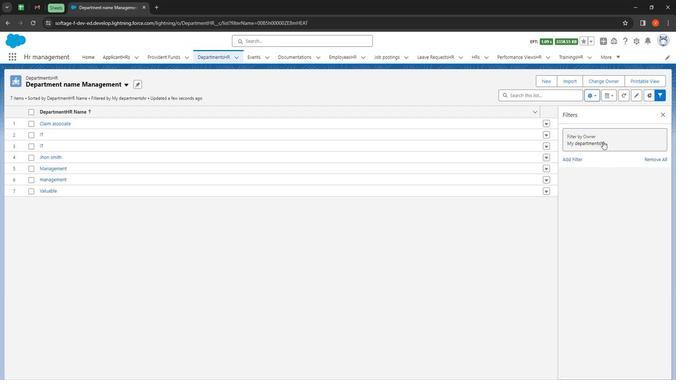 
Action: Mouse pressed left at (593, 146)
Screenshot: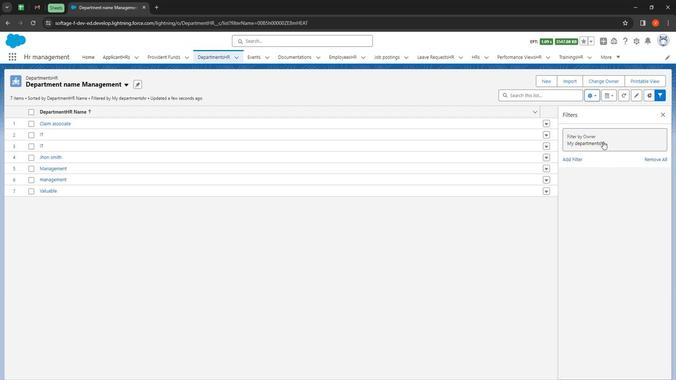 
Action: Mouse moved to (434, 126)
Screenshot: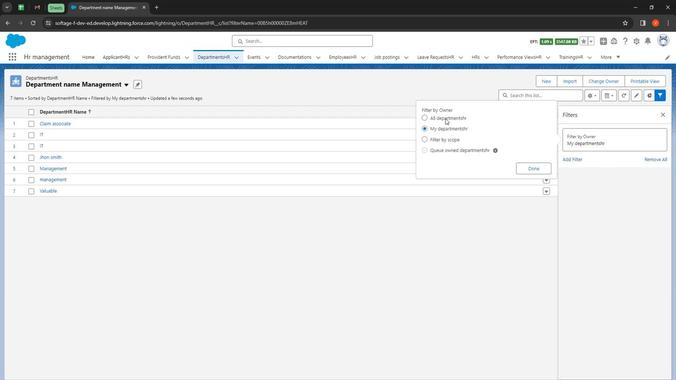 
Action: Mouse pressed left at (434, 126)
Screenshot: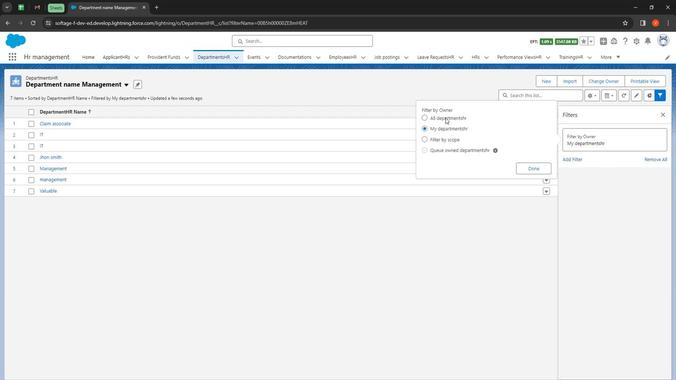
Action: Mouse moved to (531, 168)
Screenshot: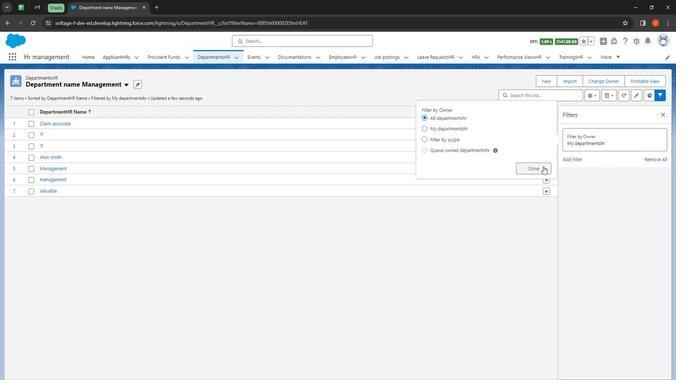 
Action: Mouse pressed left at (531, 168)
Screenshot: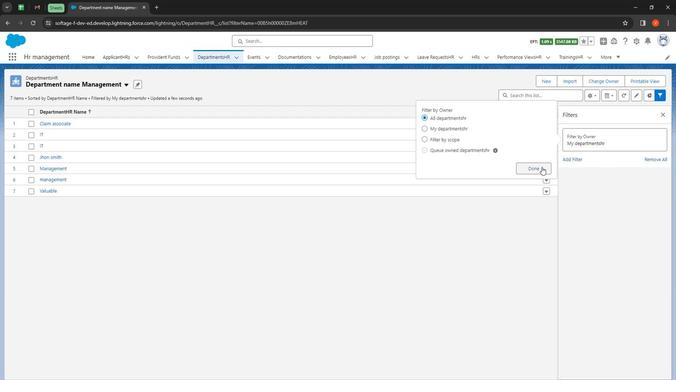 
Action: Mouse moved to (569, 165)
Screenshot: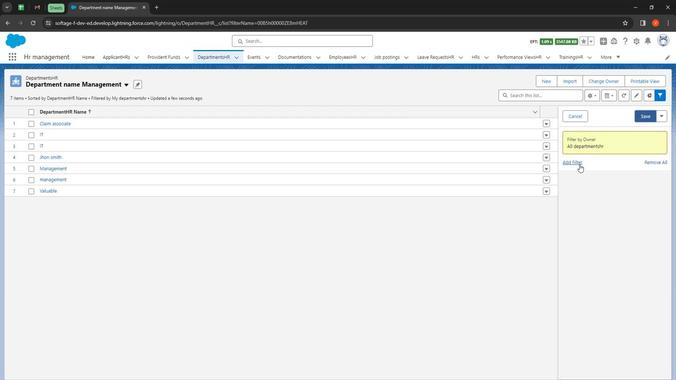 
Action: Mouse pressed left at (569, 165)
Screenshot: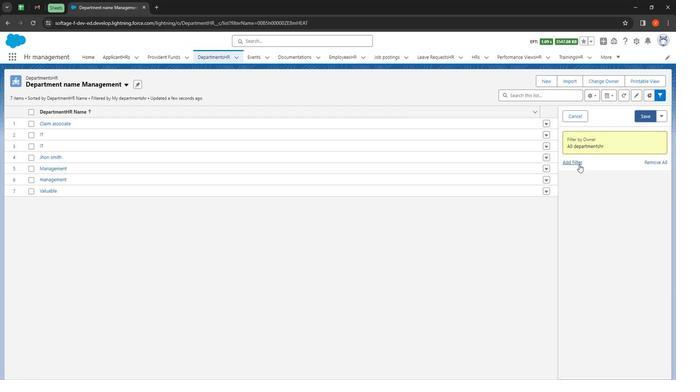 
Action: Mouse moved to (457, 147)
